 Task: Look for space in Banes, Cuba from 2nd June, 2023 to 15th June, 2023 for 2 adults and 1 pet in price range Rs.10000 to Rs.15000. Place can be entire place with 1  bedroom having 1 bed and 1 bathroom. Property type can be house, flat, guest house, hotel. Booking option can be shelf check-in. Required host language is .
Action: Mouse moved to (532, 111)
Screenshot: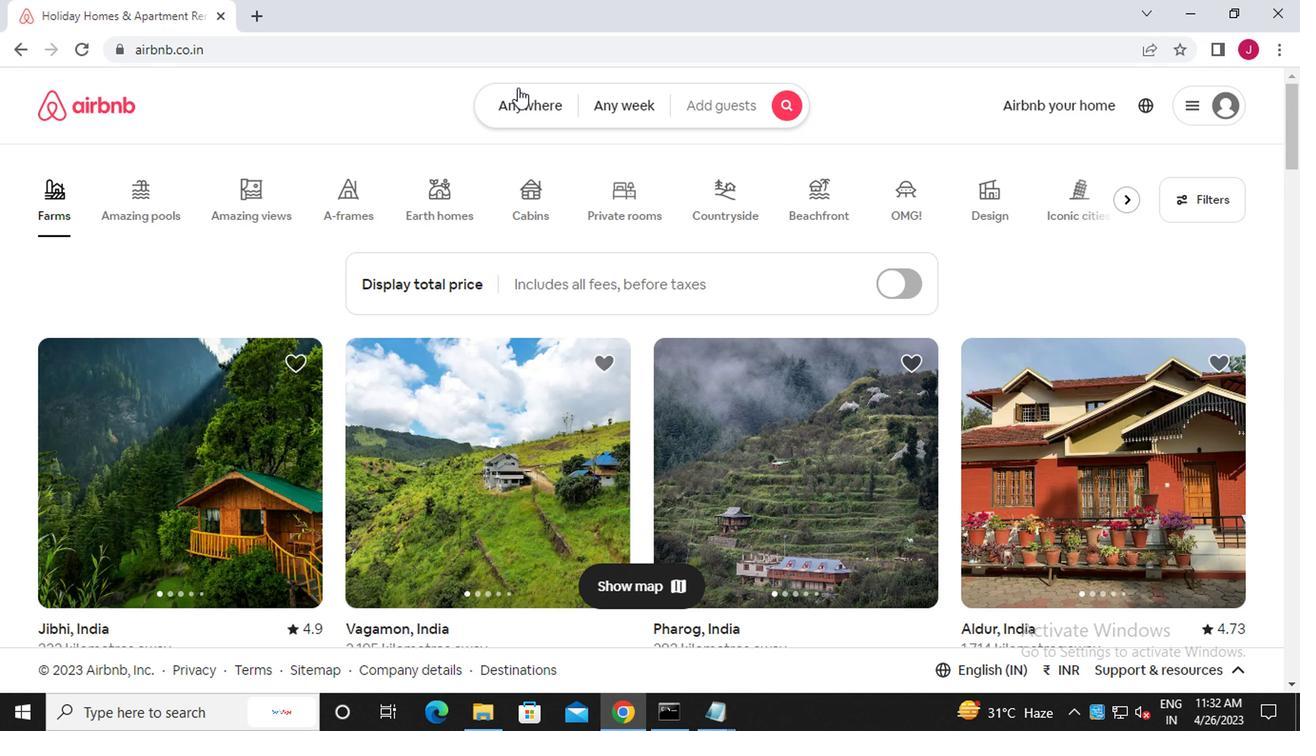 
Action: Mouse pressed left at (532, 111)
Screenshot: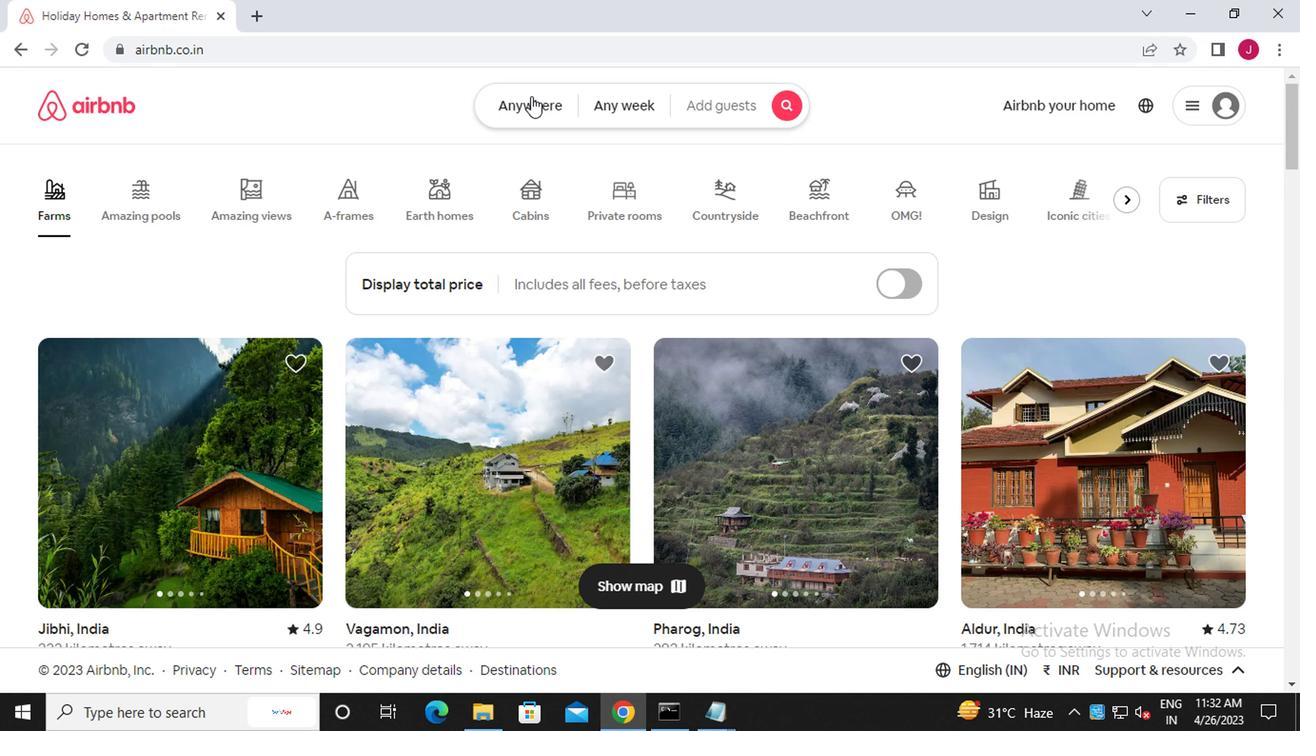 
Action: Mouse moved to (365, 187)
Screenshot: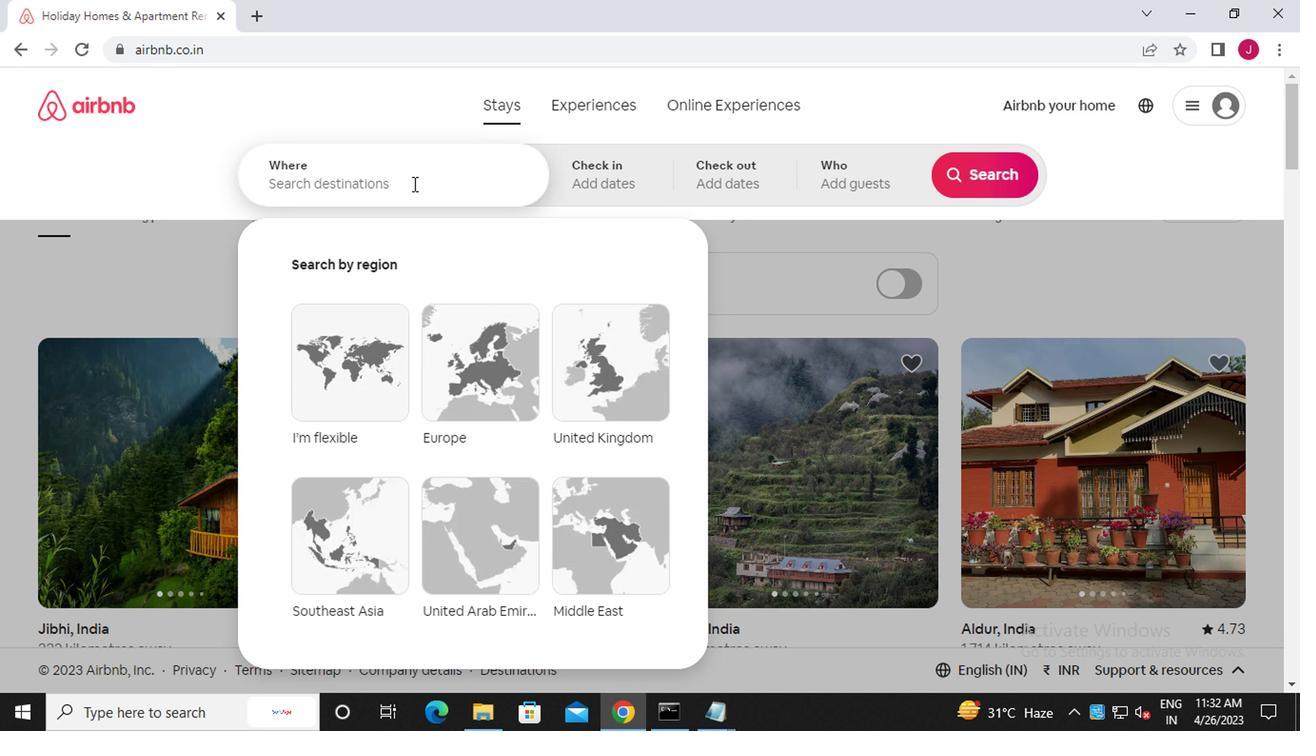
Action: Mouse pressed left at (365, 187)
Screenshot: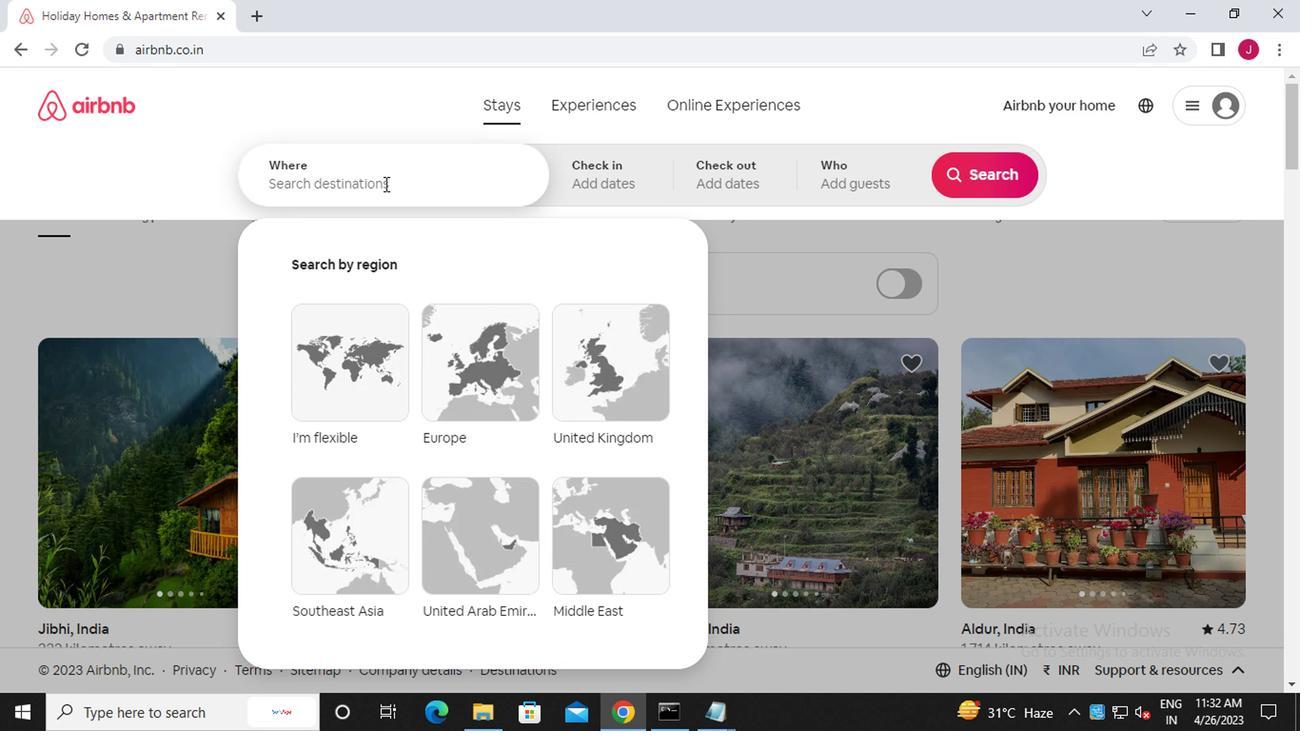 
Action: Mouse moved to (365, 187)
Screenshot: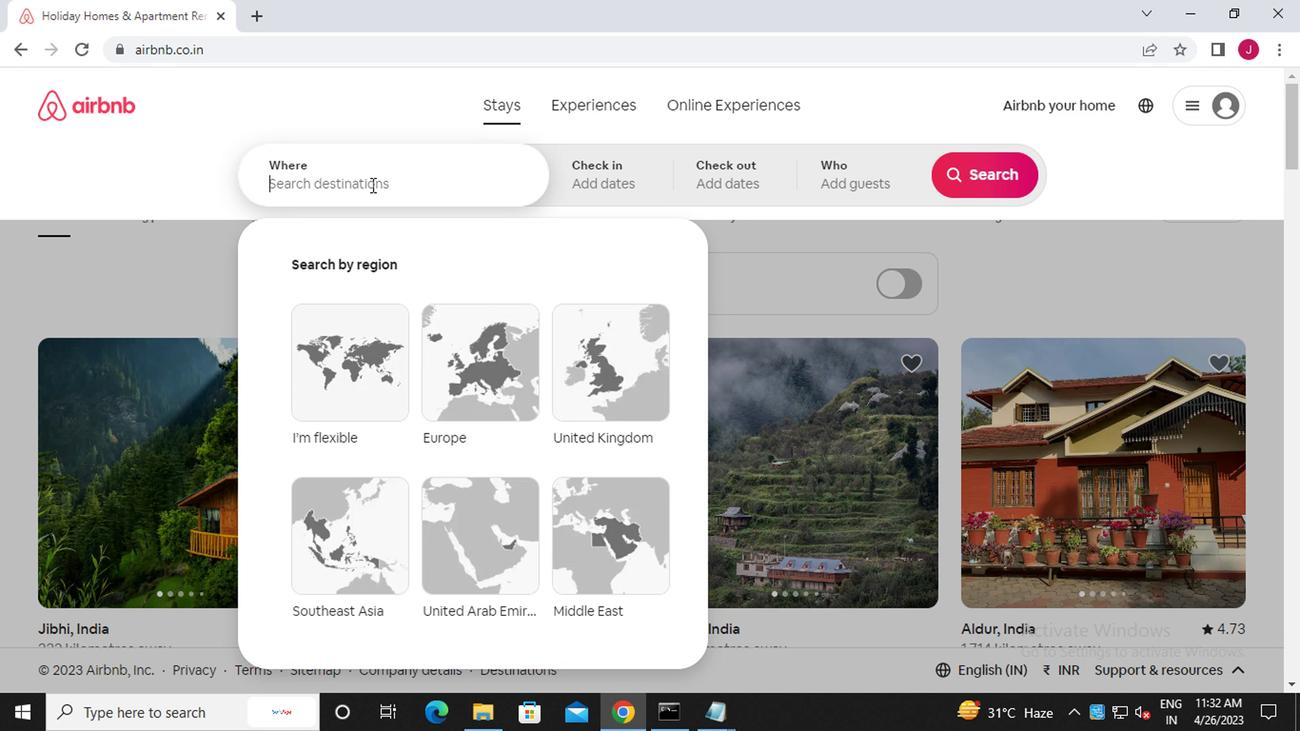 
Action: Key pressed b<Key.caps_lock>anes,<Key.caps_lock>v<Key.backspace>c<Key.caps_lock>uba
Screenshot: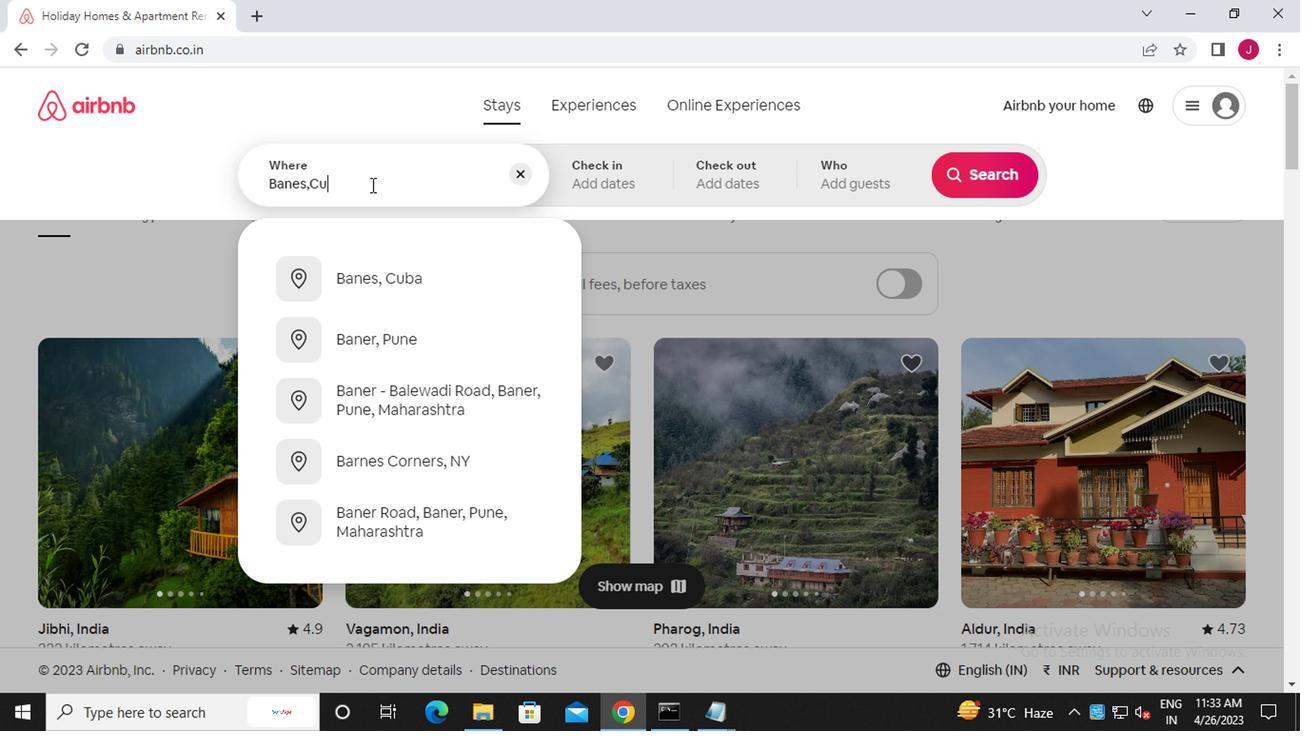 
Action: Mouse moved to (369, 288)
Screenshot: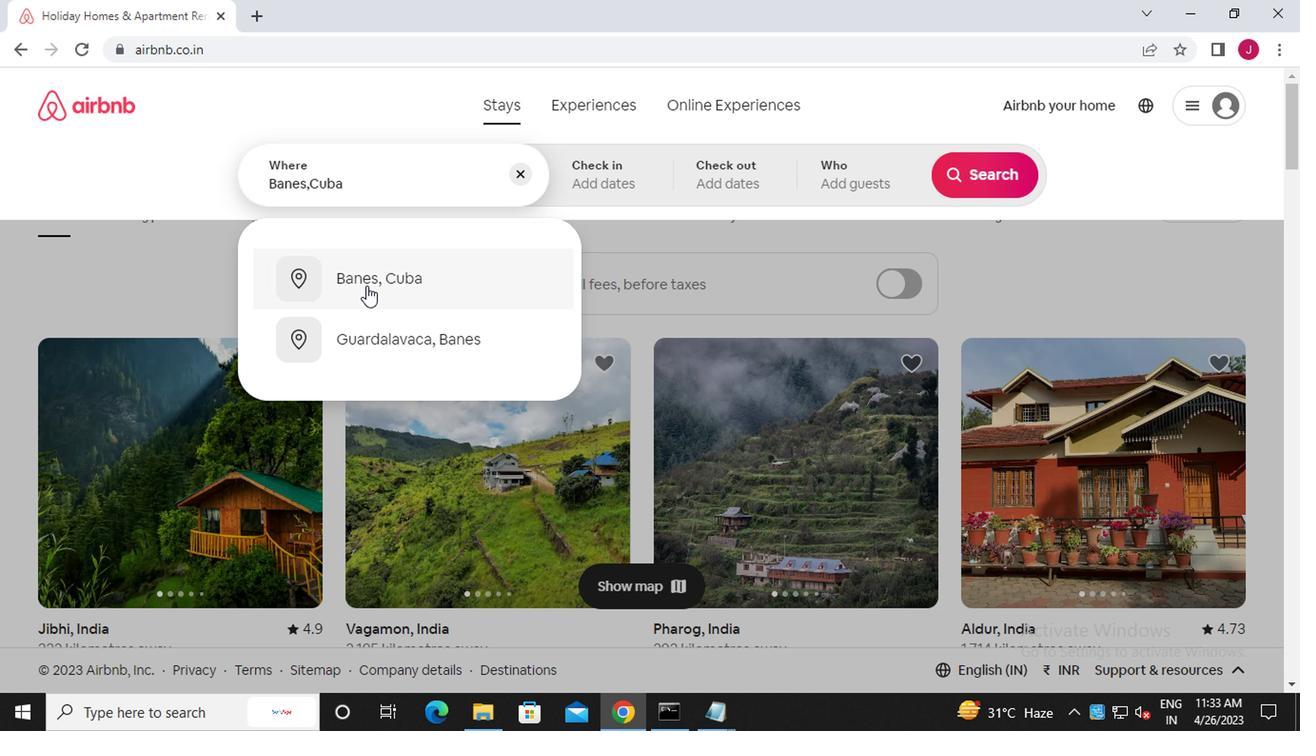
Action: Mouse pressed left at (369, 288)
Screenshot: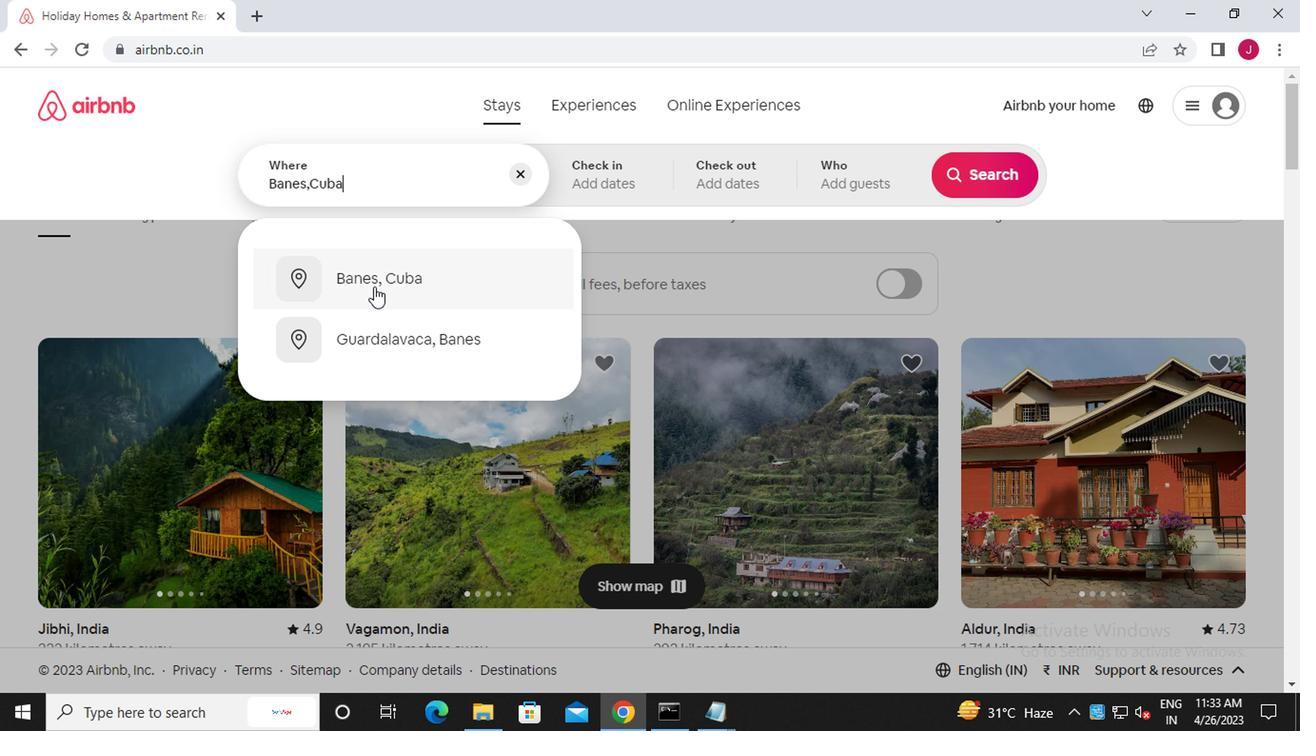 
Action: Mouse moved to (967, 327)
Screenshot: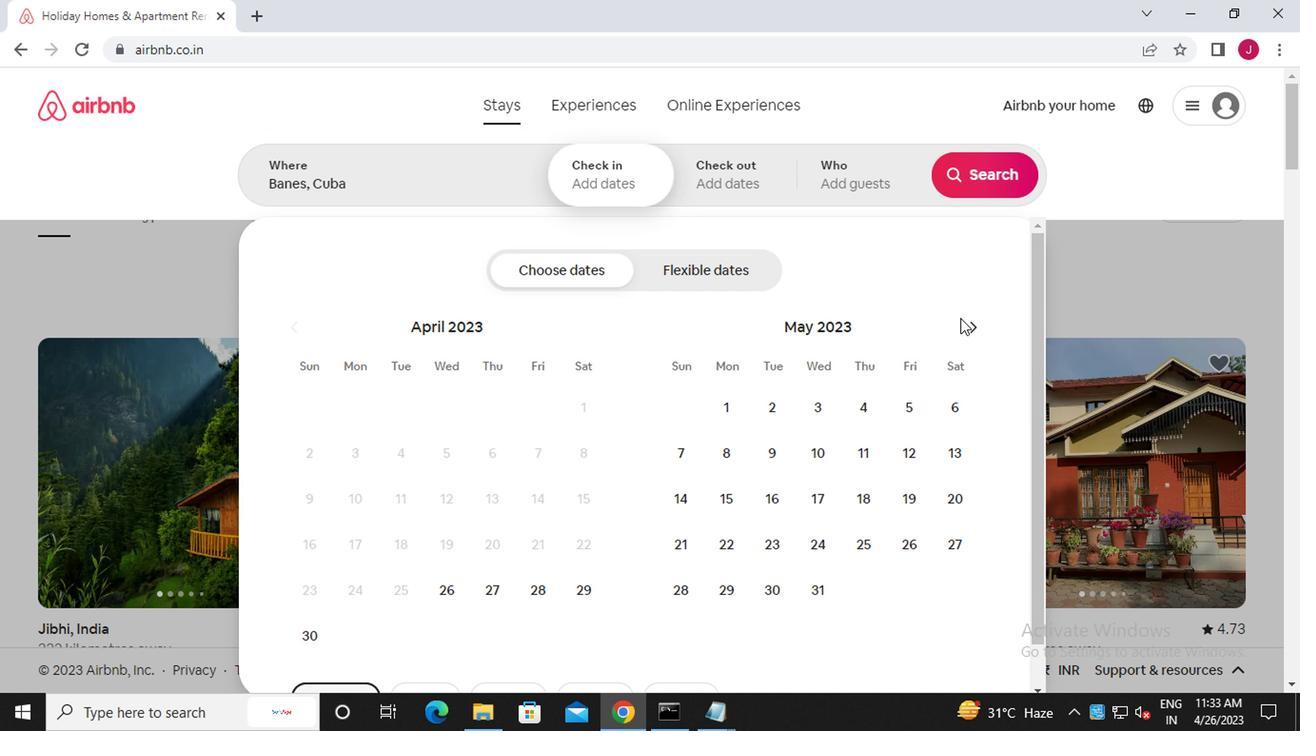 
Action: Mouse pressed left at (967, 327)
Screenshot: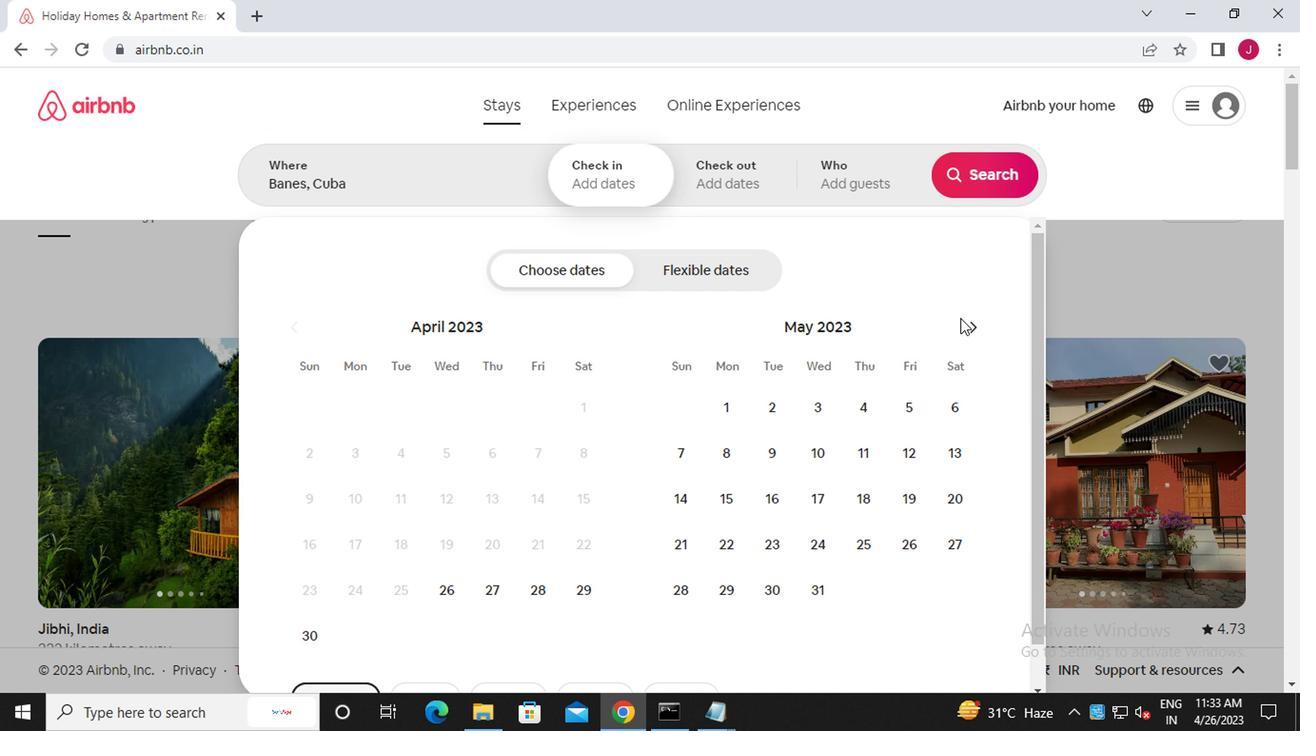
Action: Mouse moved to (908, 409)
Screenshot: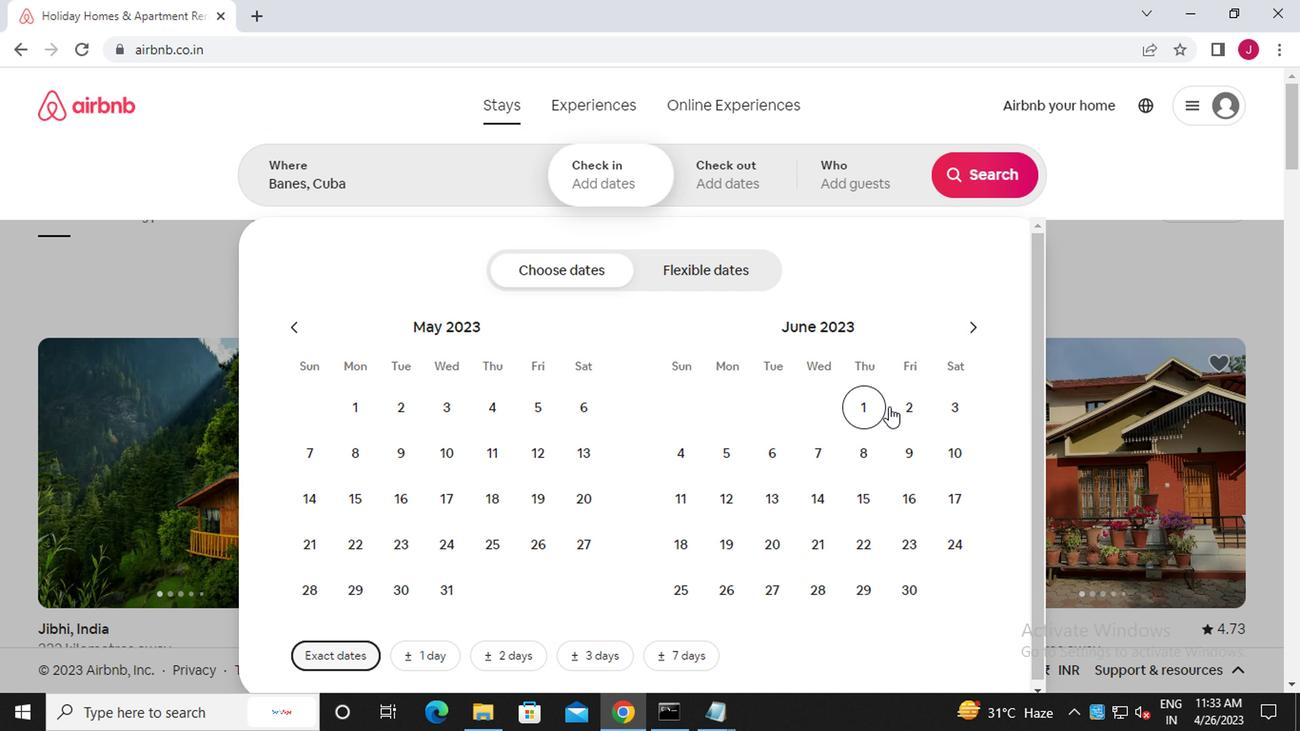 
Action: Mouse pressed left at (908, 409)
Screenshot: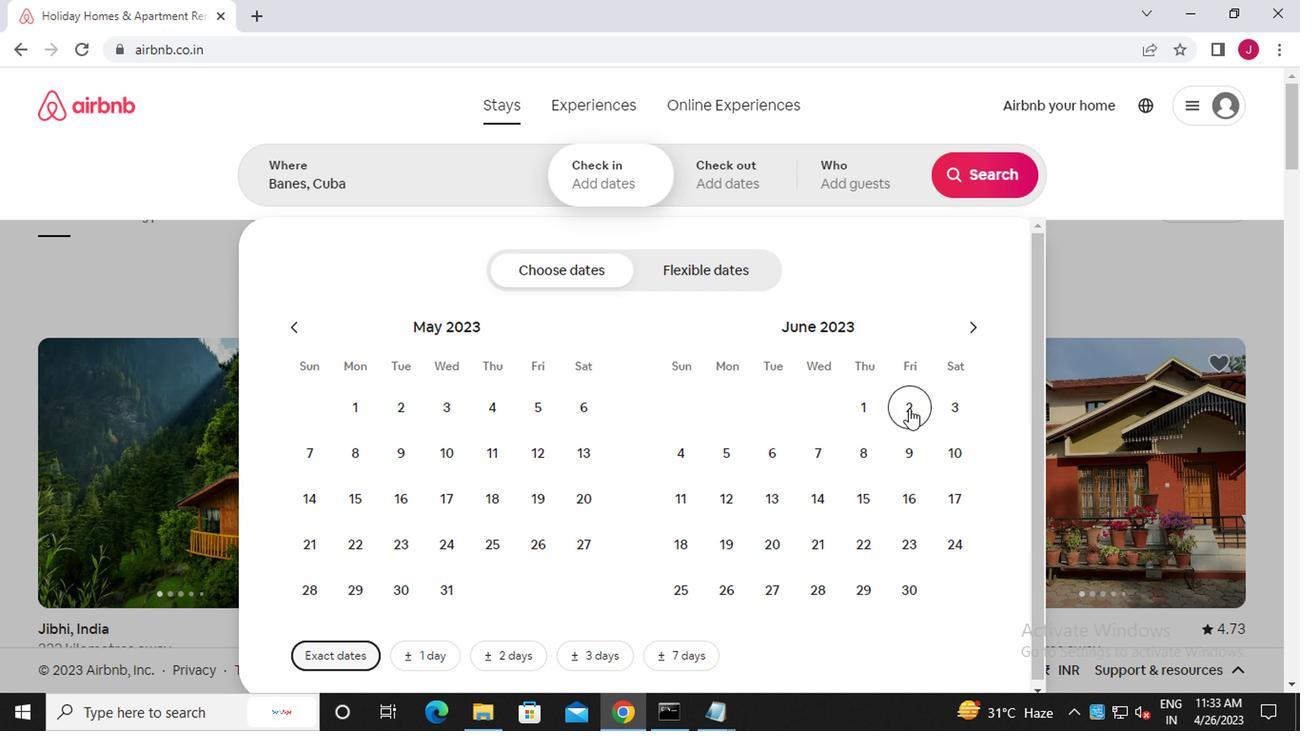 
Action: Mouse moved to (882, 492)
Screenshot: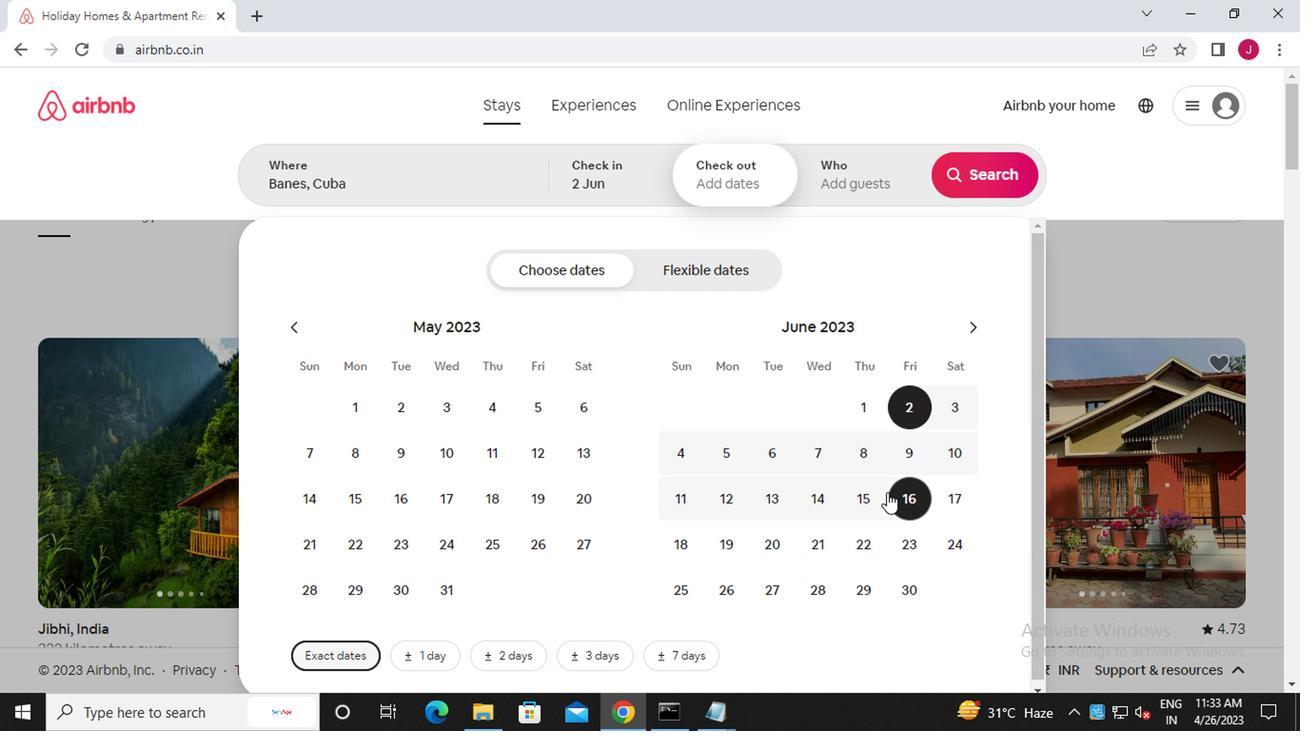 
Action: Mouse pressed left at (882, 492)
Screenshot: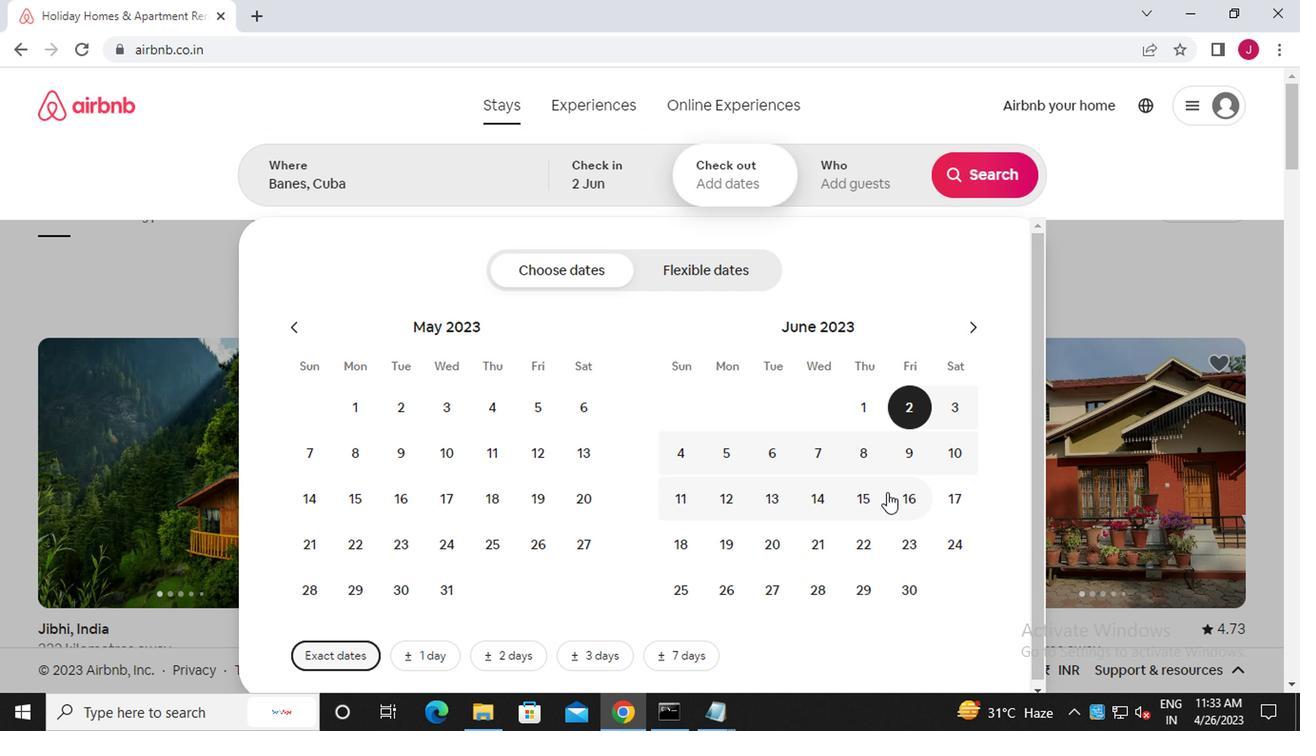 
Action: Mouse moved to (875, 495)
Screenshot: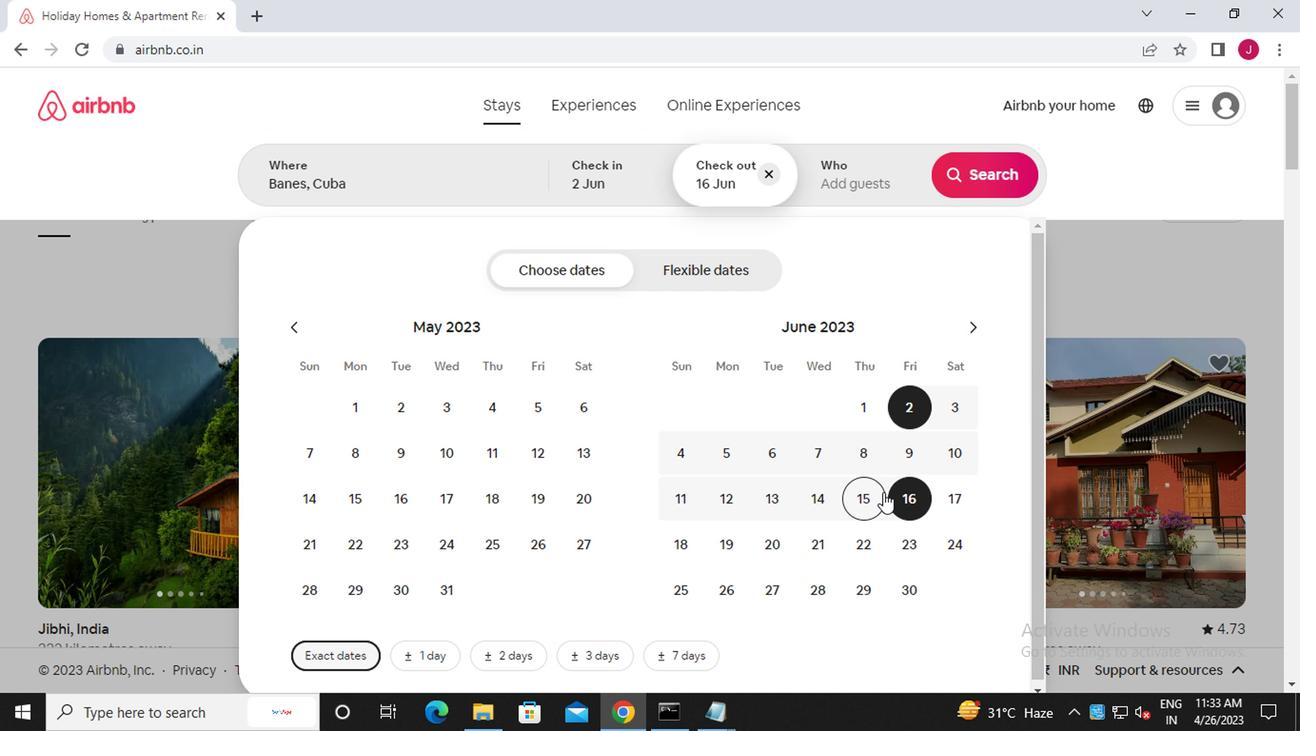
Action: Mouse pressed left at (875, 495)
Screenshot: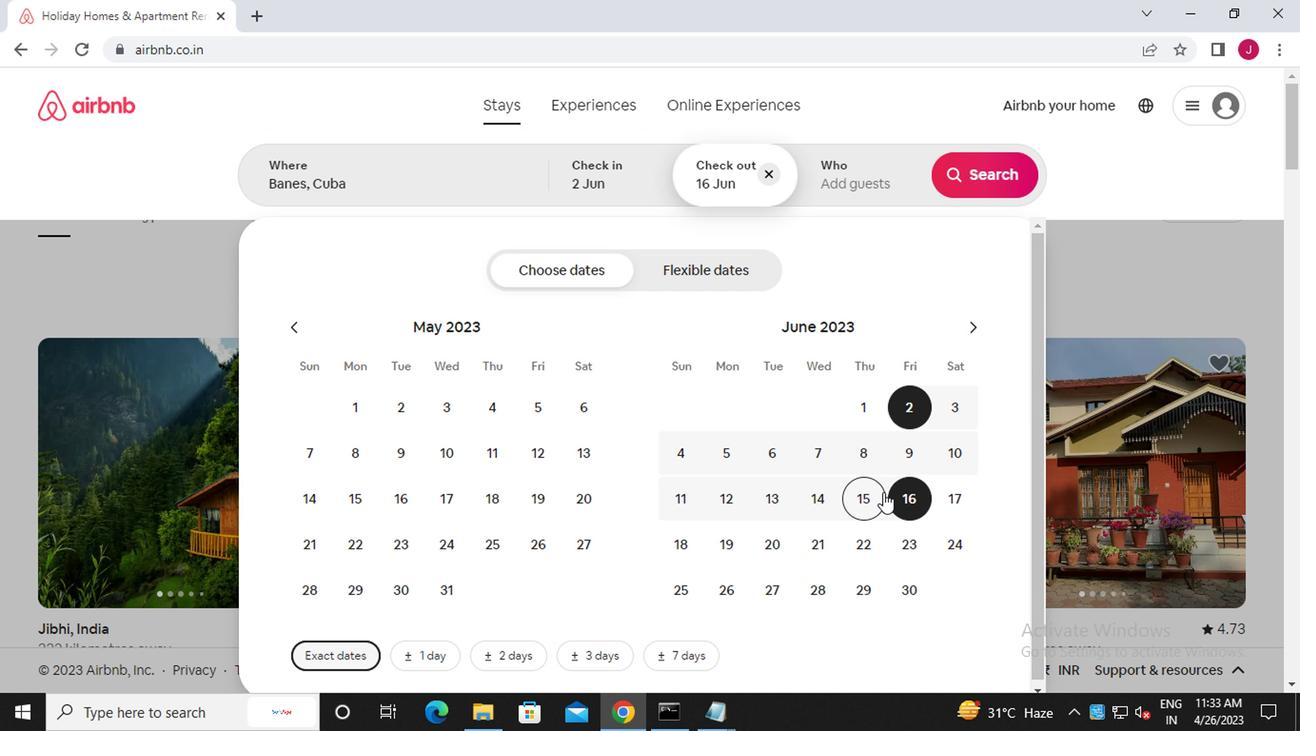 
Action: Mouse moved to (855, 178)
Screenshot: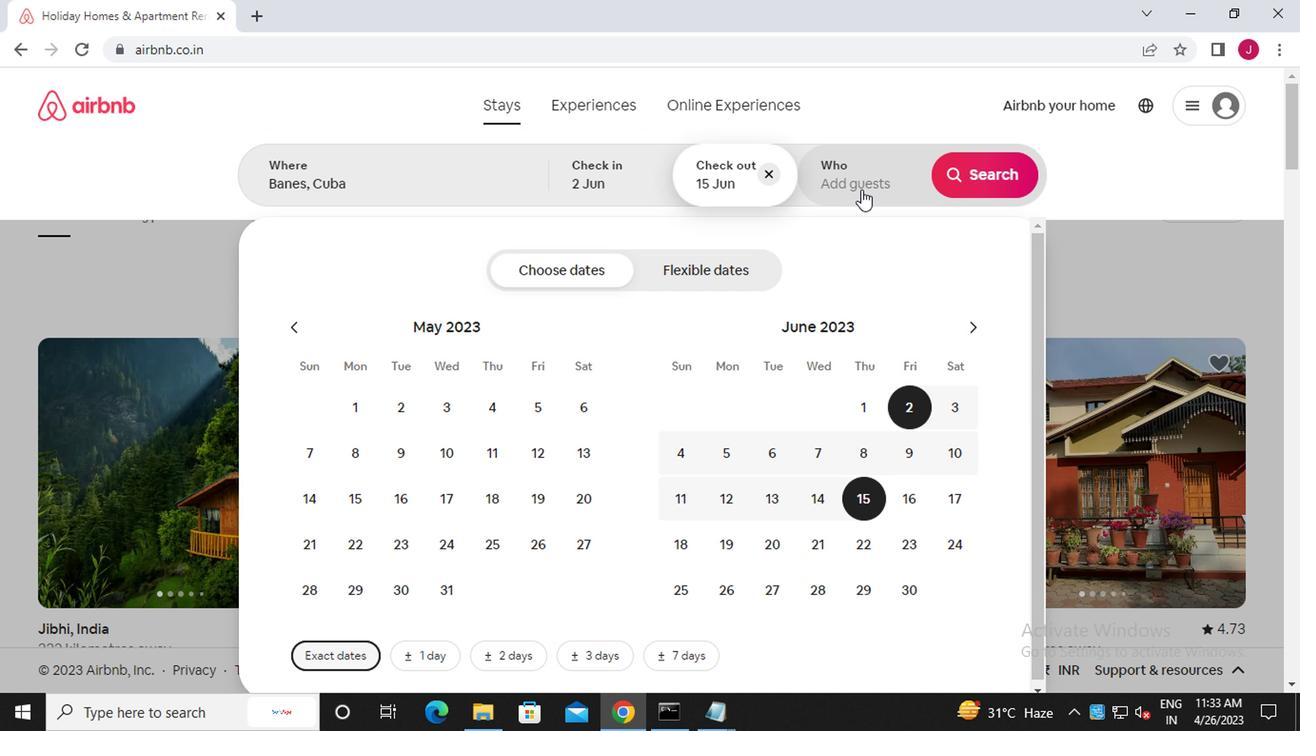 
Action: Mouse pressed left at (855, 178)
Screenshot: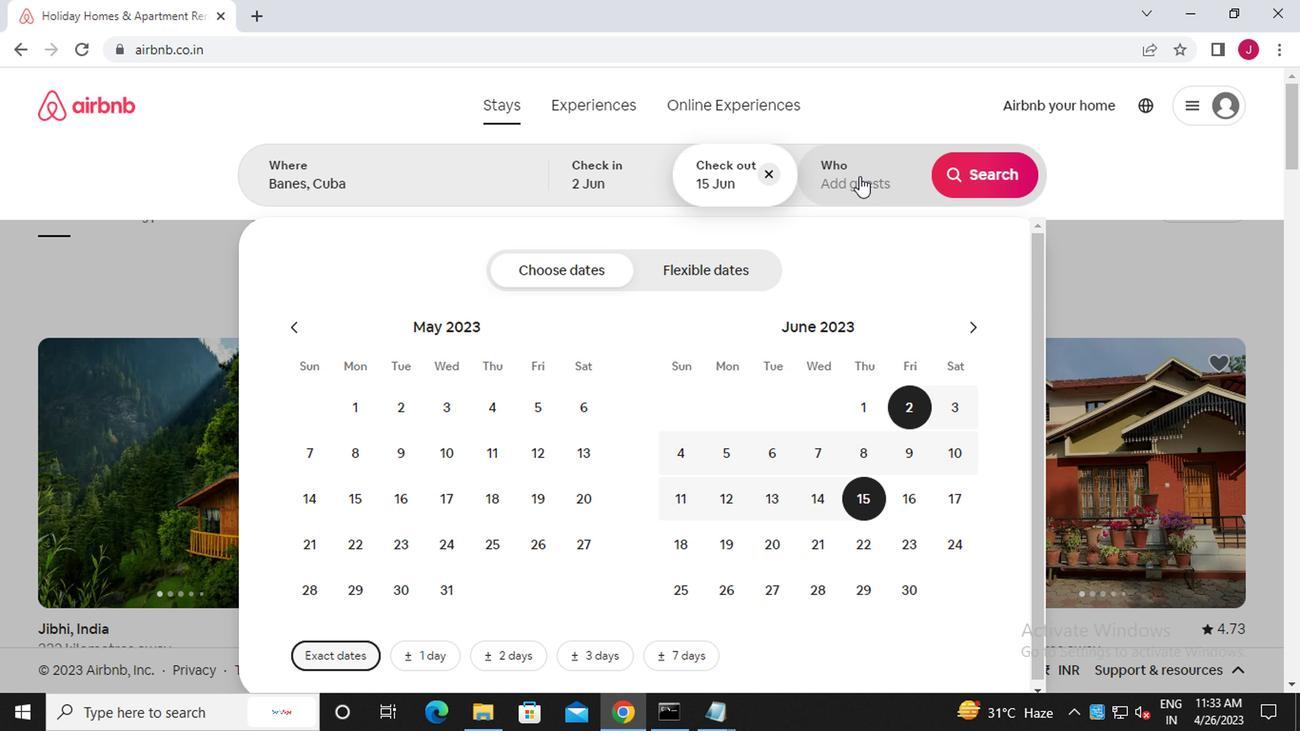 
Action: Mouse moved to (996, 274)
Screenshot: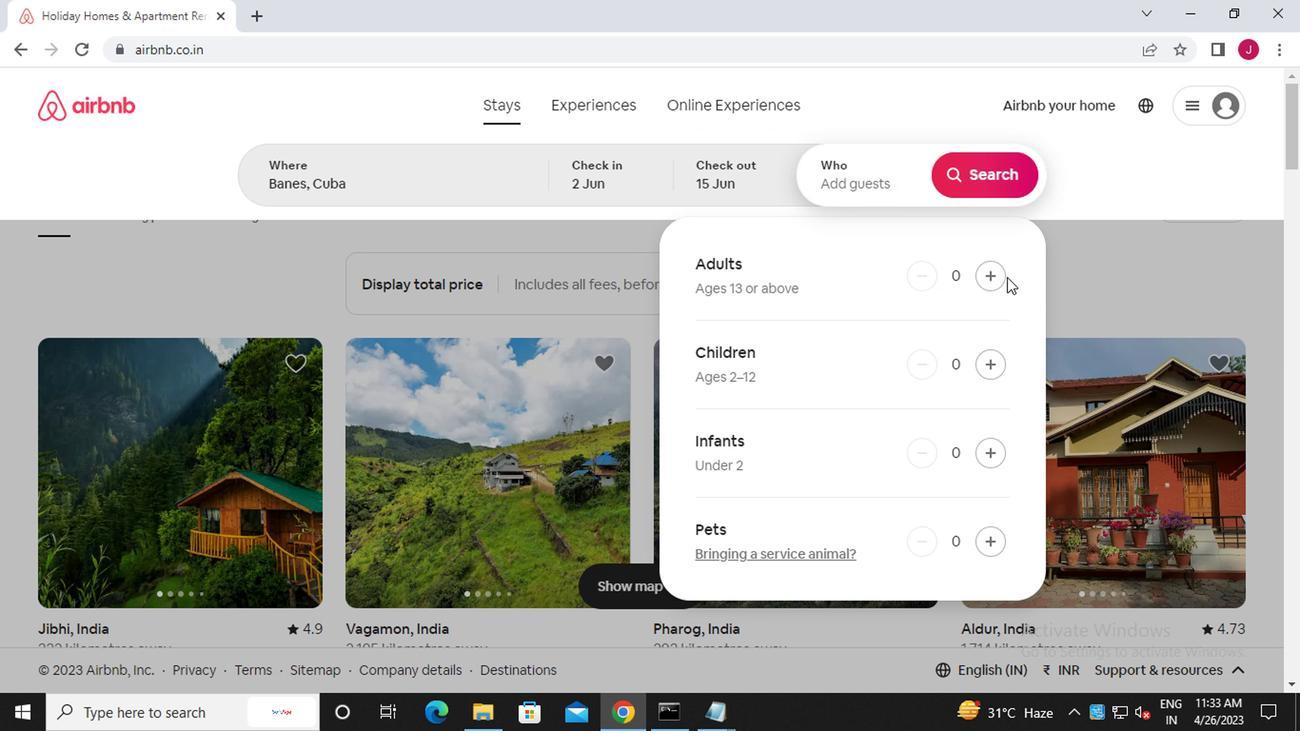 
Action: Mouse pressed left at (996, 274)
Screenshot: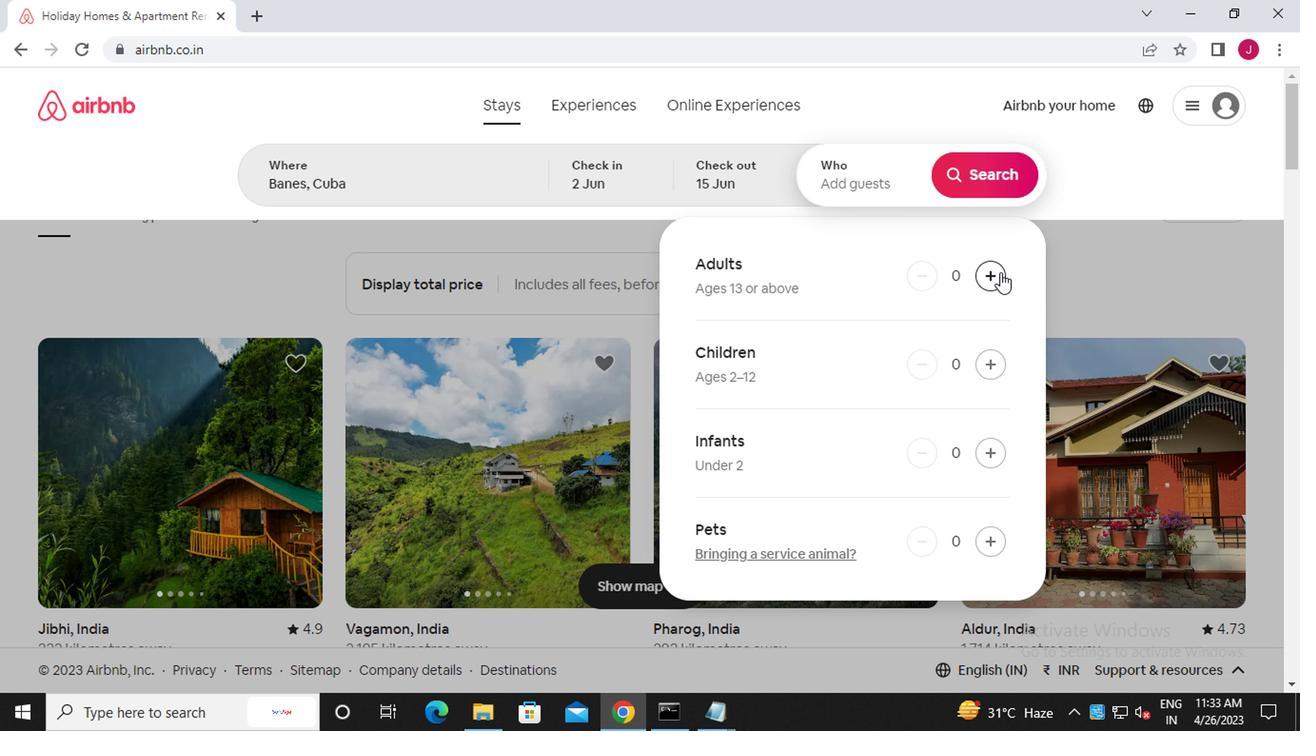 
Action: Mouse pressed left at (996, 274)
Screenshot: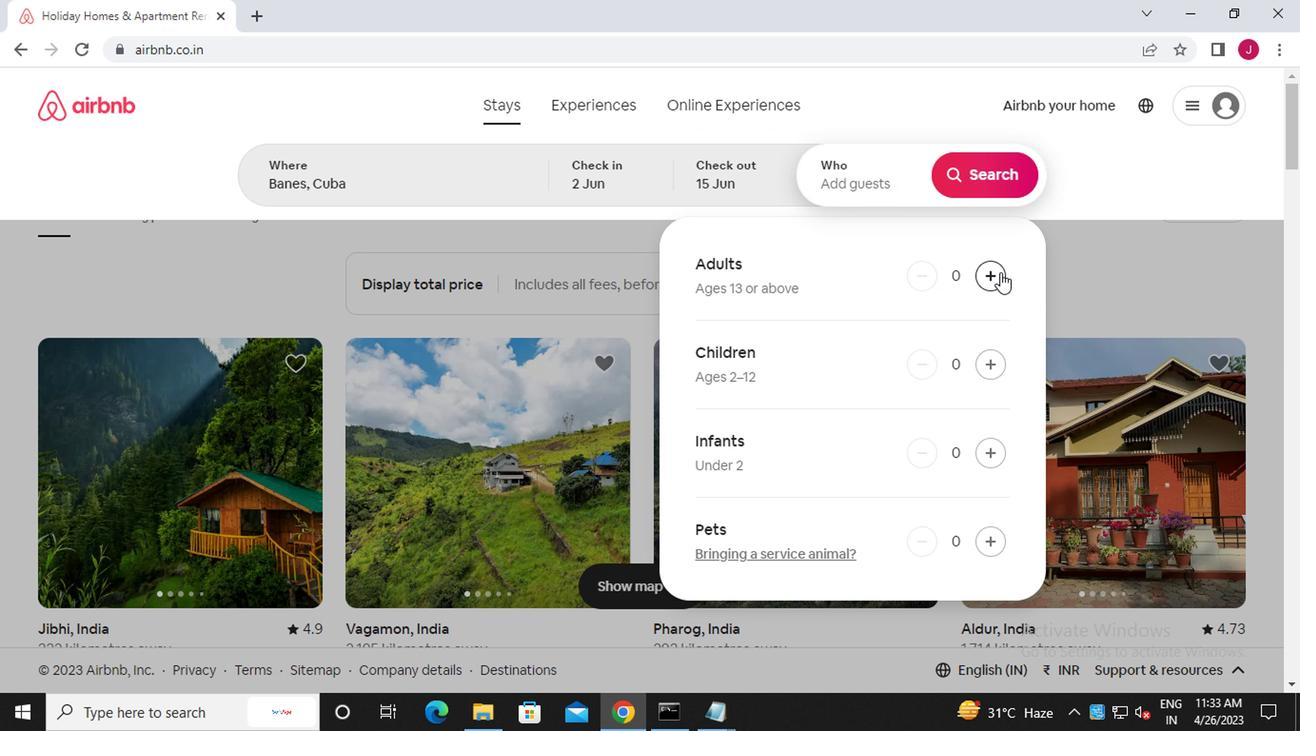 
Action: Mouse moved to (985, 550)
Screenshot: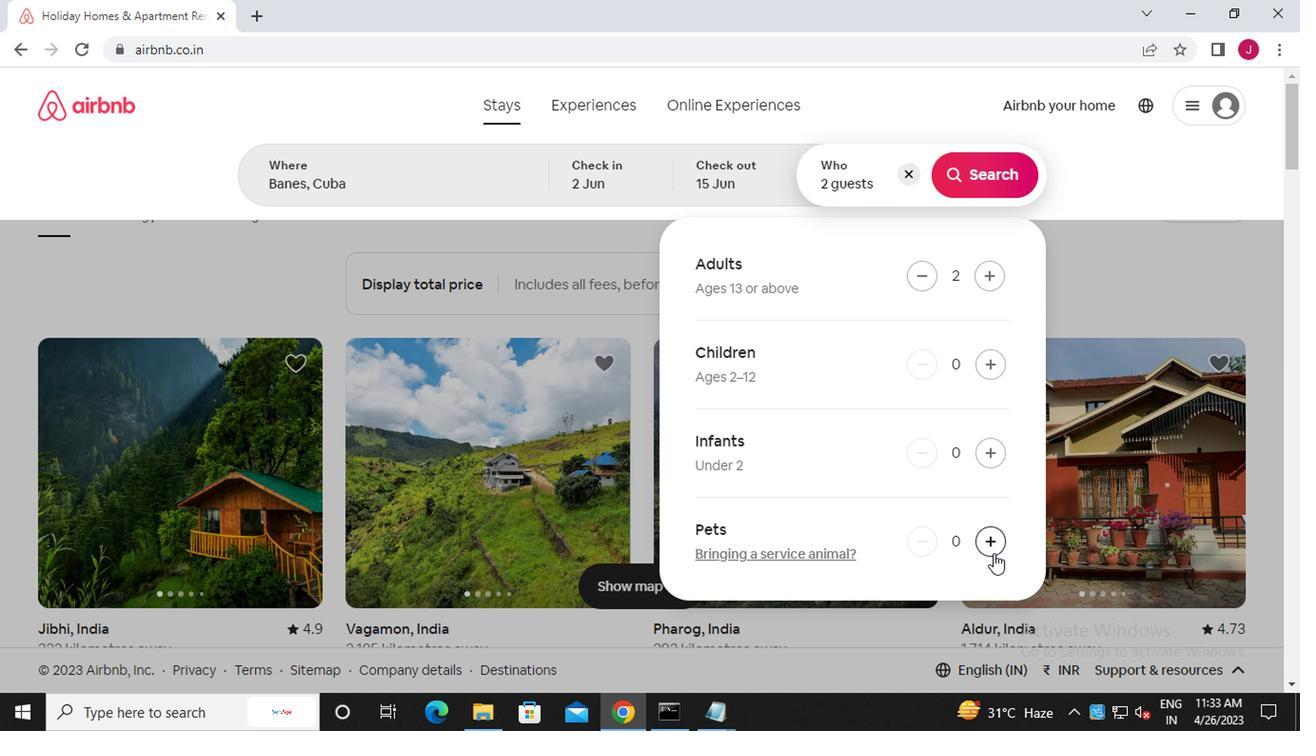 
Action: Mouse pressed left at (985, 550)
Screenshot: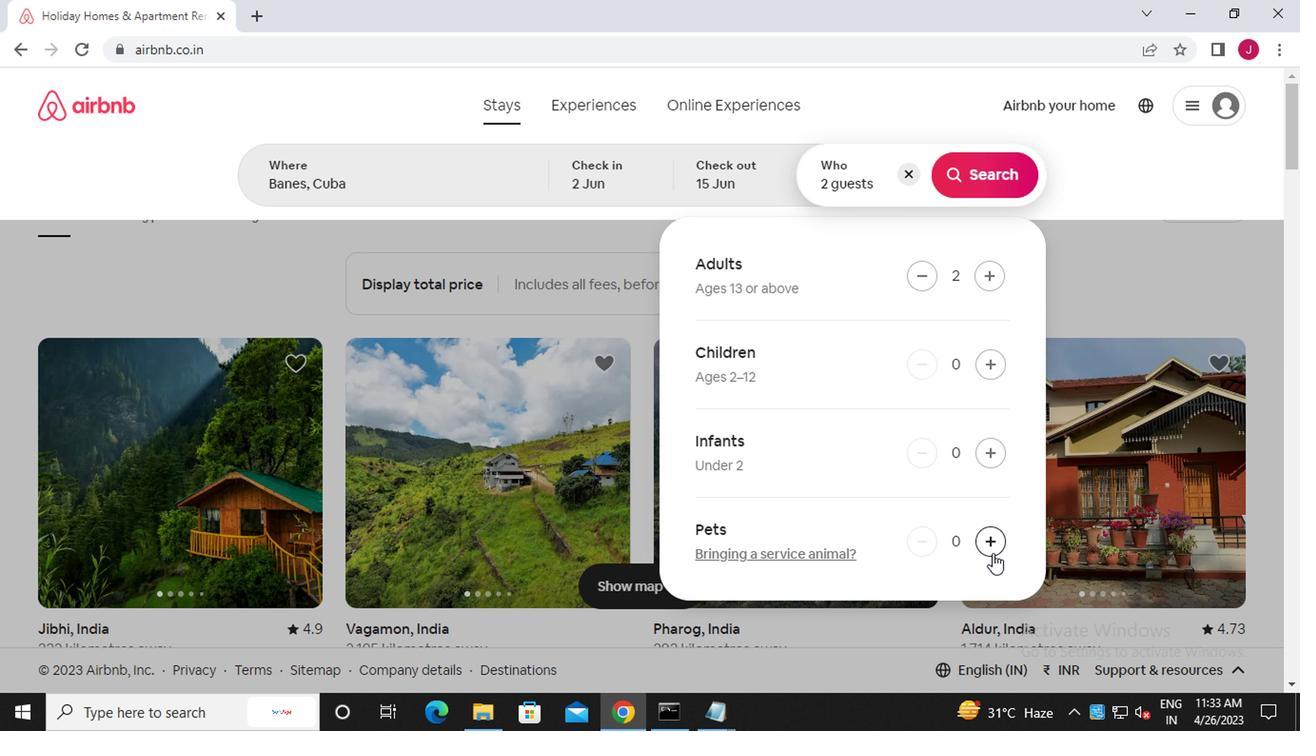 
Action: Mouse moved to (1000, 178)
Screenshot: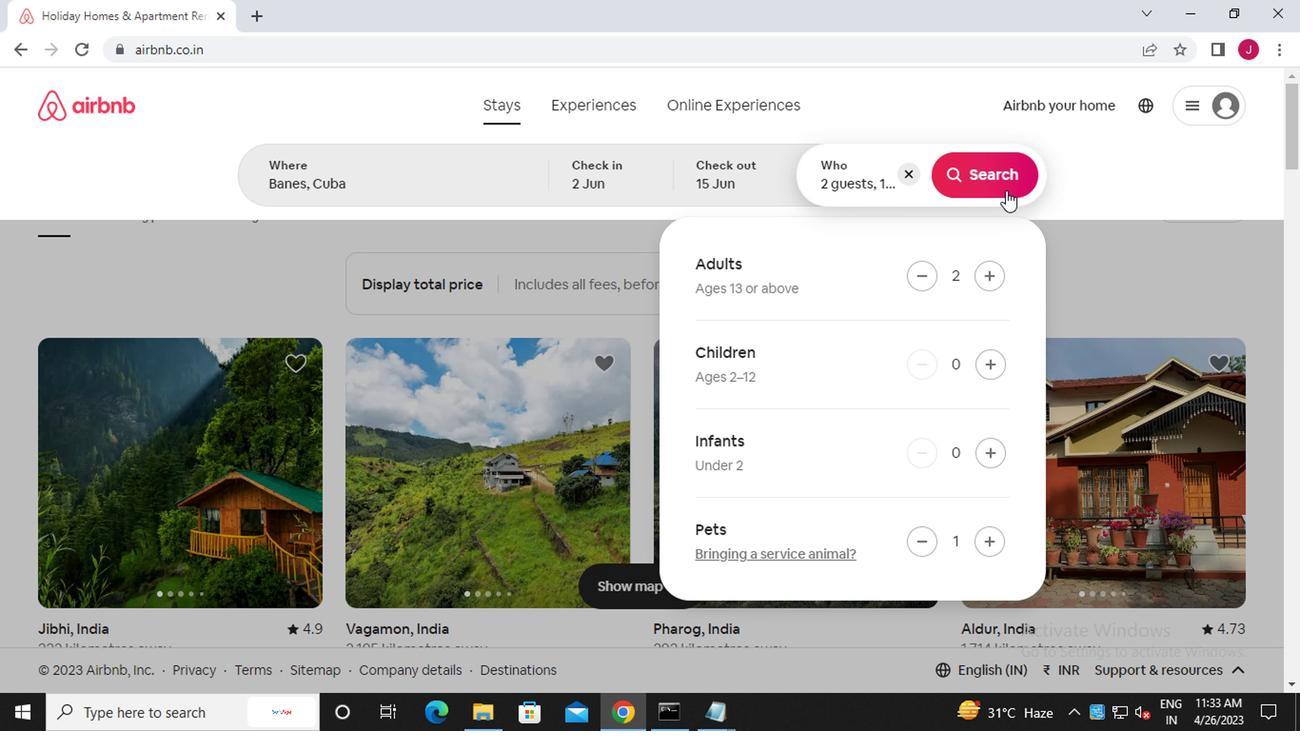 
Action: Mouse pressed left at (1000, 178)
Screenshot: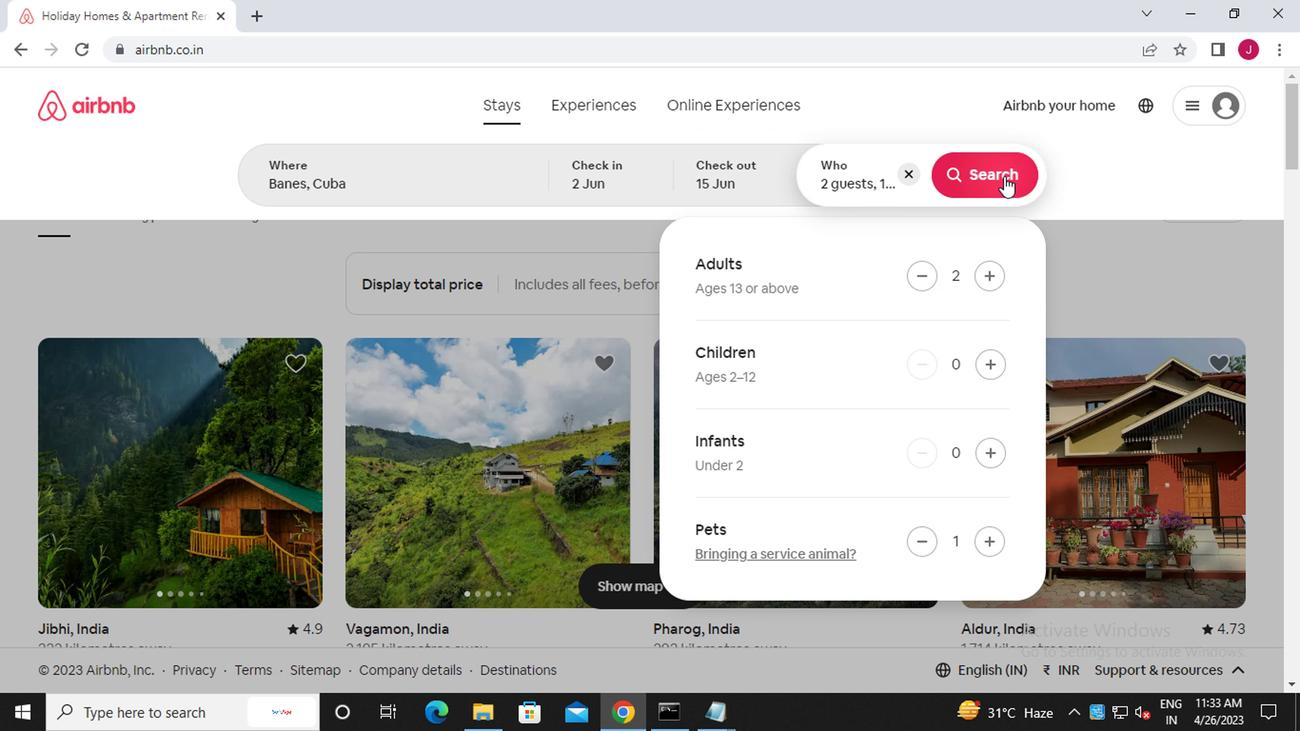 
Action: Mouse moved to (1225, 178)
Screenshot: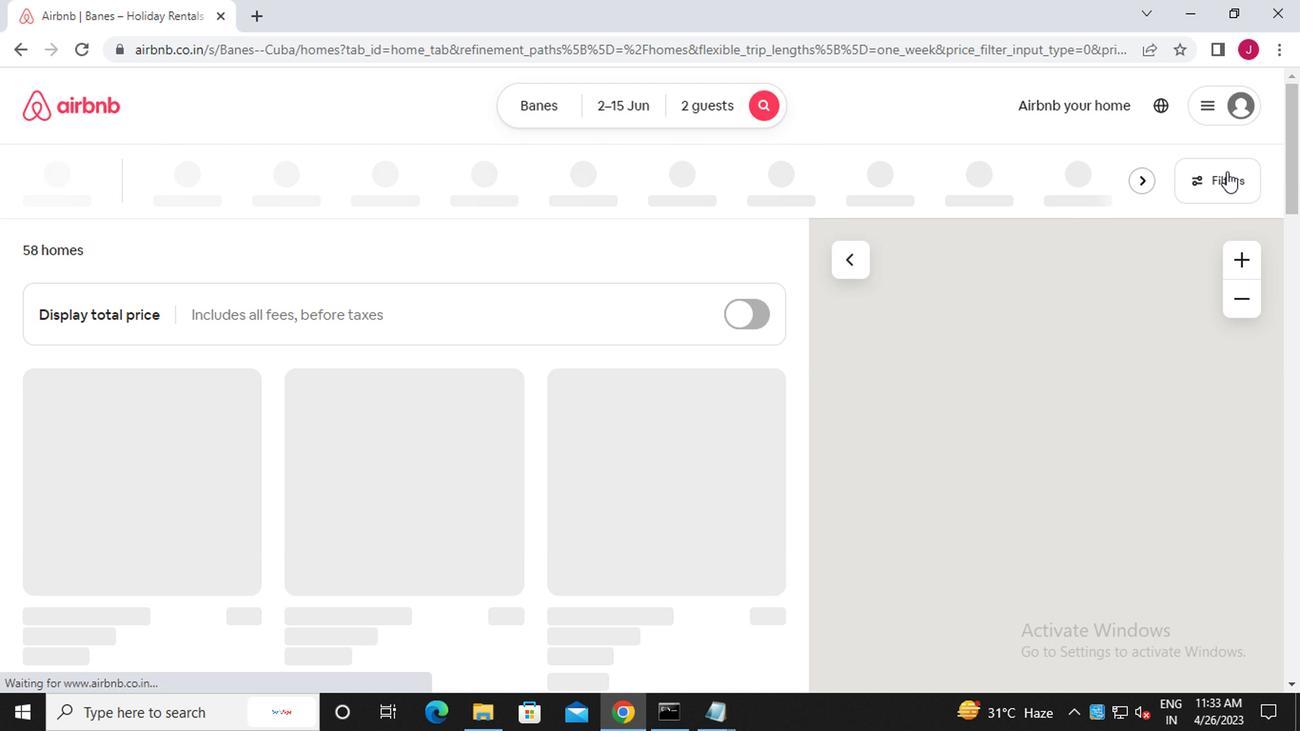 
Action: Mouse pressed left at (1225, 178)
Screenshot: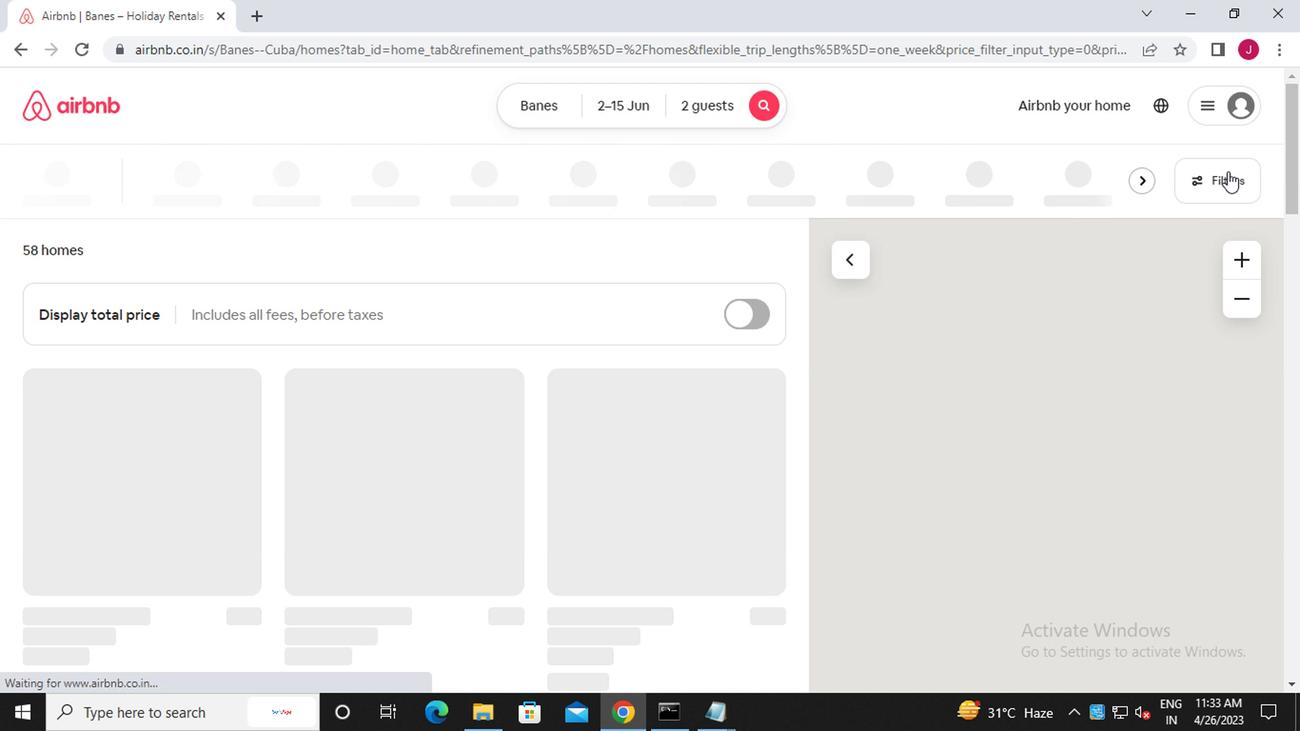 
Action: Mouse moved to (407, 413)
Screenshot: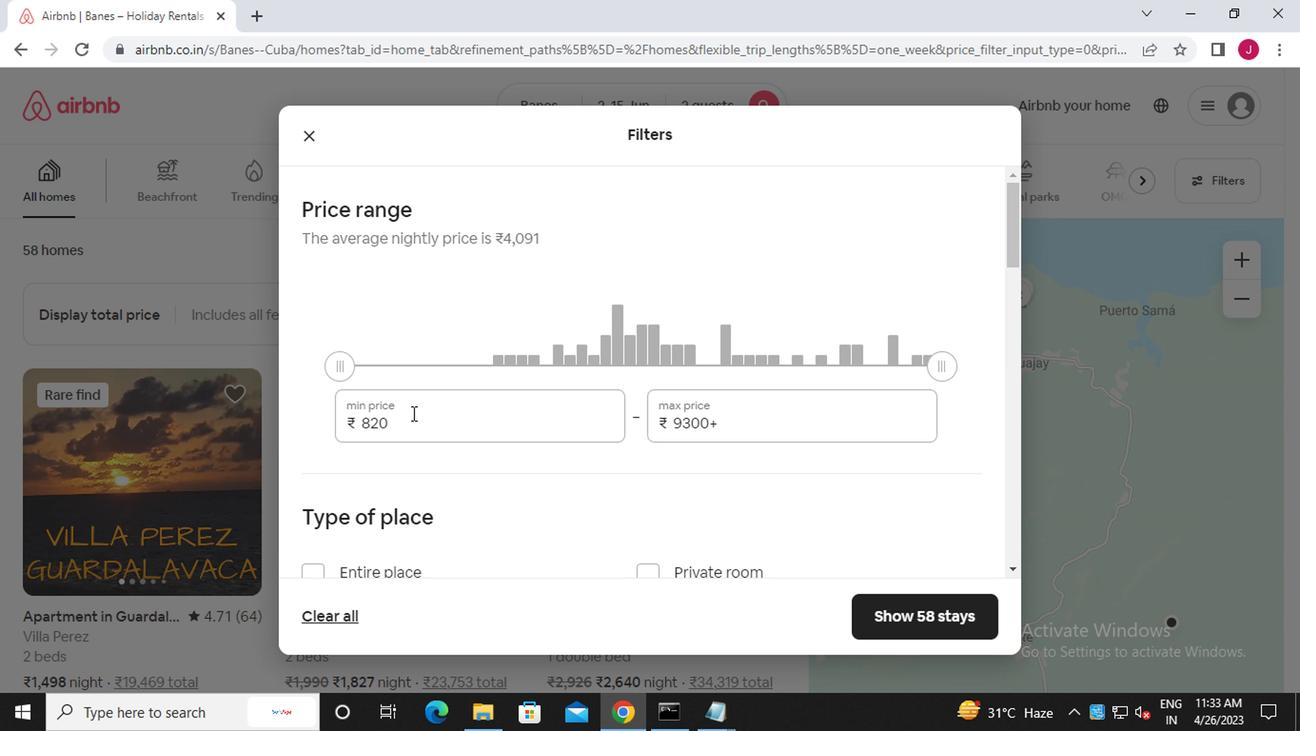 
Action: Mouse pressed left at (407, 413)
Screenshot: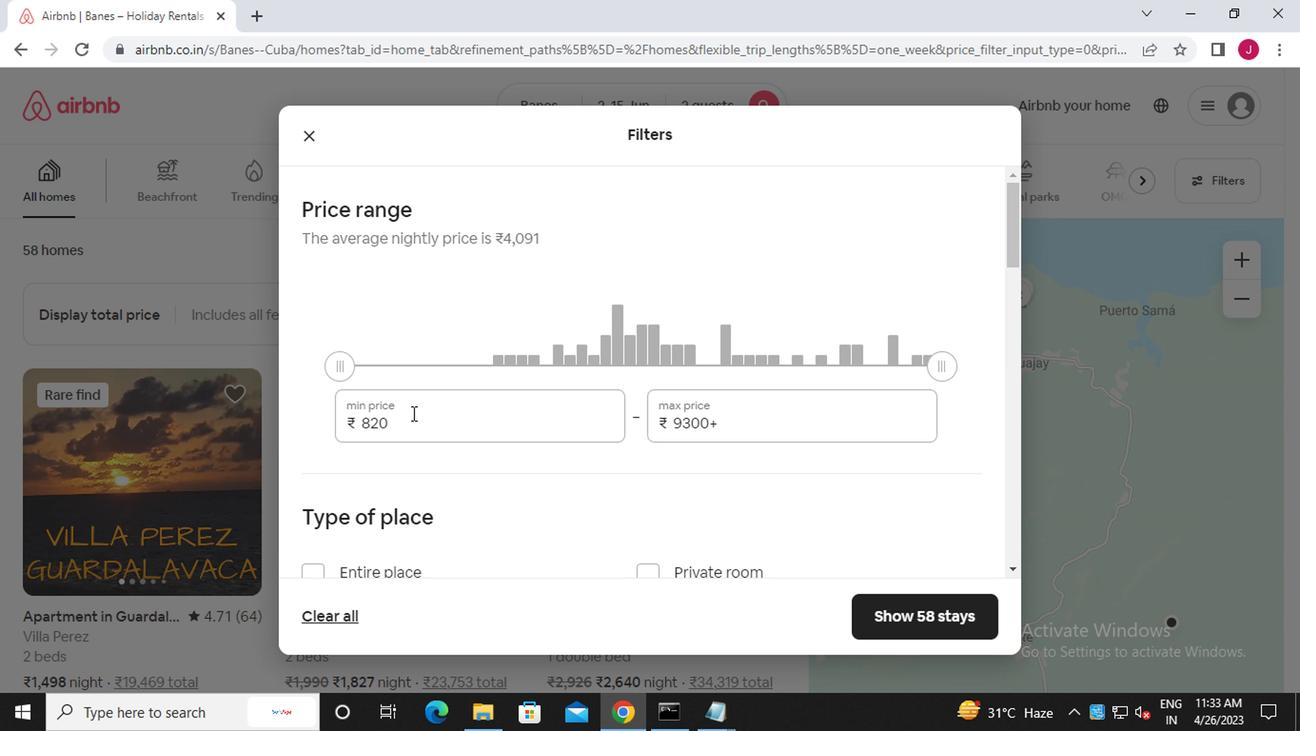 
Action: Mouse moved to (393, 406)
Screenshot: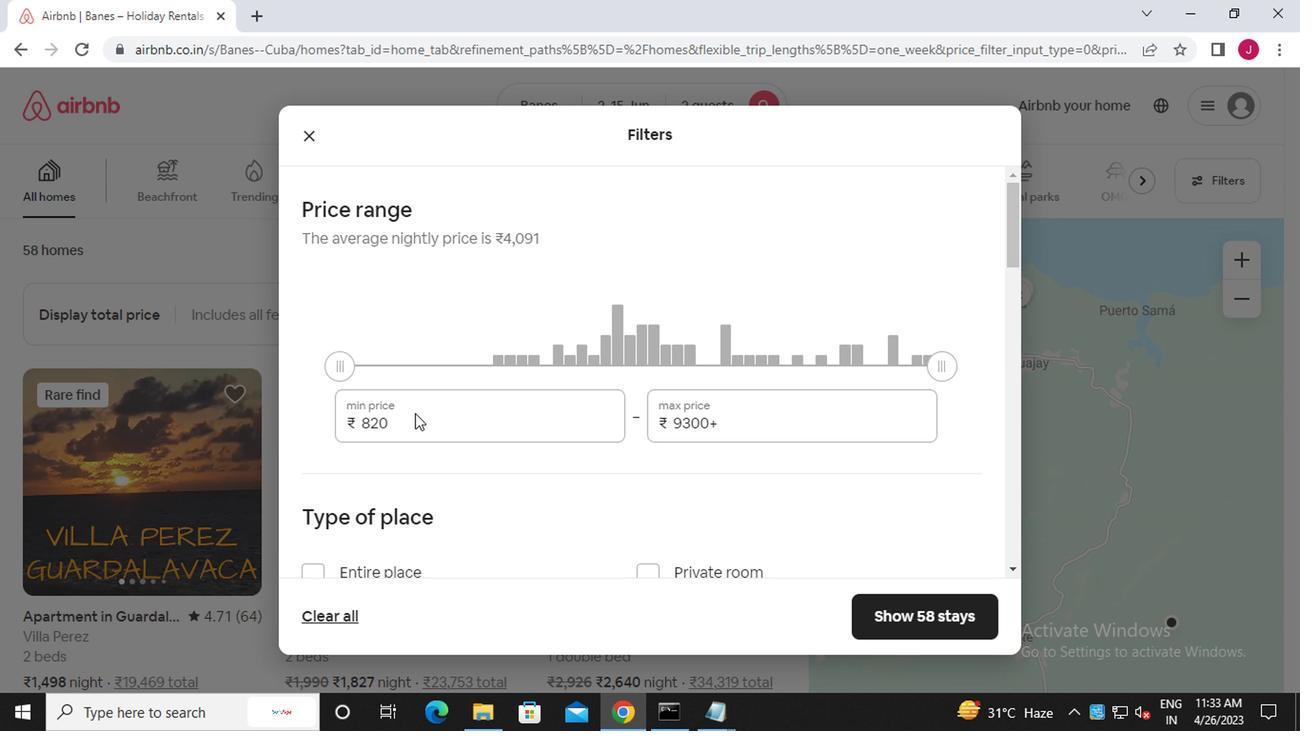 
Action: Key pressed <Key.backspace><Key.backspace><Key.backspace><<97>><<96>><<96>><<96>><<96>>
Screenshot: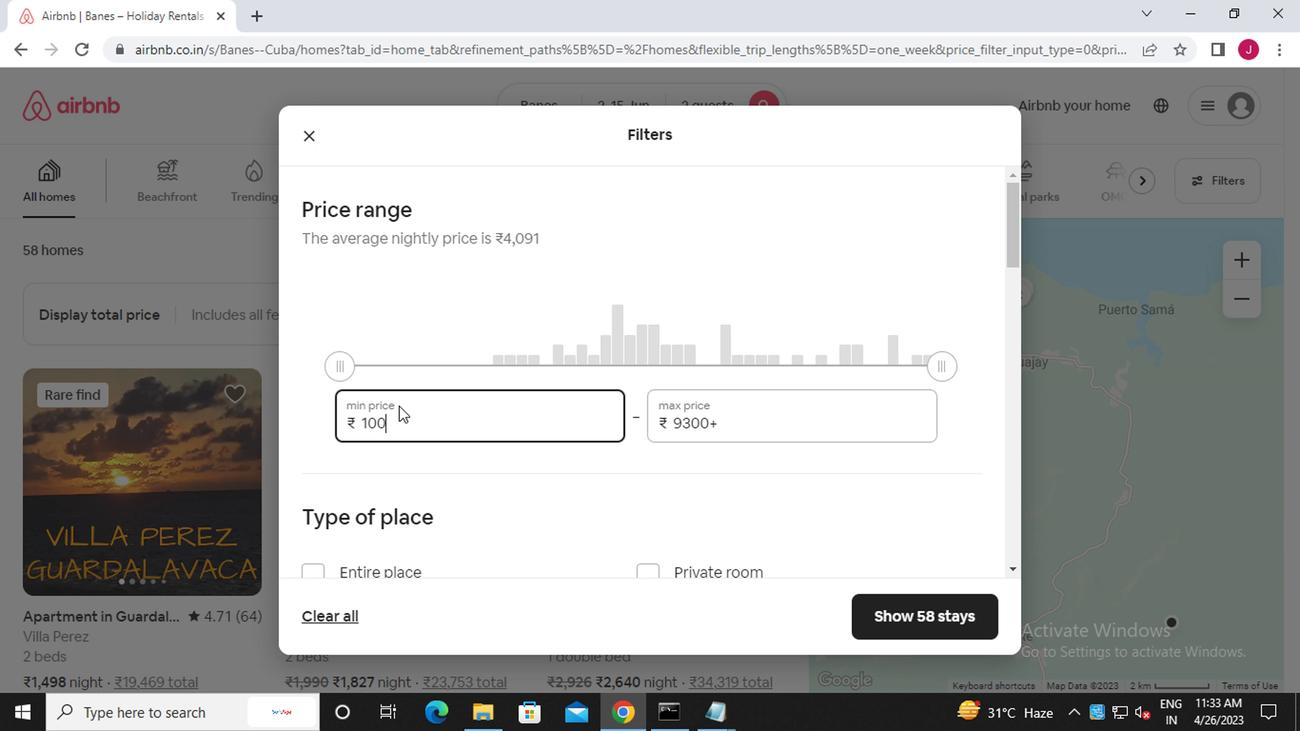 
Action: Mouse moved to (711, 423)
Screenshot: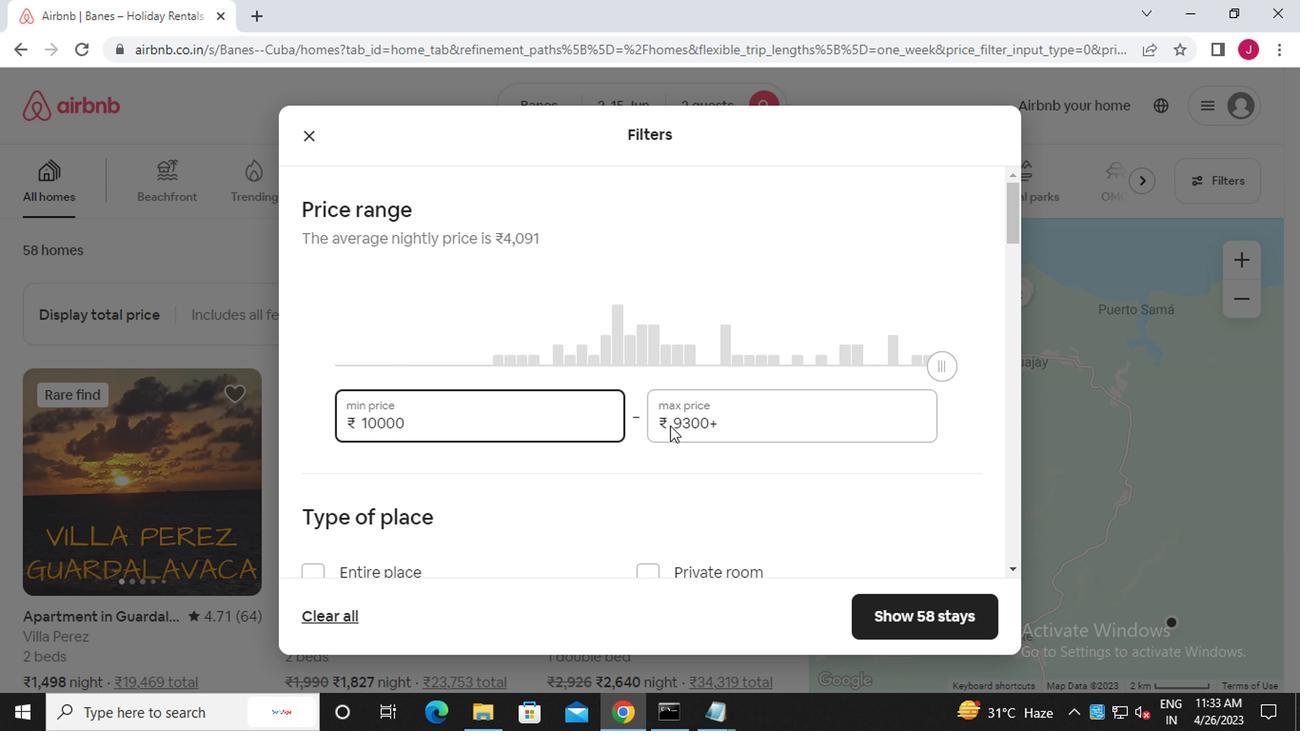 
Action: Mouse pressed left at (711, 423)
Screenshot: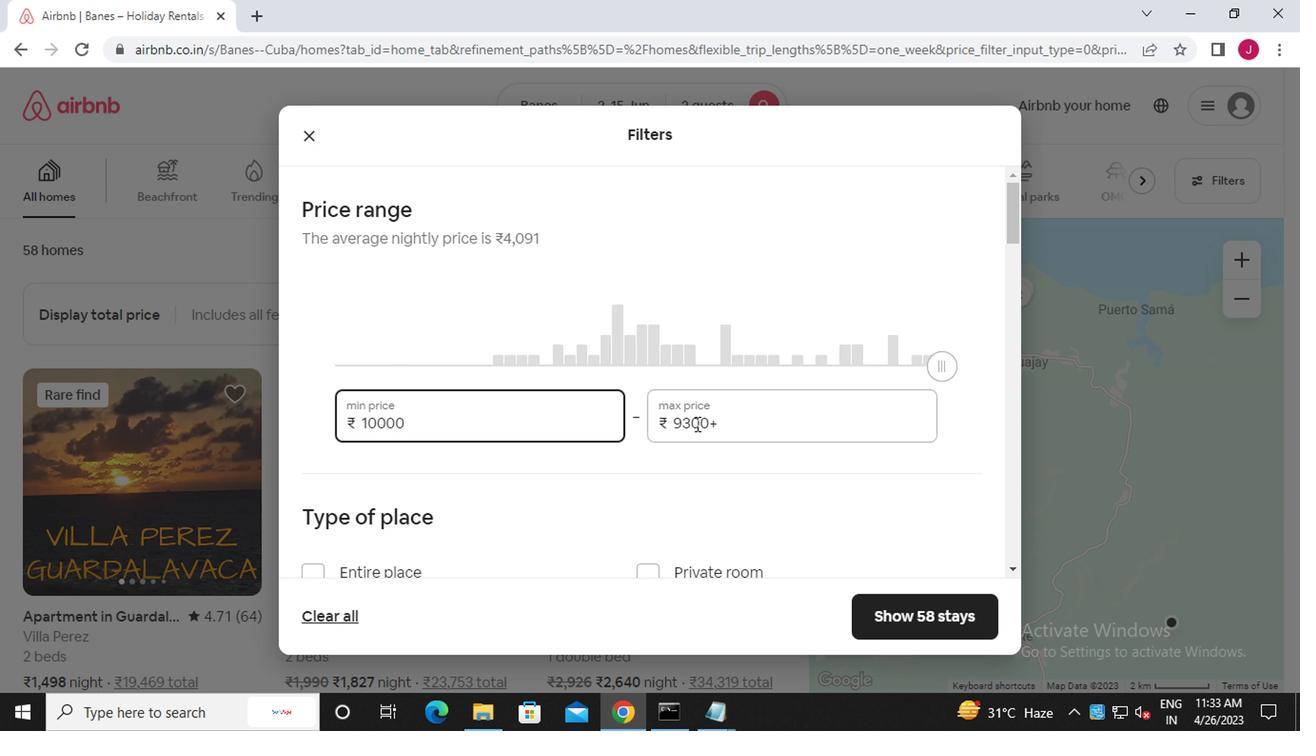 
Action: Mouse moved to (713, 423)
Screenshot: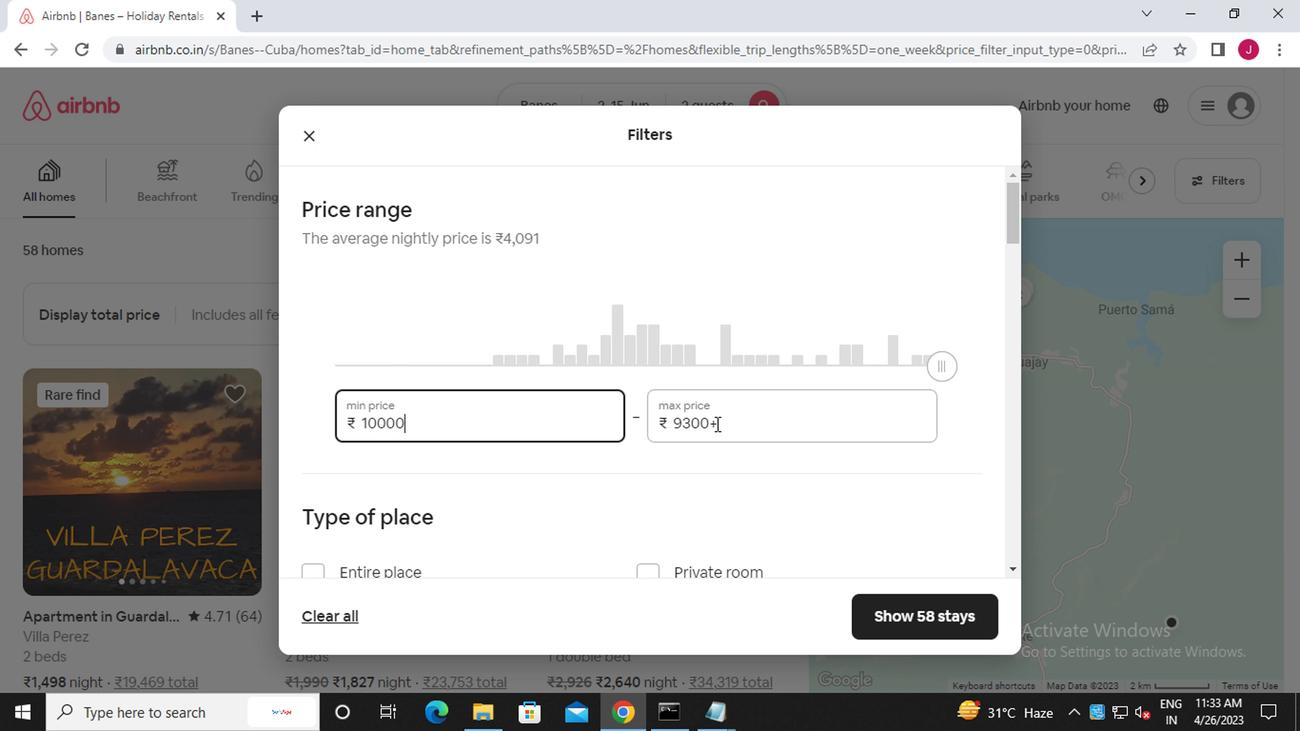 
Action: Key pressed <Key.backspace><Key.backspace><Key.backspace><Key.backspace><Key.backspace><Key.backspace><Key.backspace><Key.backspace><Key.backspace><Key.backspace><Key.backspace><<97>><<101>><<96>><<96>><<96>>
Screenshot: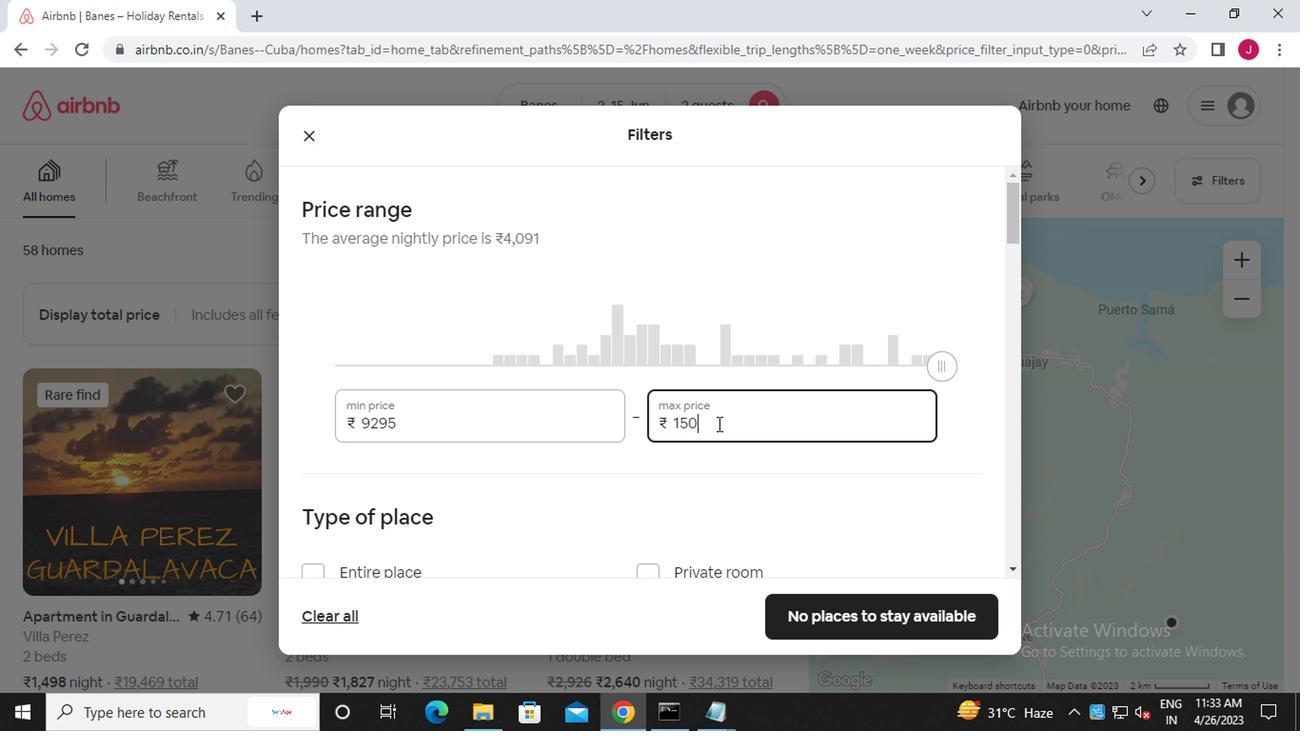 
Action: Mouse scrolled (713, 423) with delta (0, 0)
Screenshot: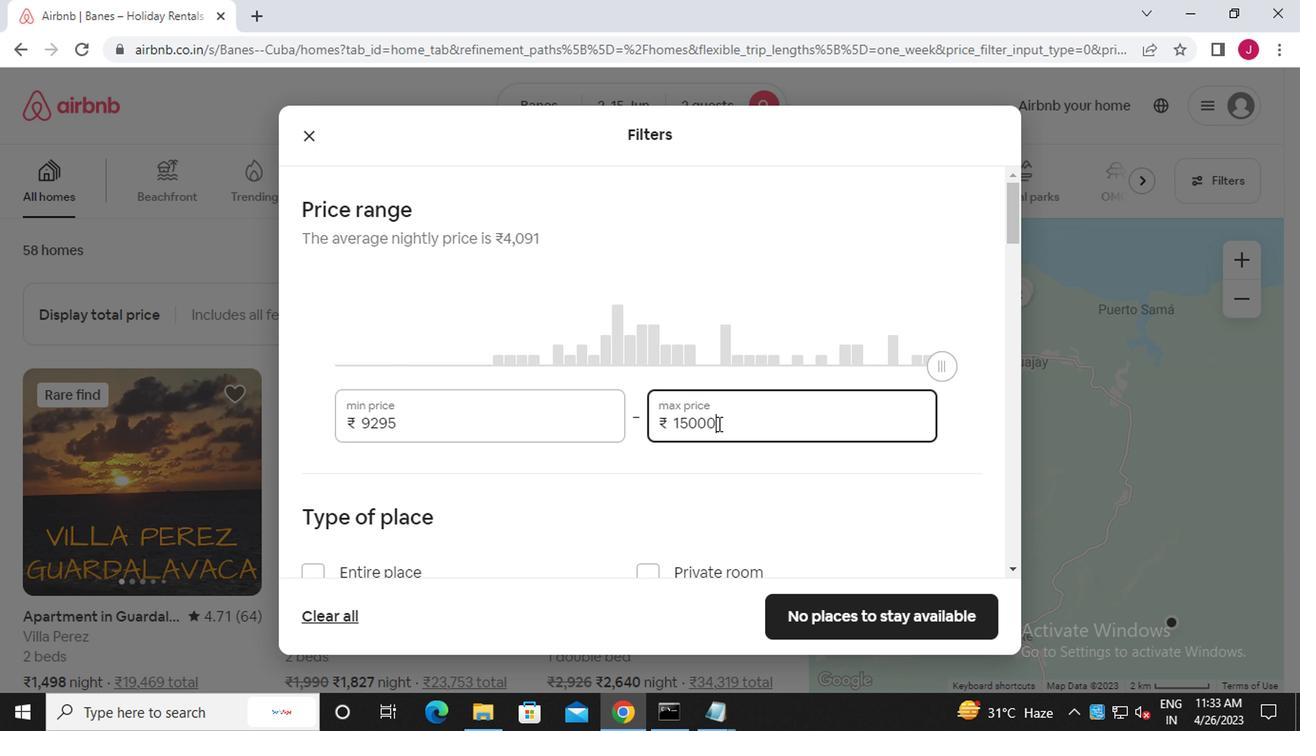 
Action: Mouse scrolled (713, 423) with delta (0, 0)
Screenshot: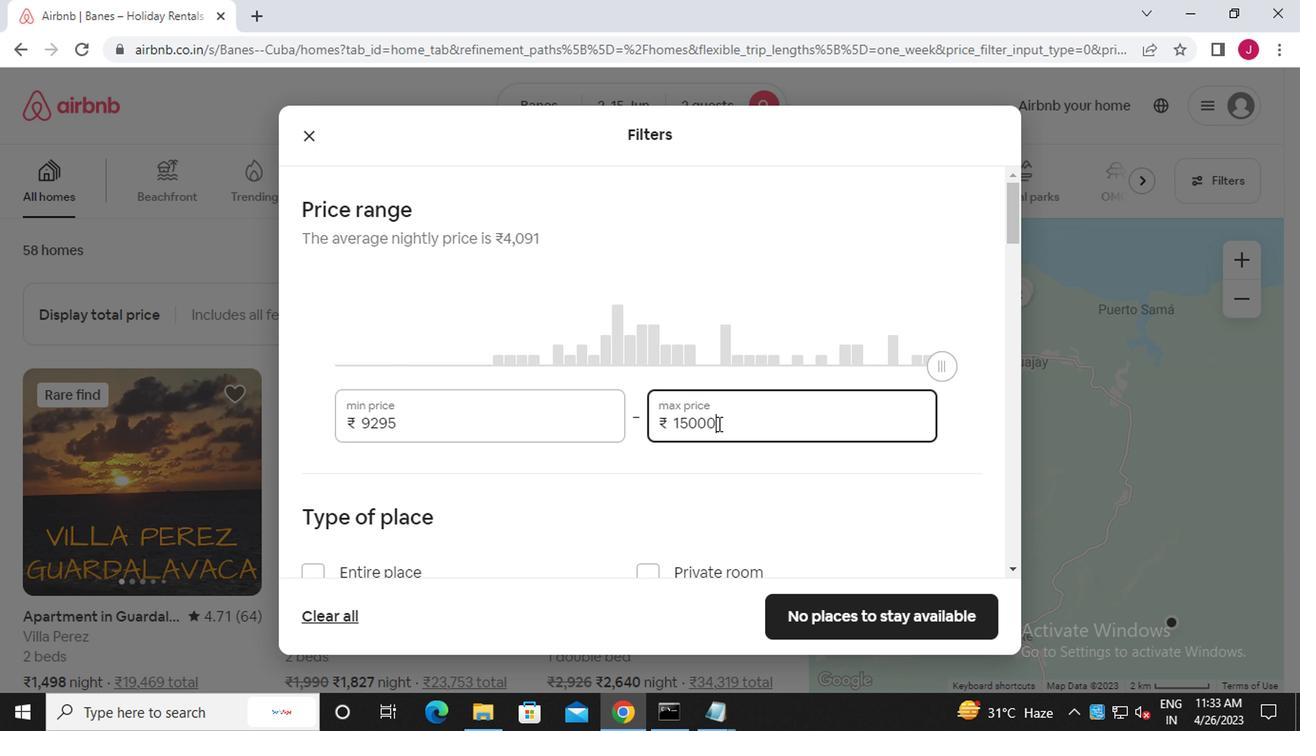 
Action: Mouse scrolled (713, 423) with delta (0, 0)
Screenshot: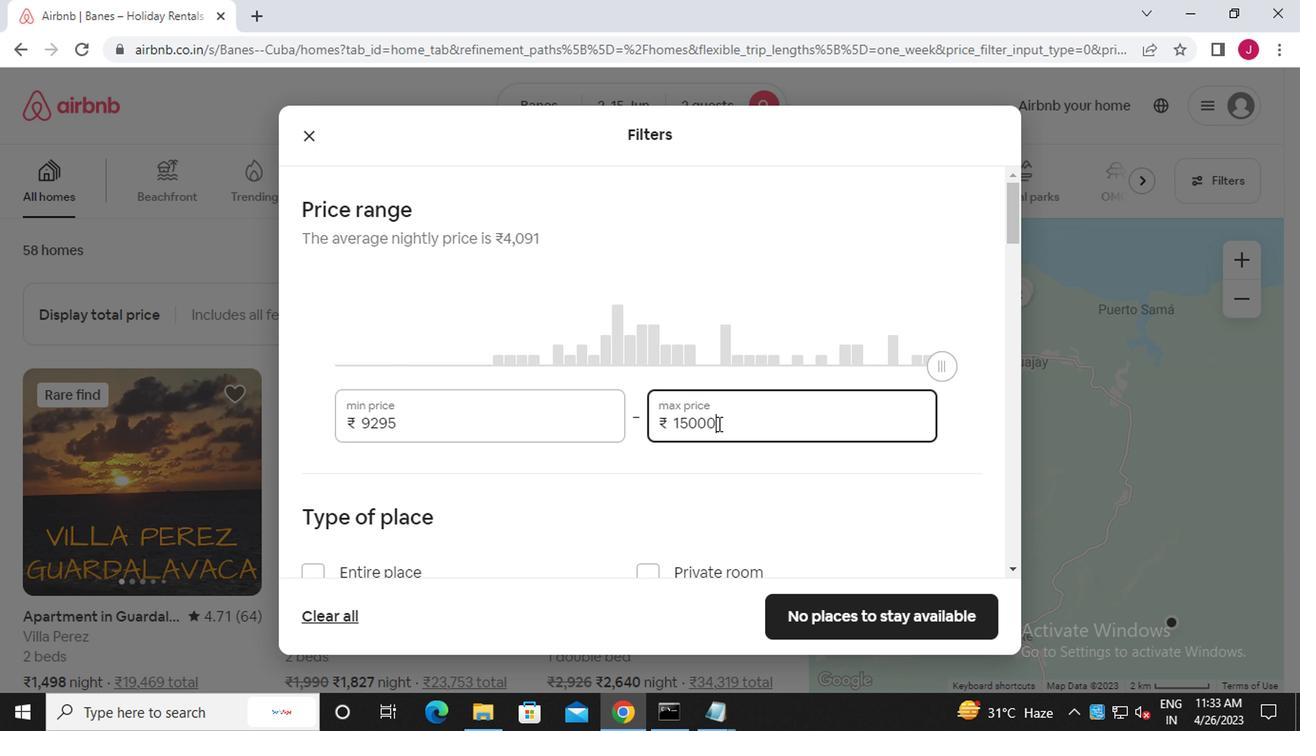 
Action: Mouse moved to (302, 282)
Screenshot: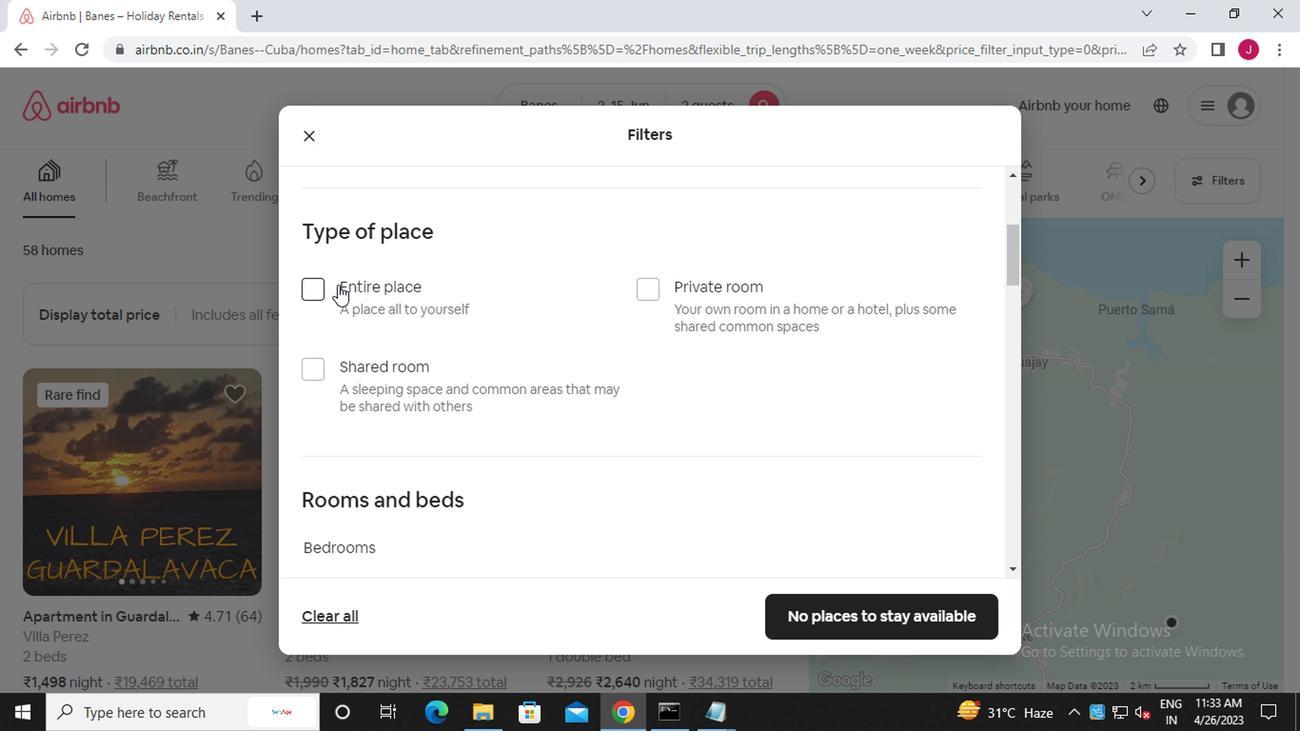 
Action: Mouse pressed left at (302, 282)
Screenshot: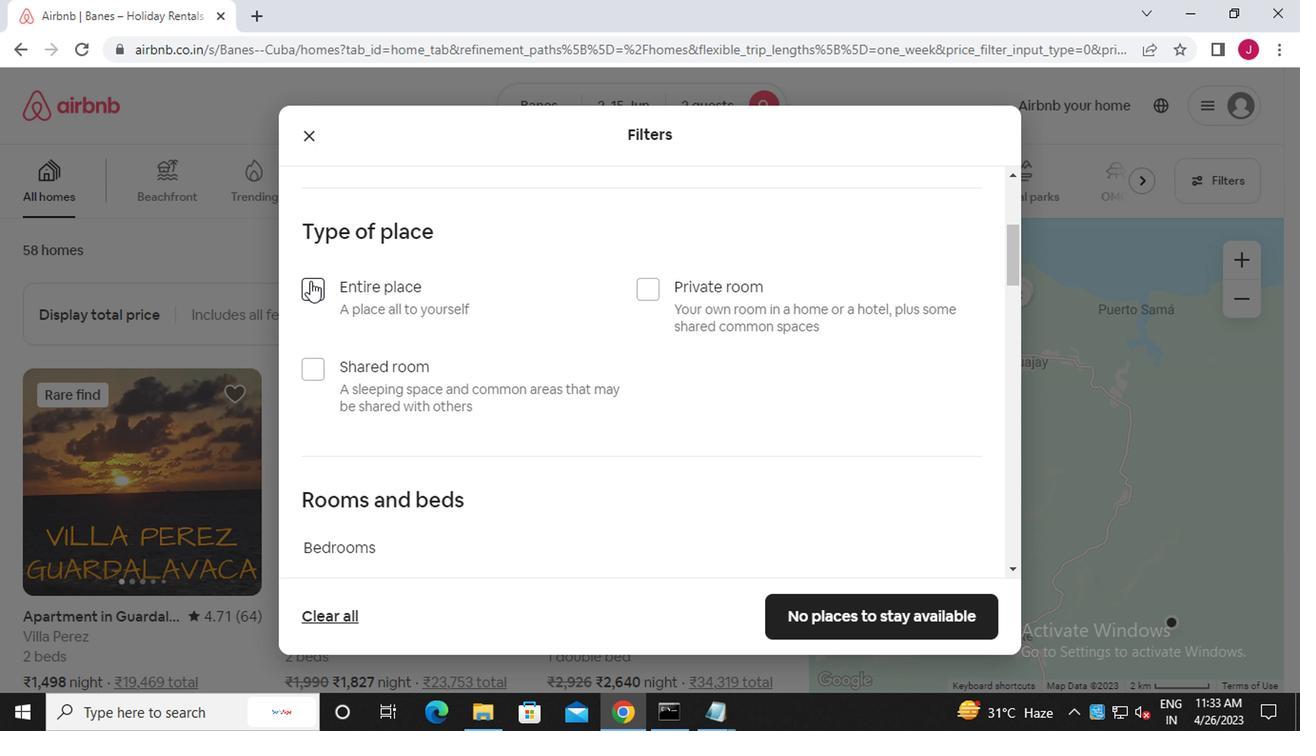 
Action: Mouse moved to (421, 349)
Screenshot: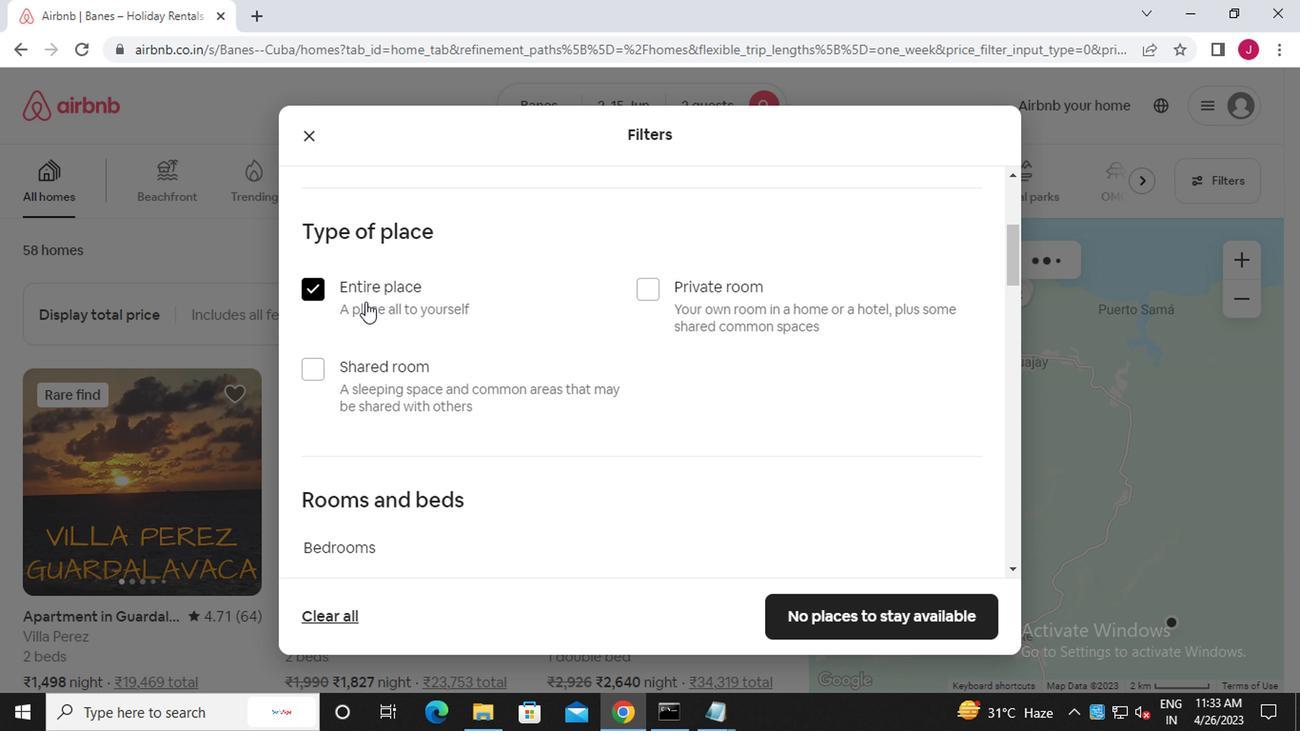 
Action: Mouse scrolled (421, 348) with delta (0, 0)
Screenshot: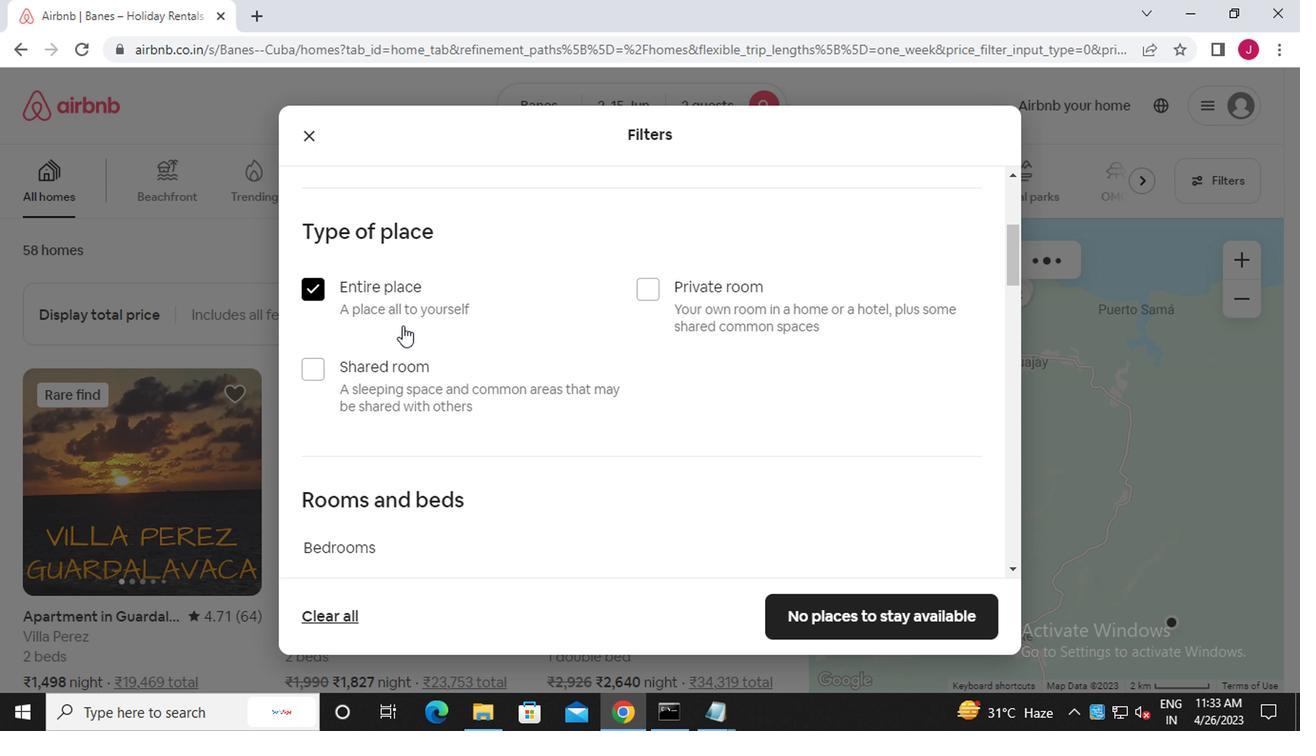
Action: Mouse moved to (421, 350)
Screenshot: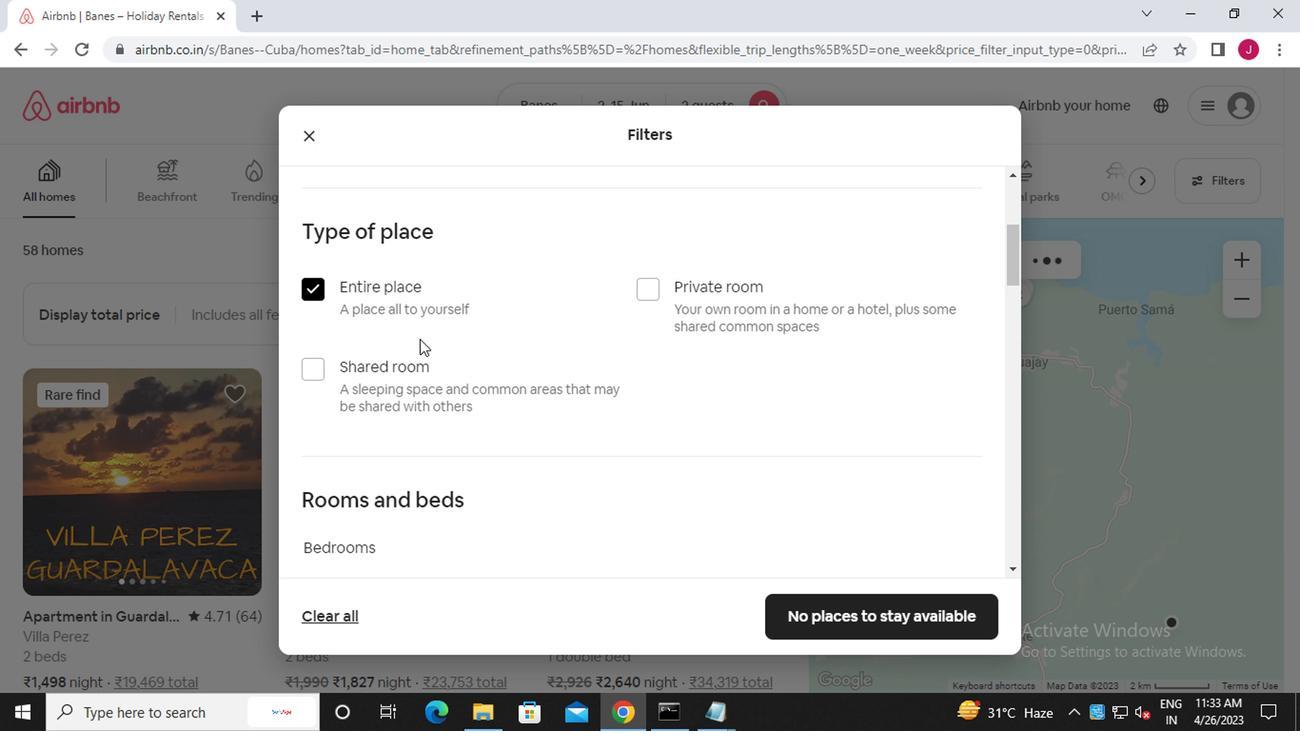 
Action: Mouse scrolled (421, 349) with delta (0, -1)
Screenshot: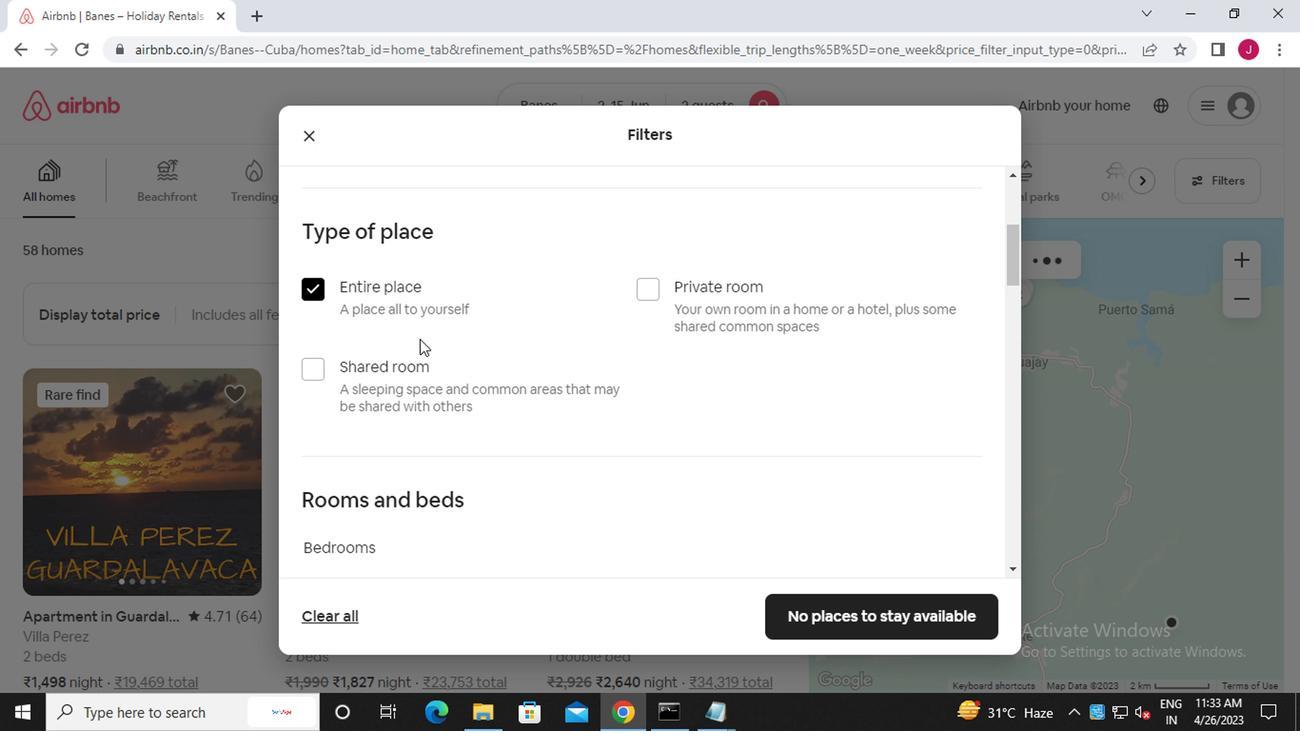 
Action: Mouse moved to (423, 352)
Screenshot: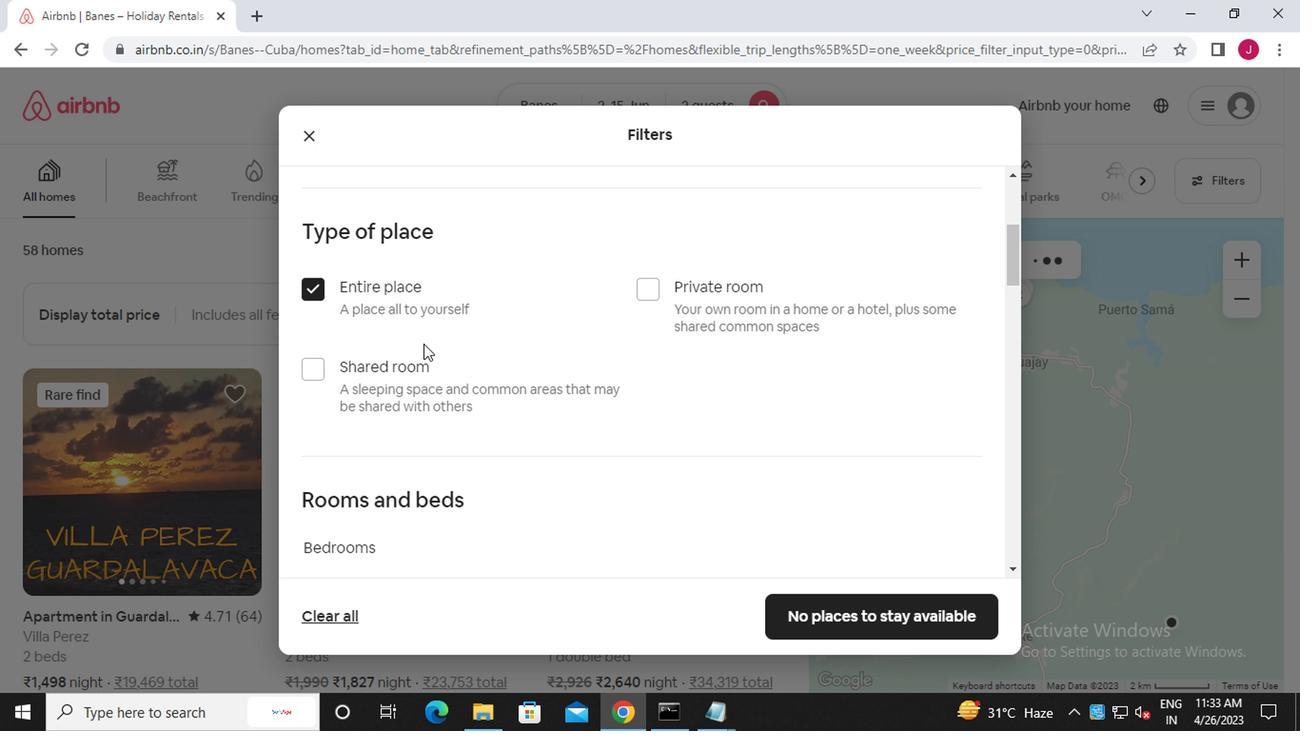 
Action: Mouse scrolled (423, 351) with delta (0, -1)
Screenshot: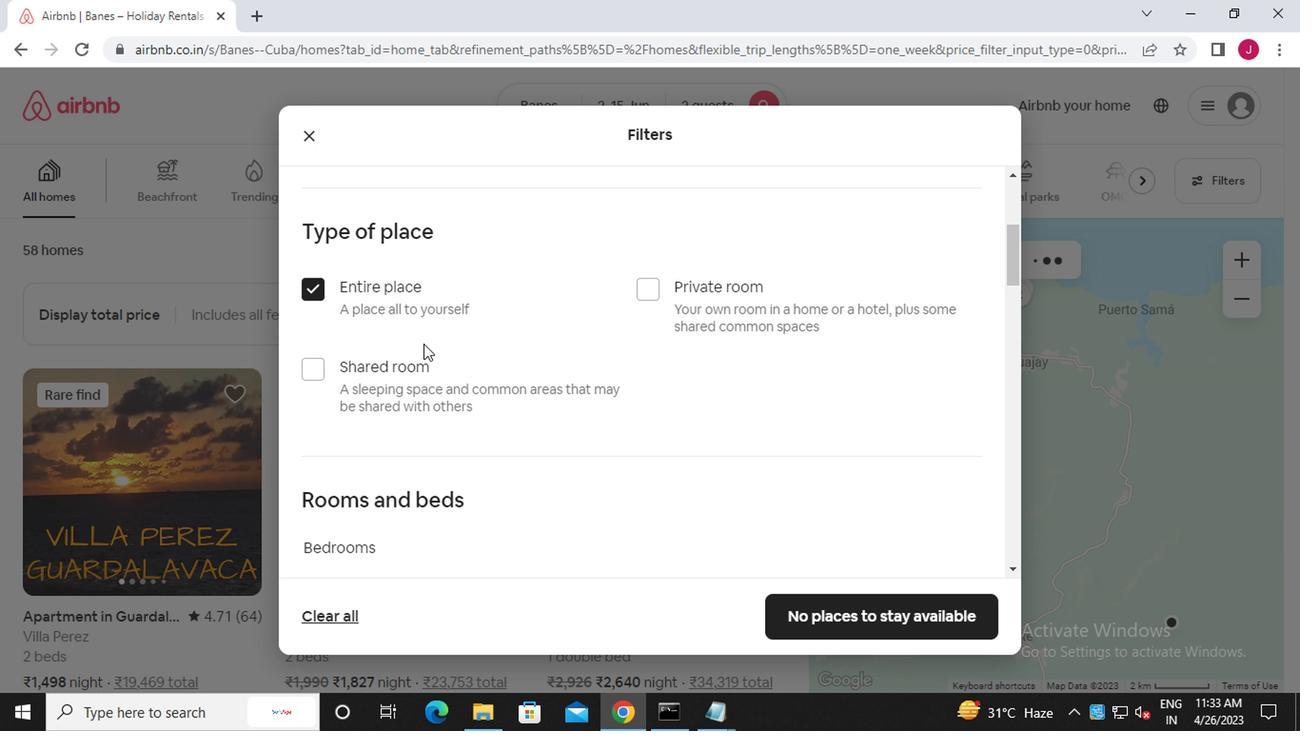 
Action: Mouse moved to (401, 322)
Screenshot: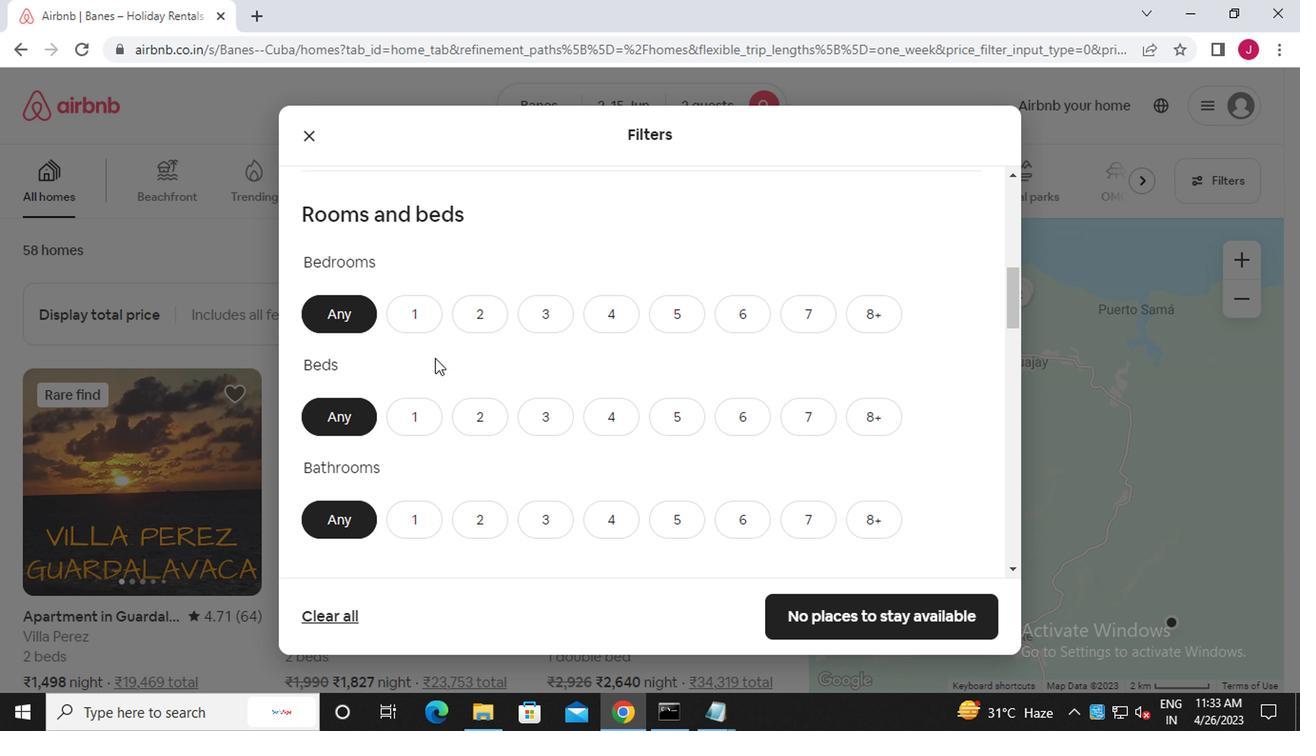 
Action: Mouse pressed left at (401, 322)
Screenshot: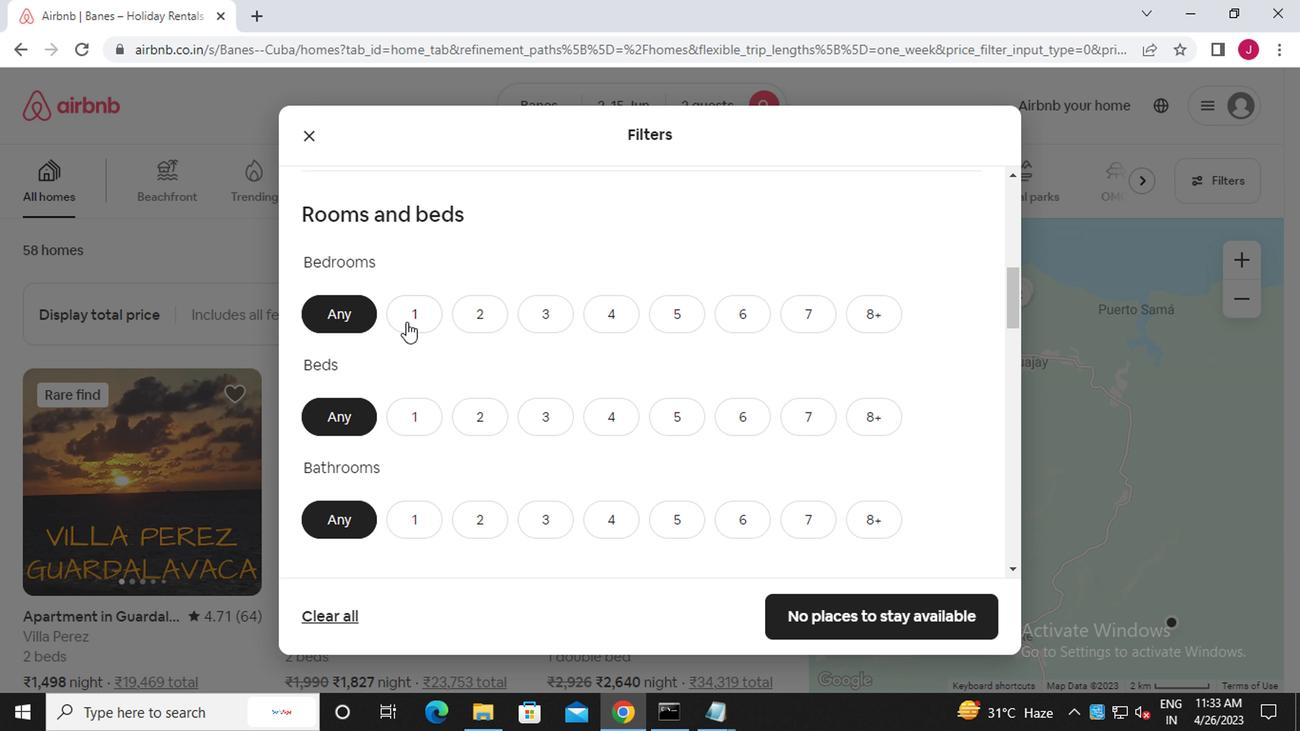 
Action: Mouse moved to (411, 410)
Screenshot: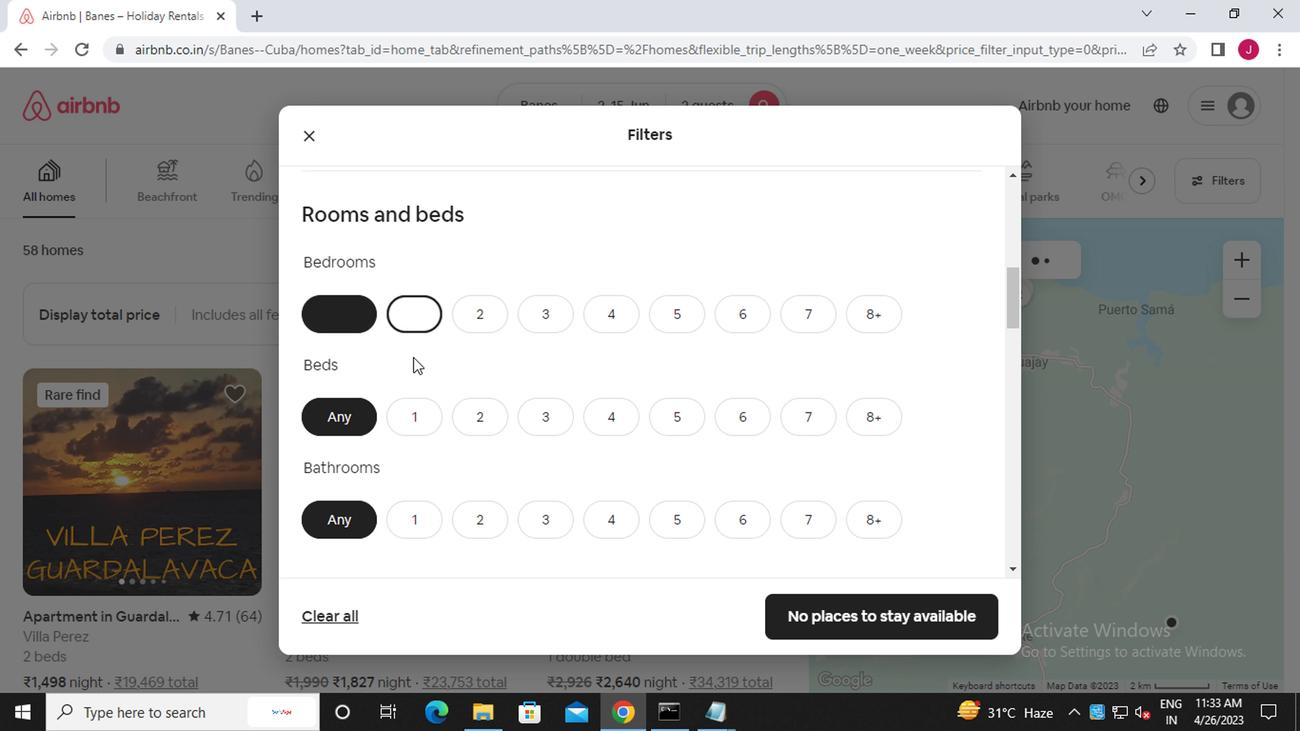 
Action: Mouse pressed left at (411, 410)
Screenshot: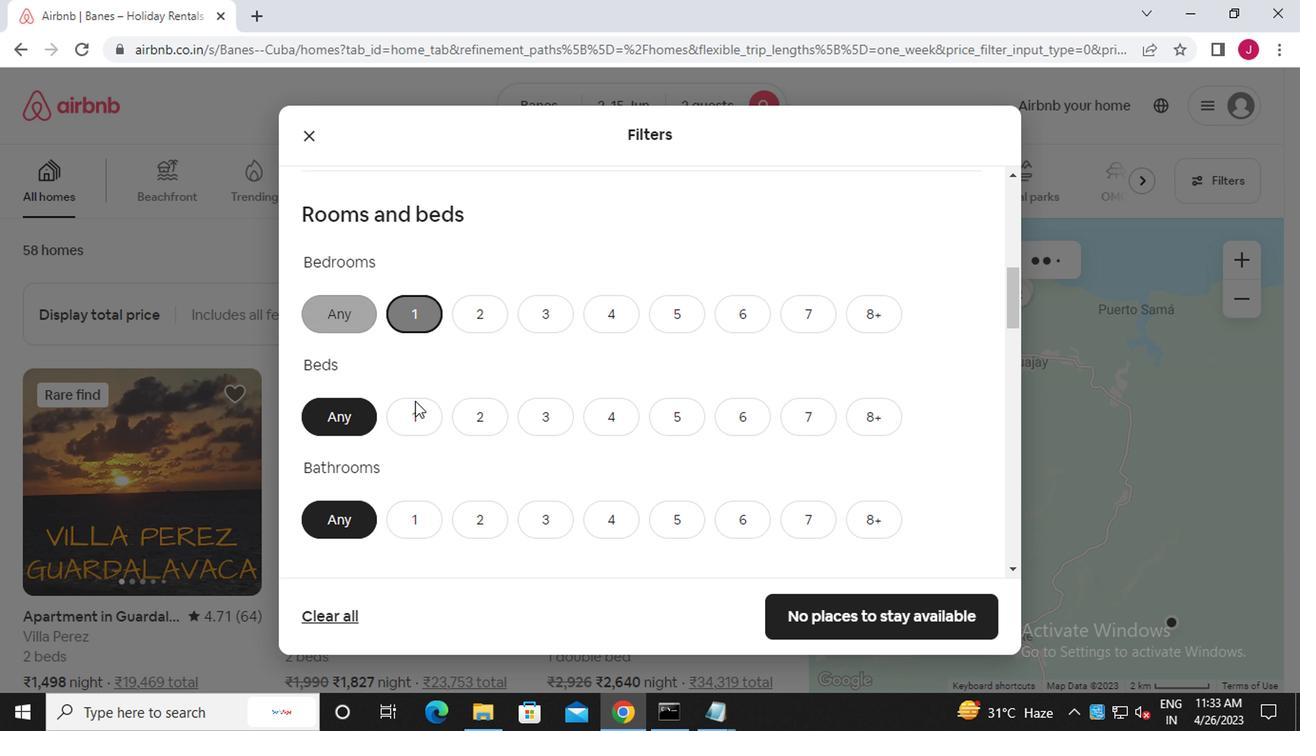 
Action: Mouse moved to (412, 522)
Screenshot: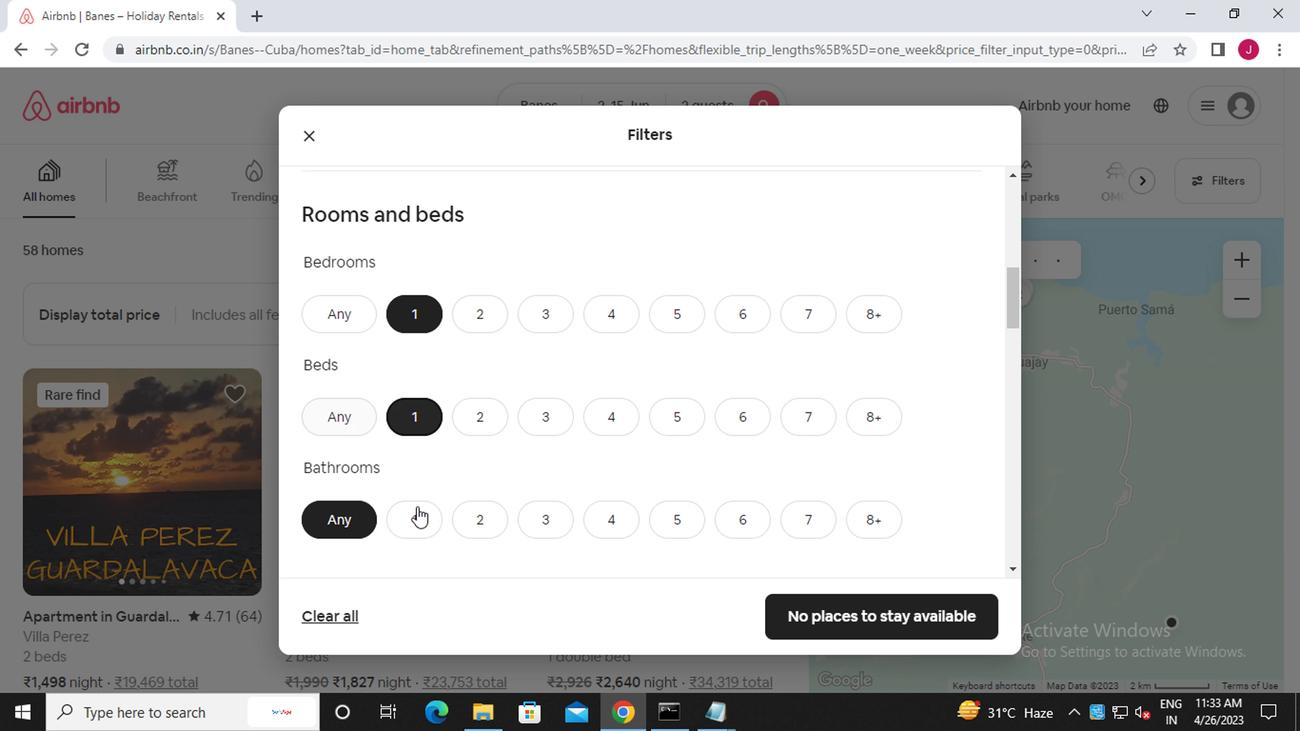 
Action: Mouse pressed left at (412, 522)
Screenshot: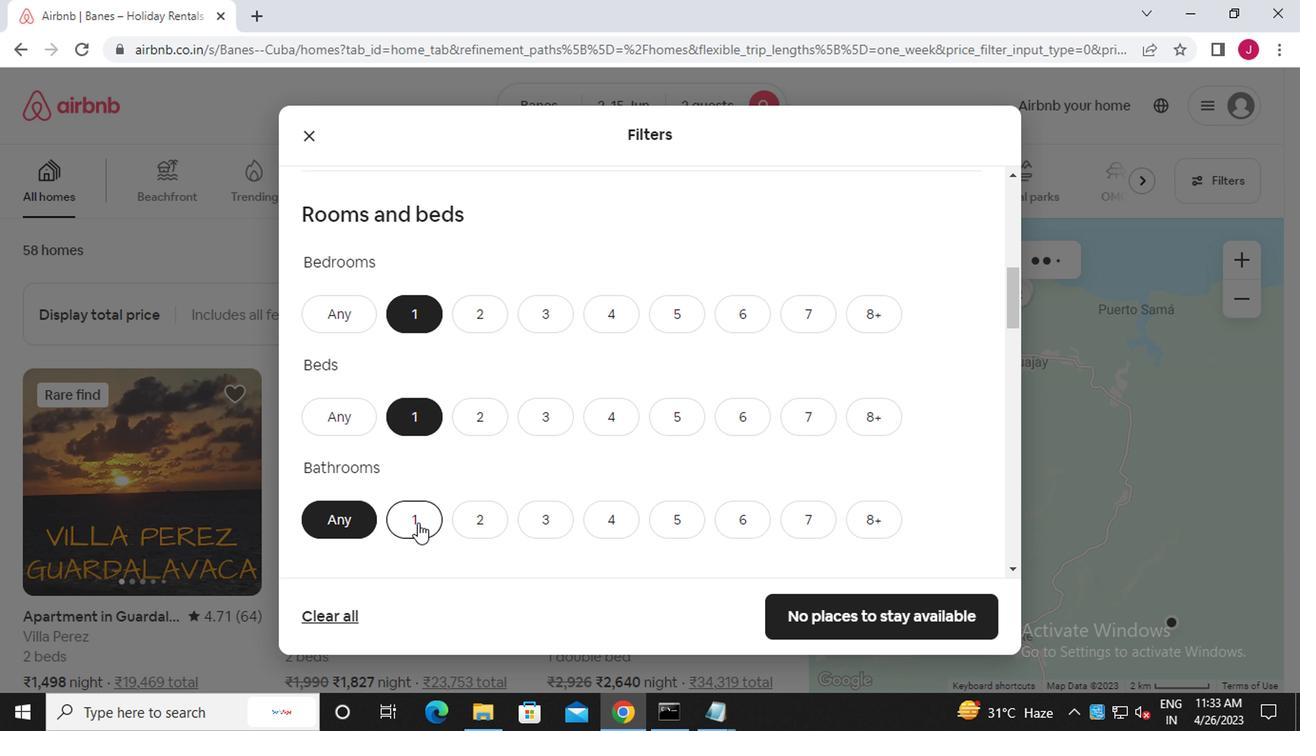 
Action: Mouse scrolled (412, 521) with delta (0, 0)
Screenshot: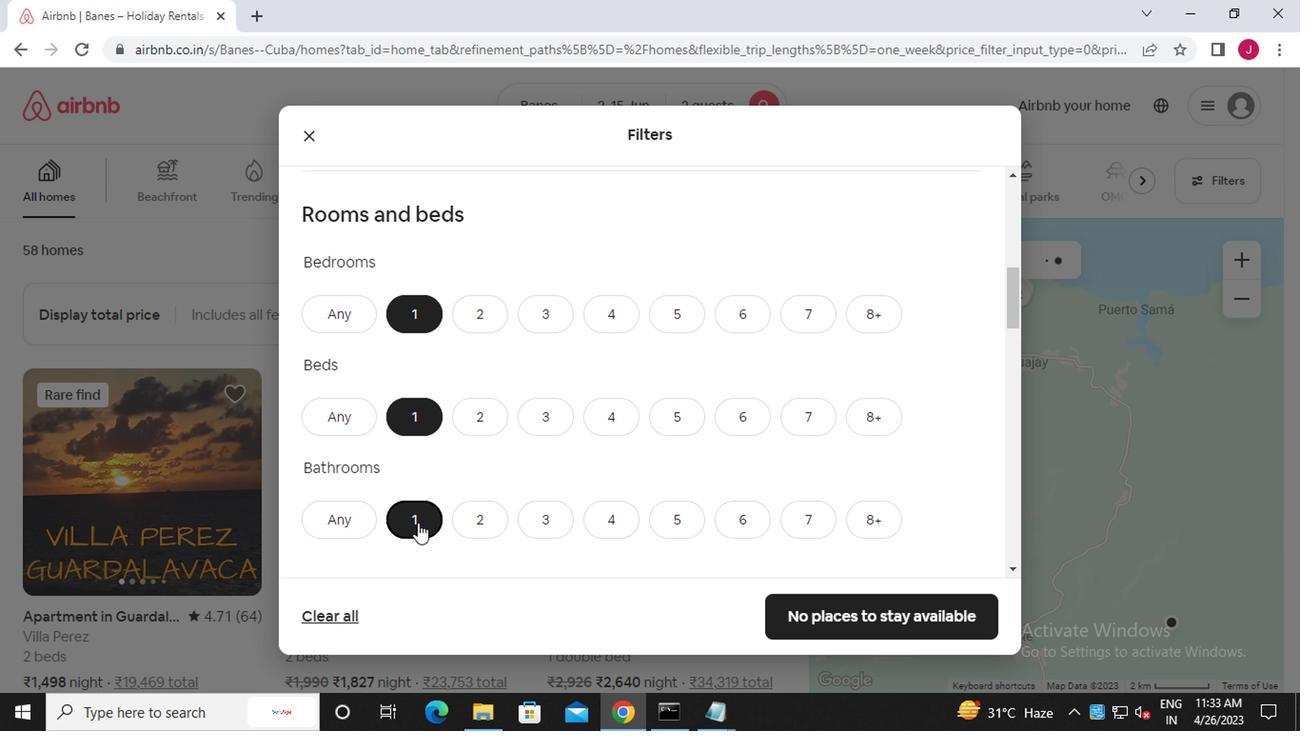 
Action: Mouse scrolled (412, 521) with delta (0, 0)
Screenshot: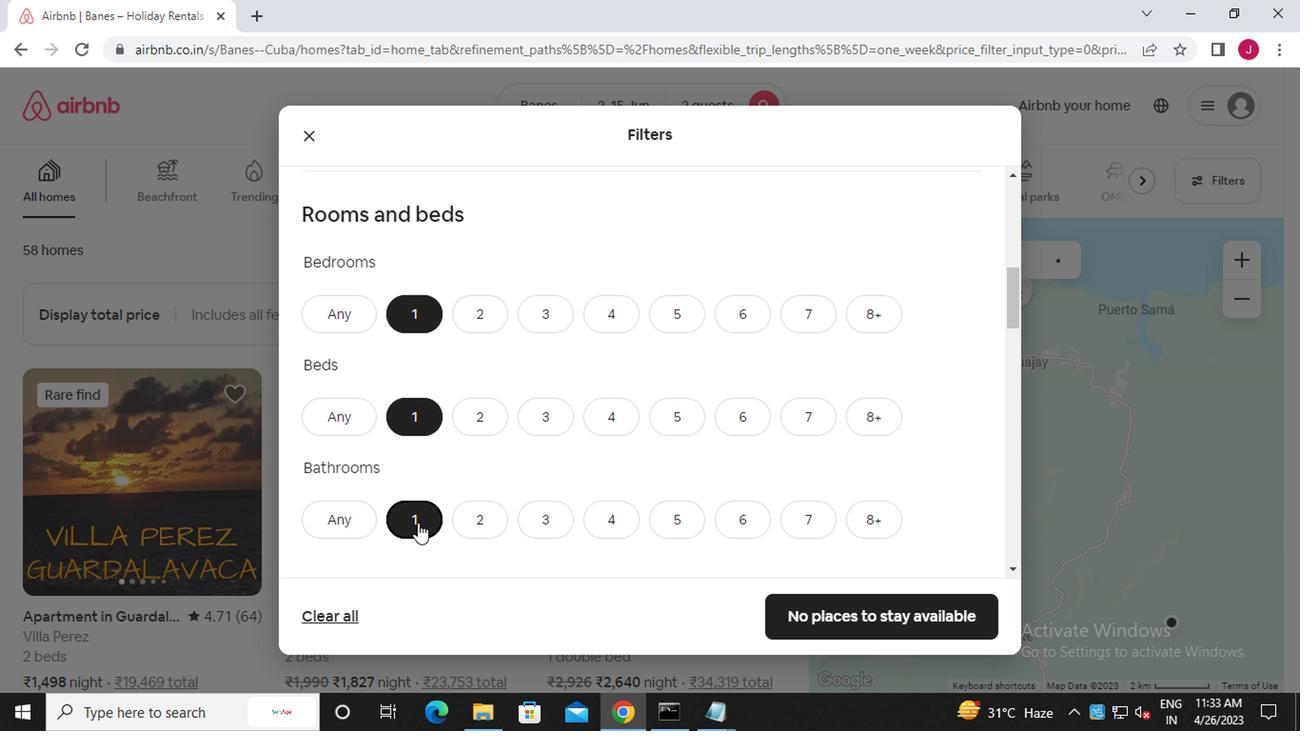 
Action: Mouse moved to (412, 522)
Screenshot: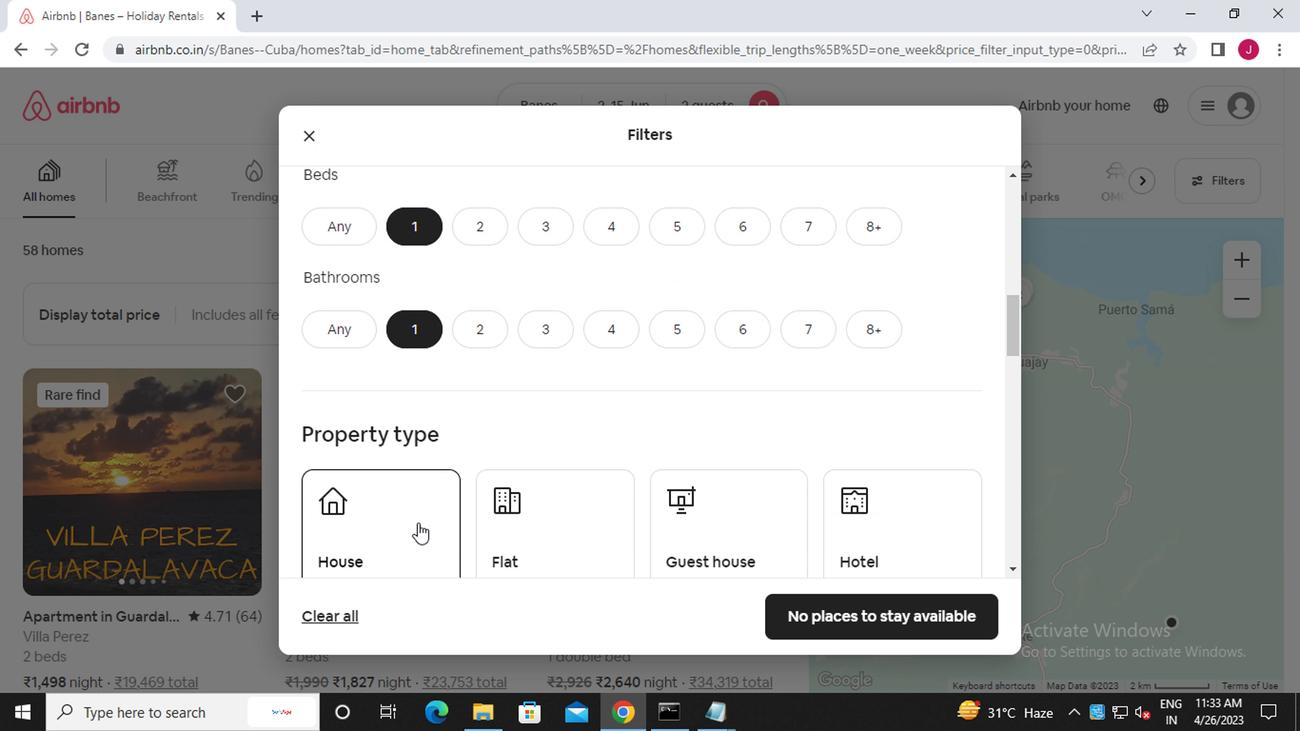 
Action: Mouse scrolled (412, 521) with delta (0, 0)
Screenshot: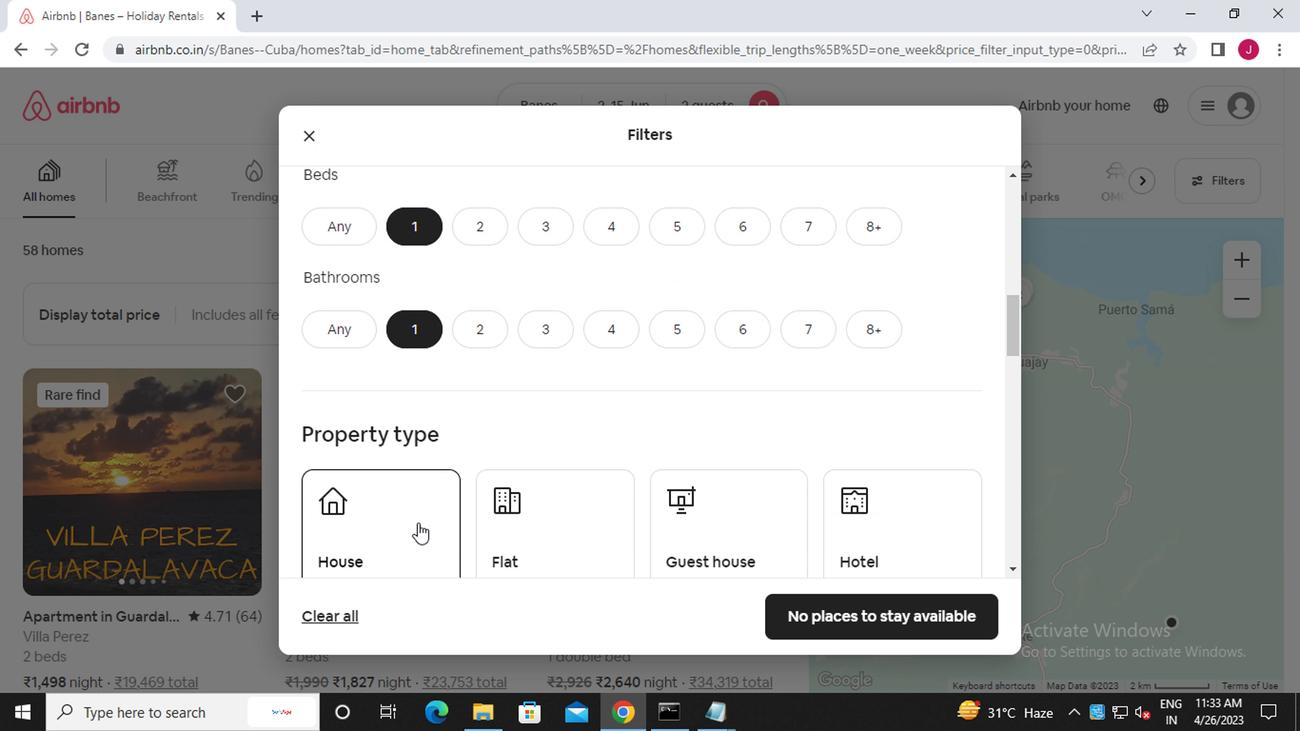 
Action: Mouse moved to (400, 454)
Screenshot: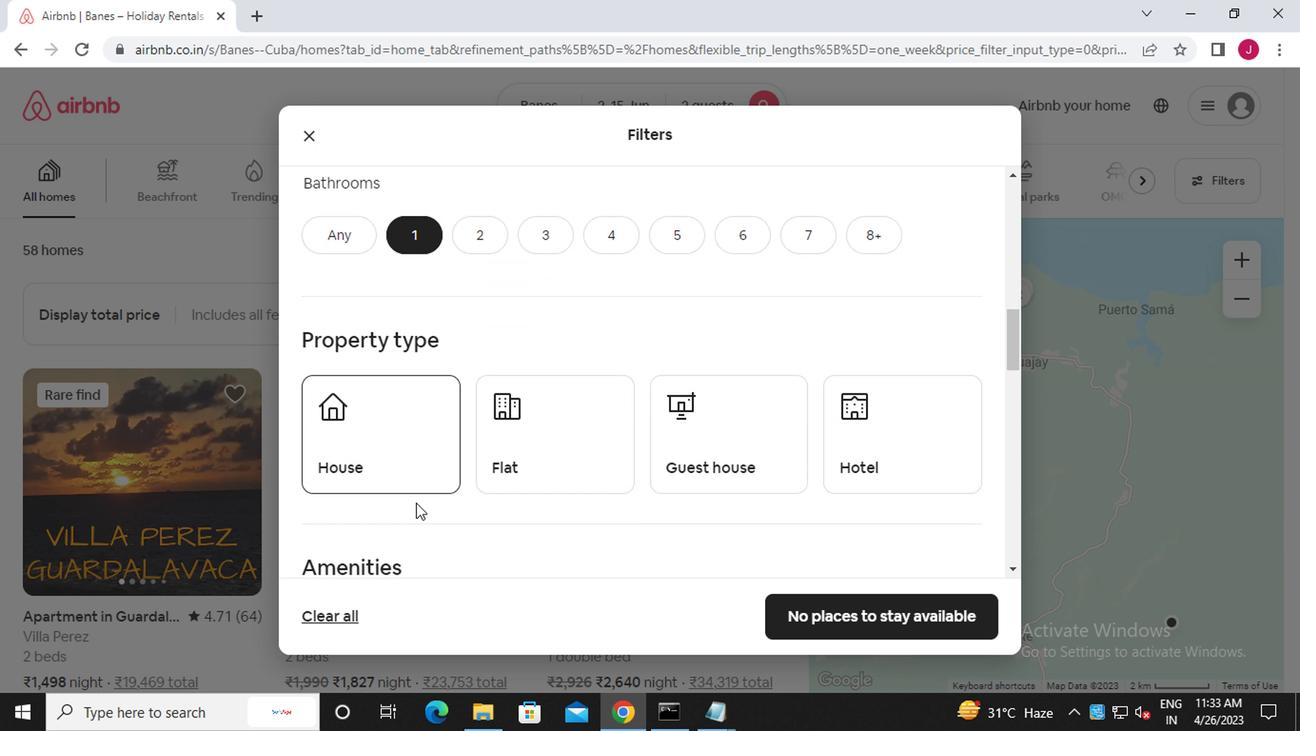 
Action: Mouse pressed left at (400, 454)
Screenshot: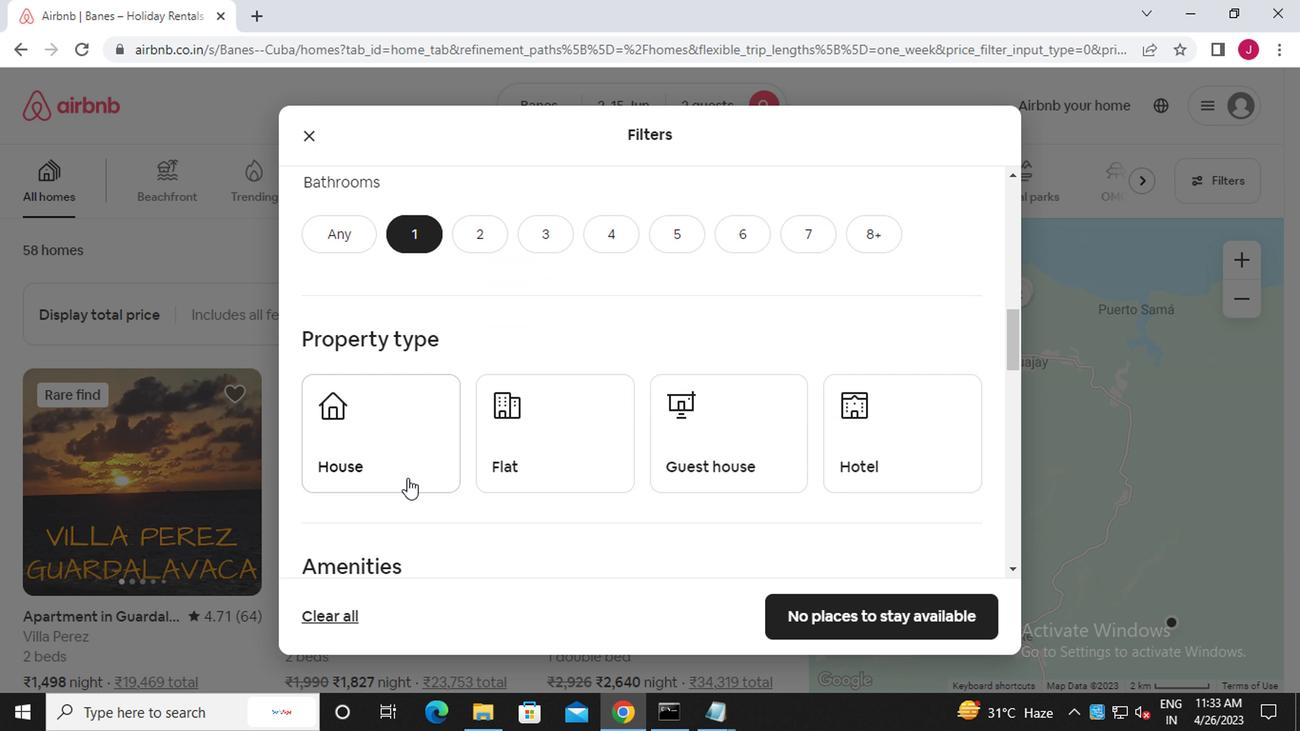 
Action: Mouse moved to (511, 452)
Screenshot: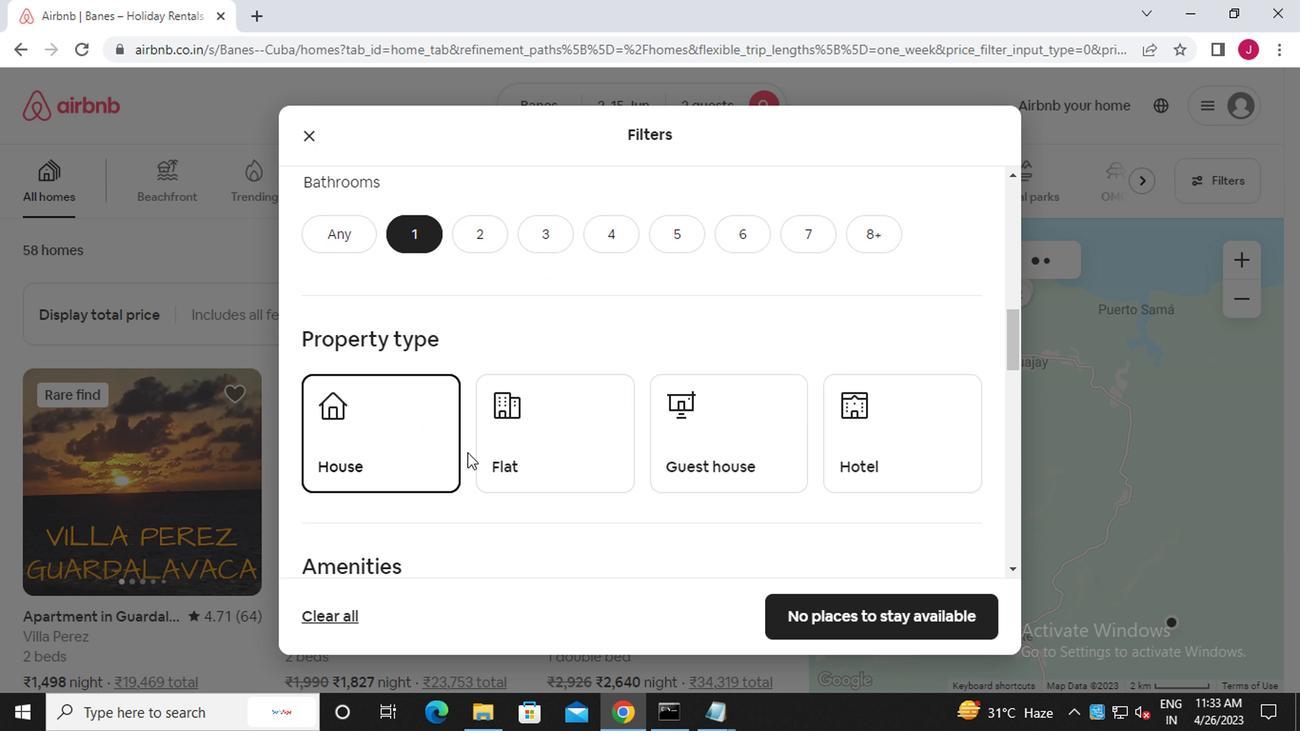 
Action: Mouse pressed left at (511, 452)
Screenshot: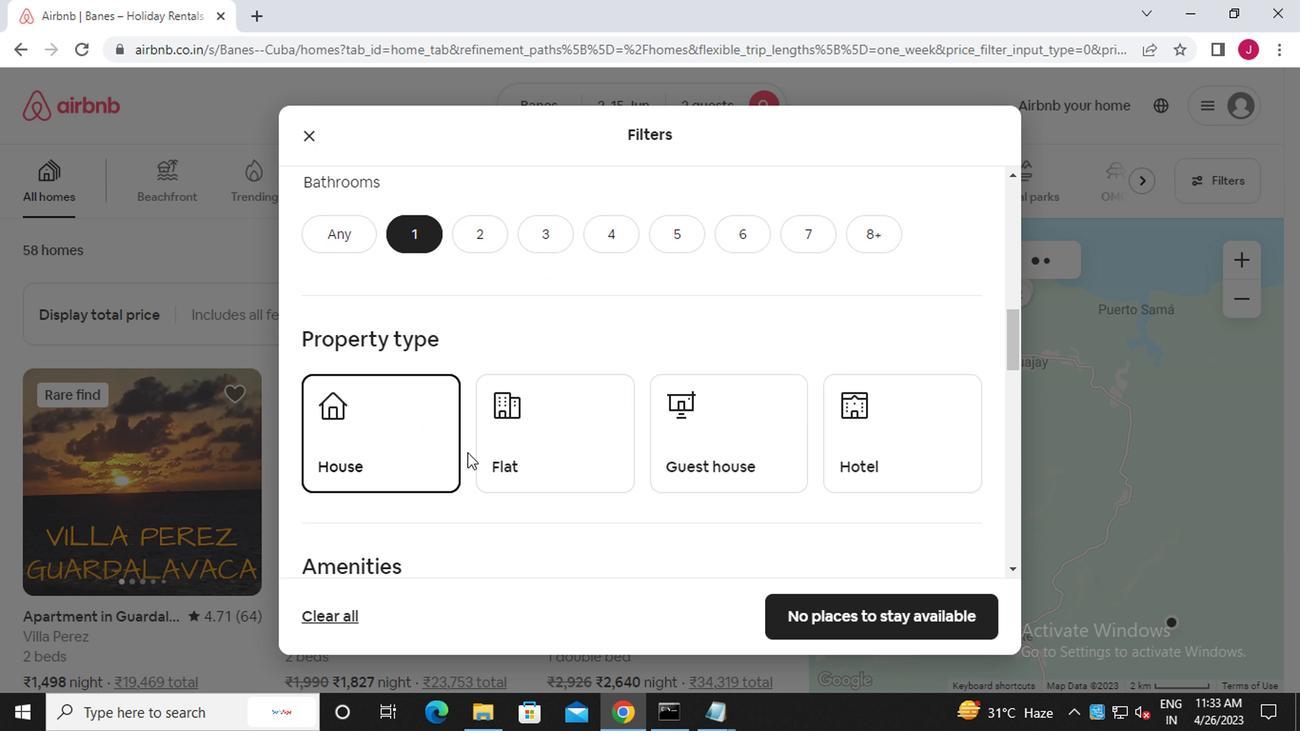 
Action: Mouse moved to (701, 450)
Screenshot: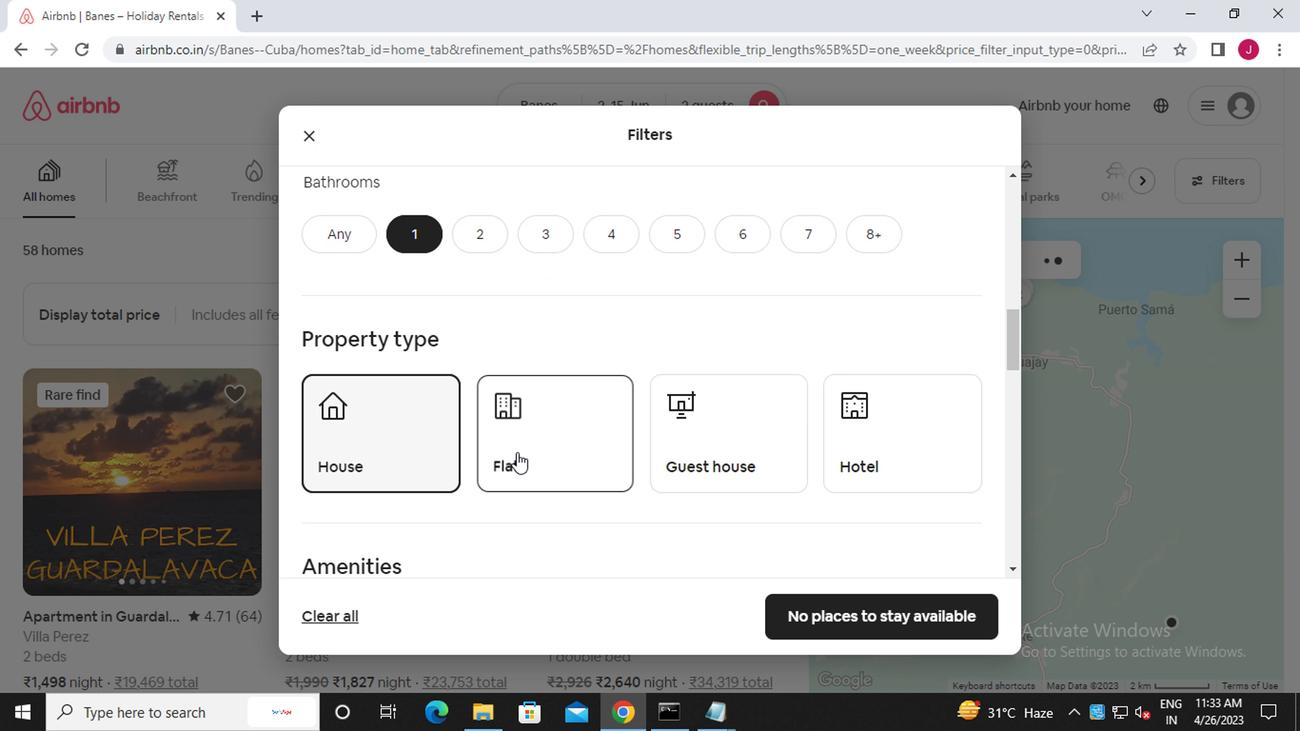 
Action: Mouse pressed left at (701, 450)
Screenshot: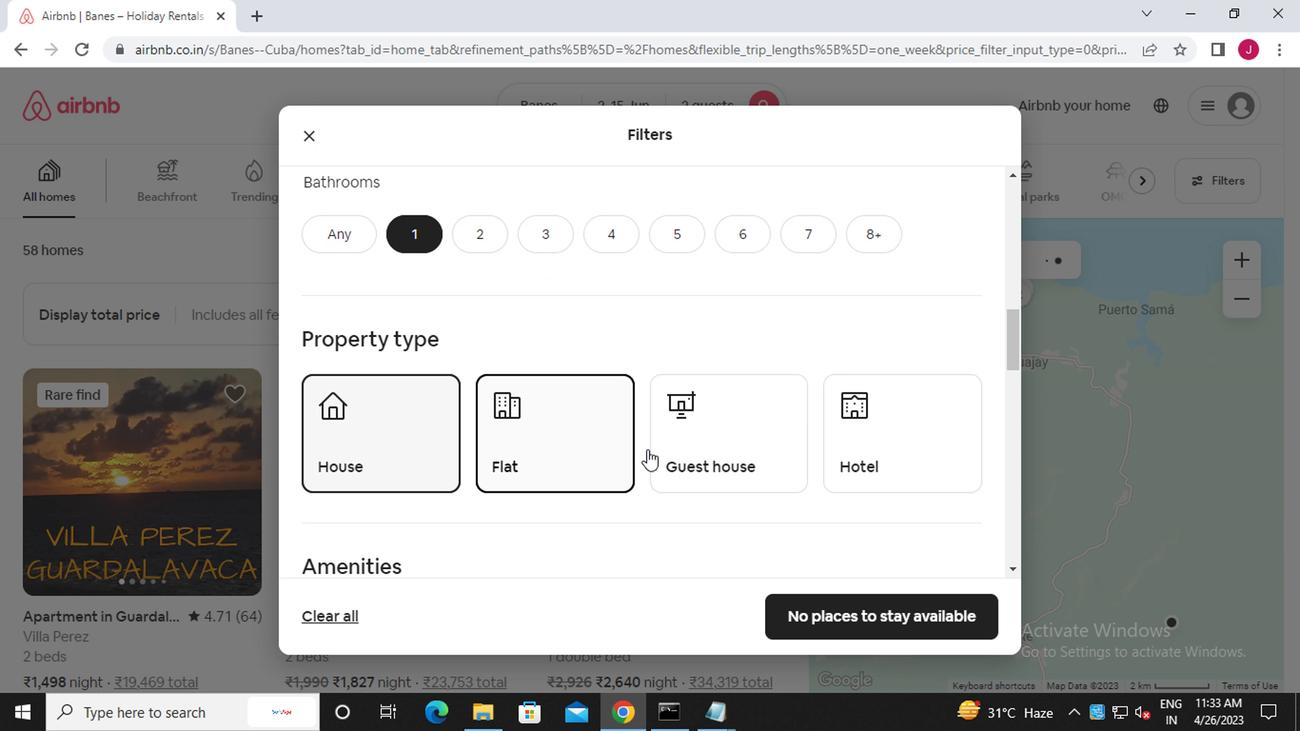 
Action: Mouse moved to (843, 441)
Screenshot: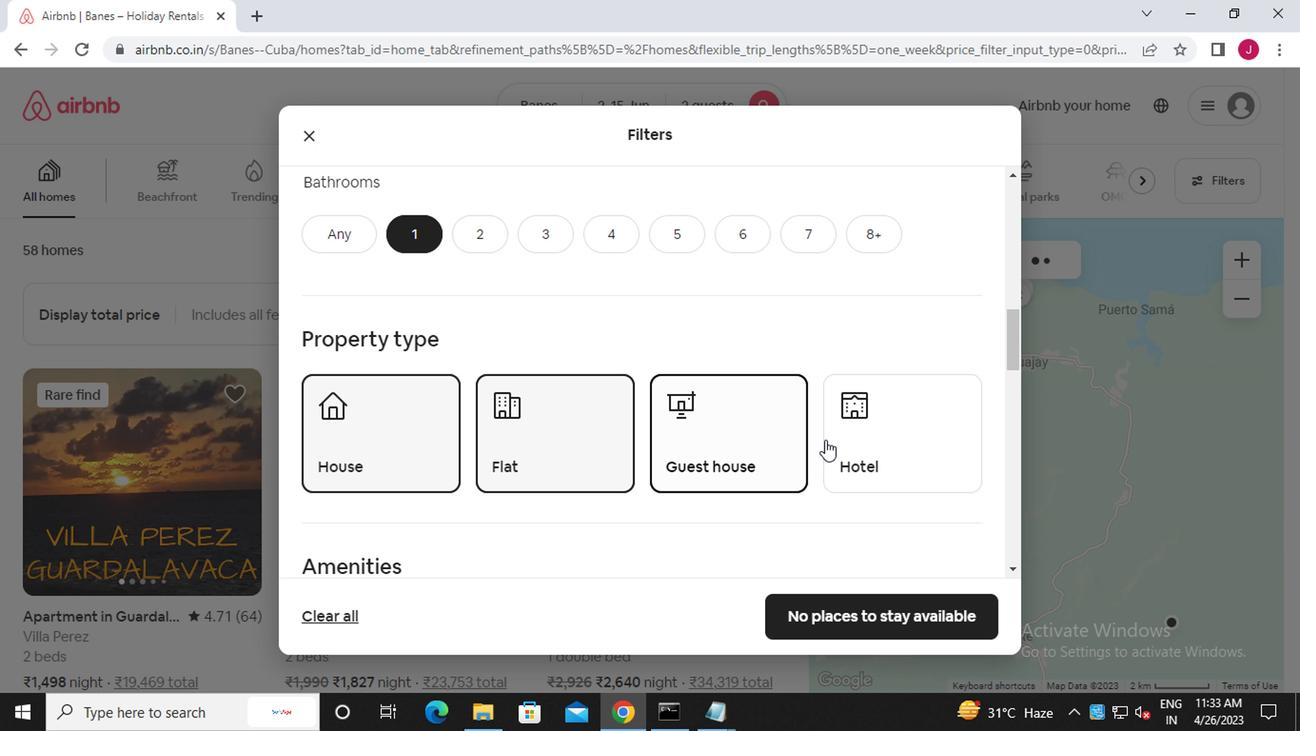 
Action: Mouse pressed left at (843, 441)
Screenshot: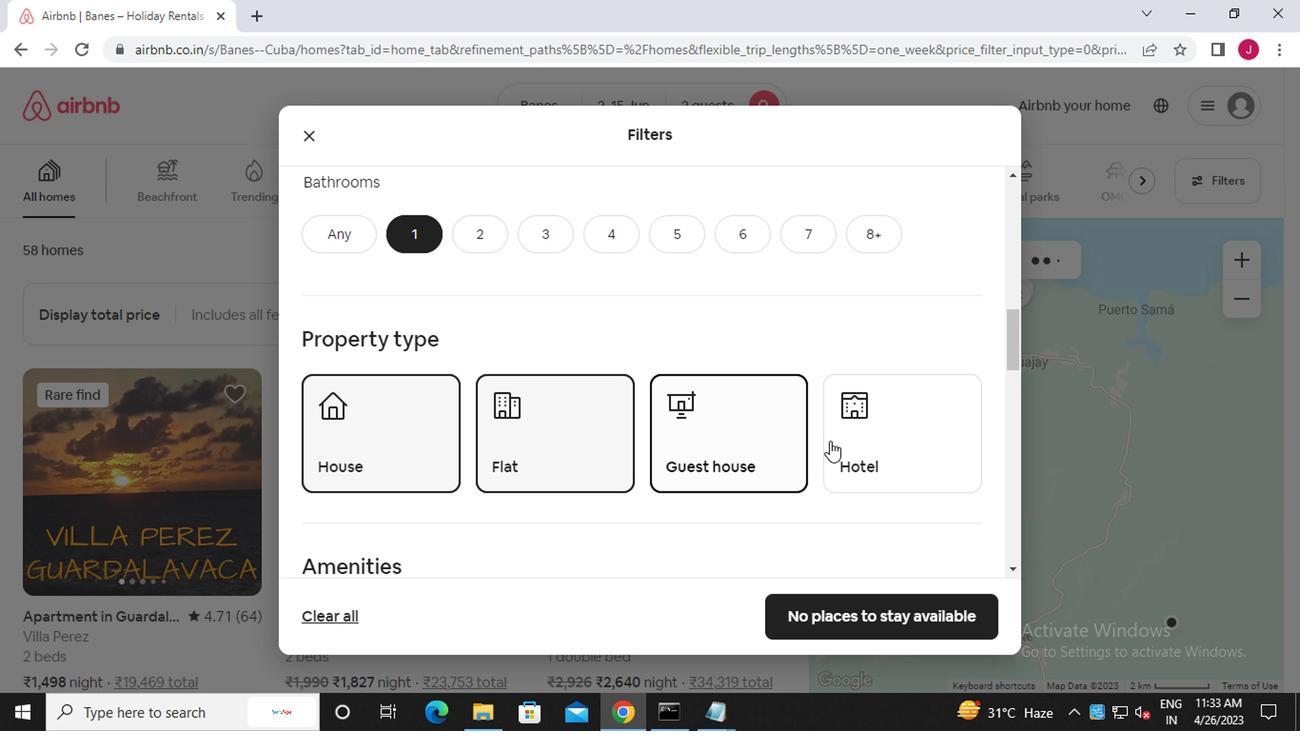 
Action: Mouse moved to (595, 481)
Screenshot: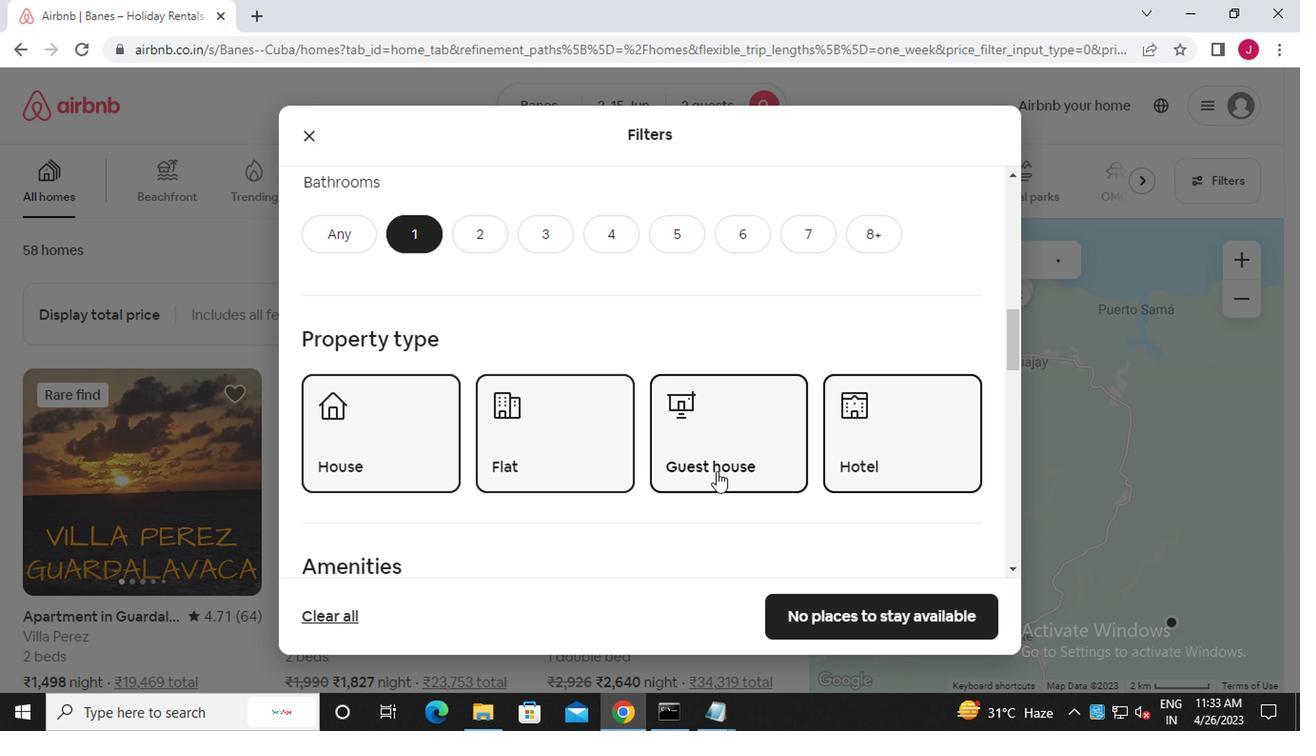 
Action: Mouse scrolled (595, 480) with delta (0, 0)
Screenshot: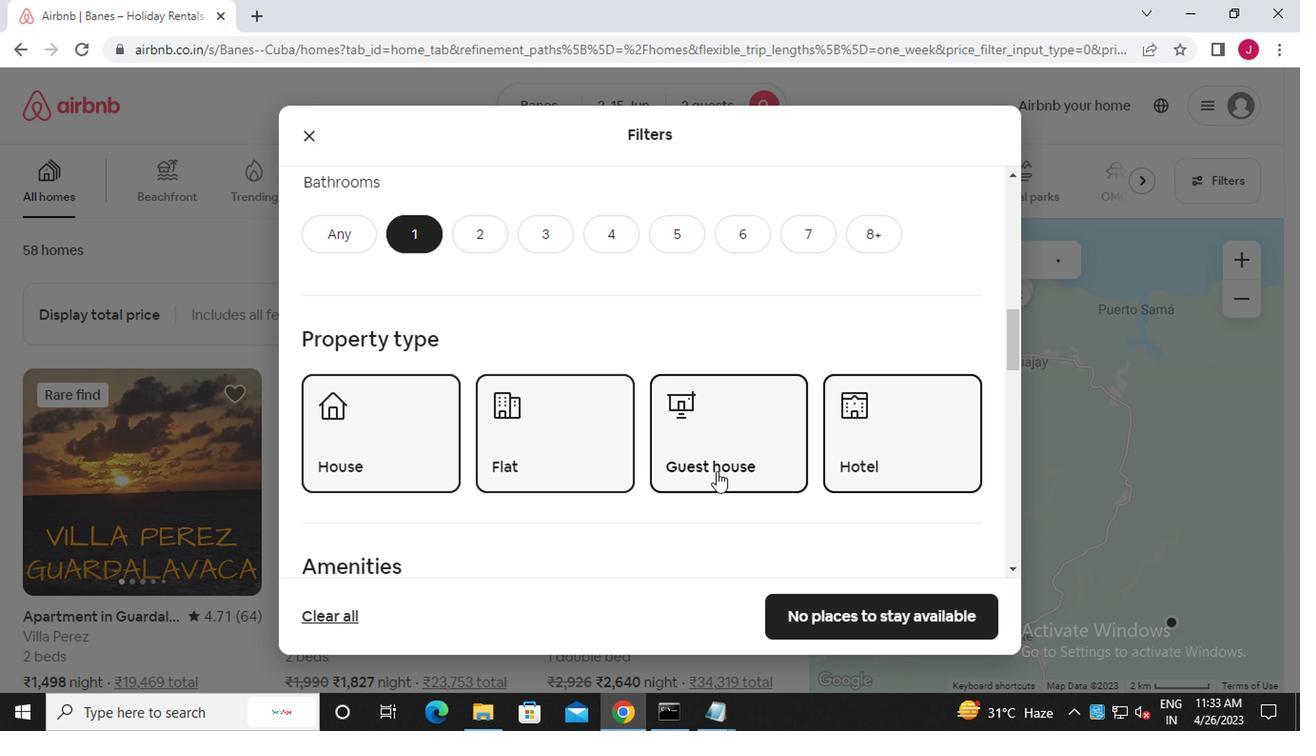 
Action: Mouse moved to (595, 481)
Screenshot: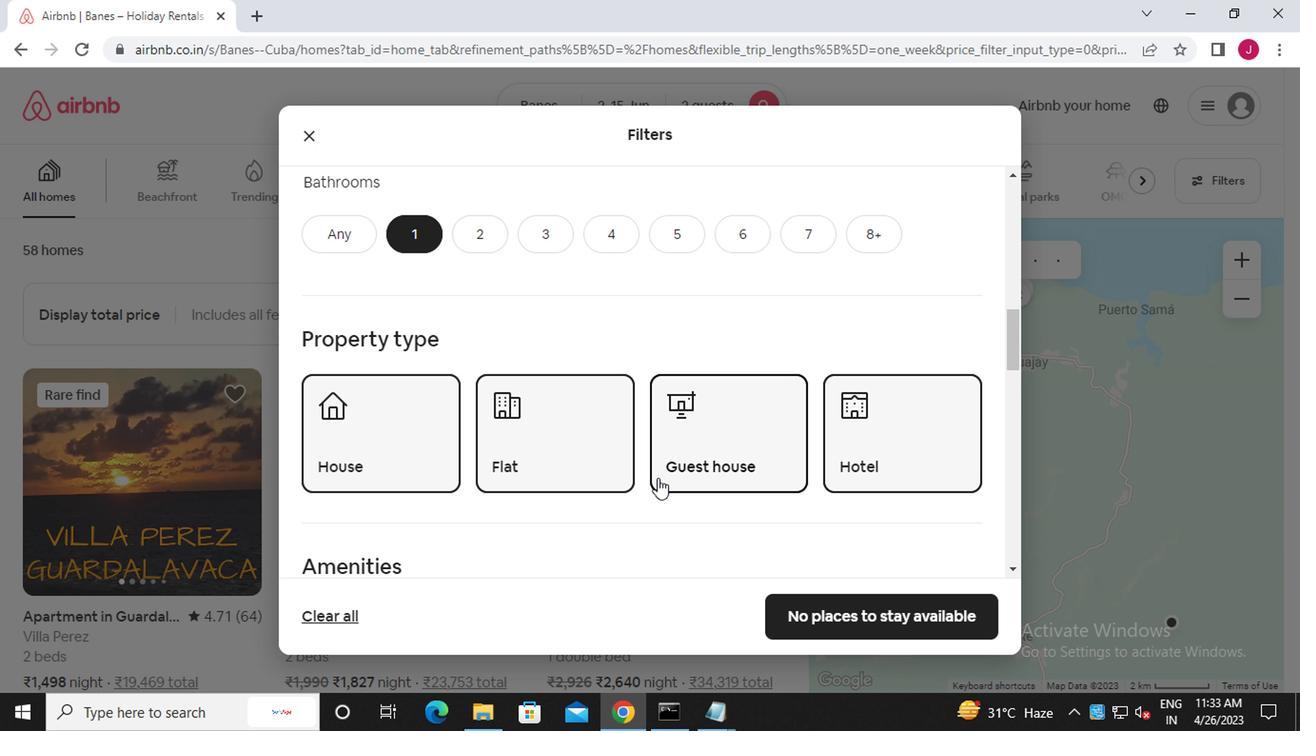 
Action: Mouse scrolled (595, 480) with delta (0, 0)
Screenshot: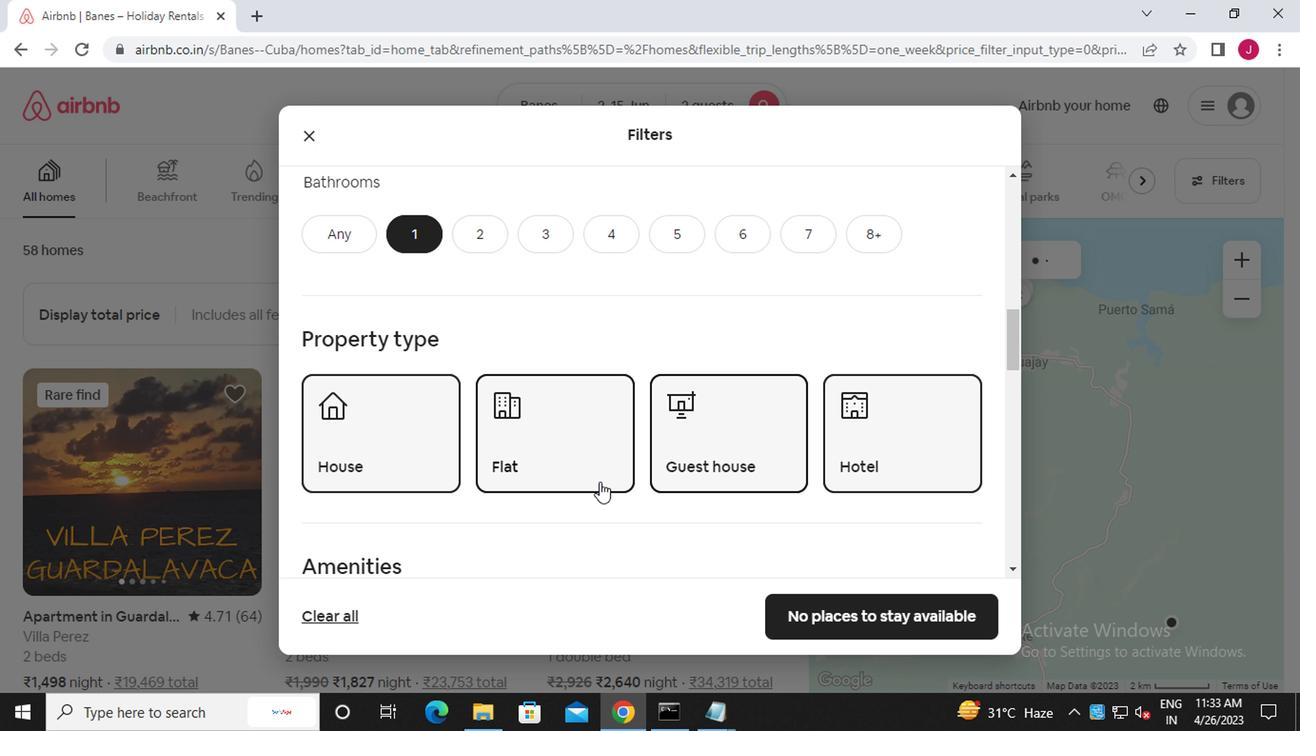 
Action: Mouse scrolled (595, 480) with delta (0, 0)
Screenshot: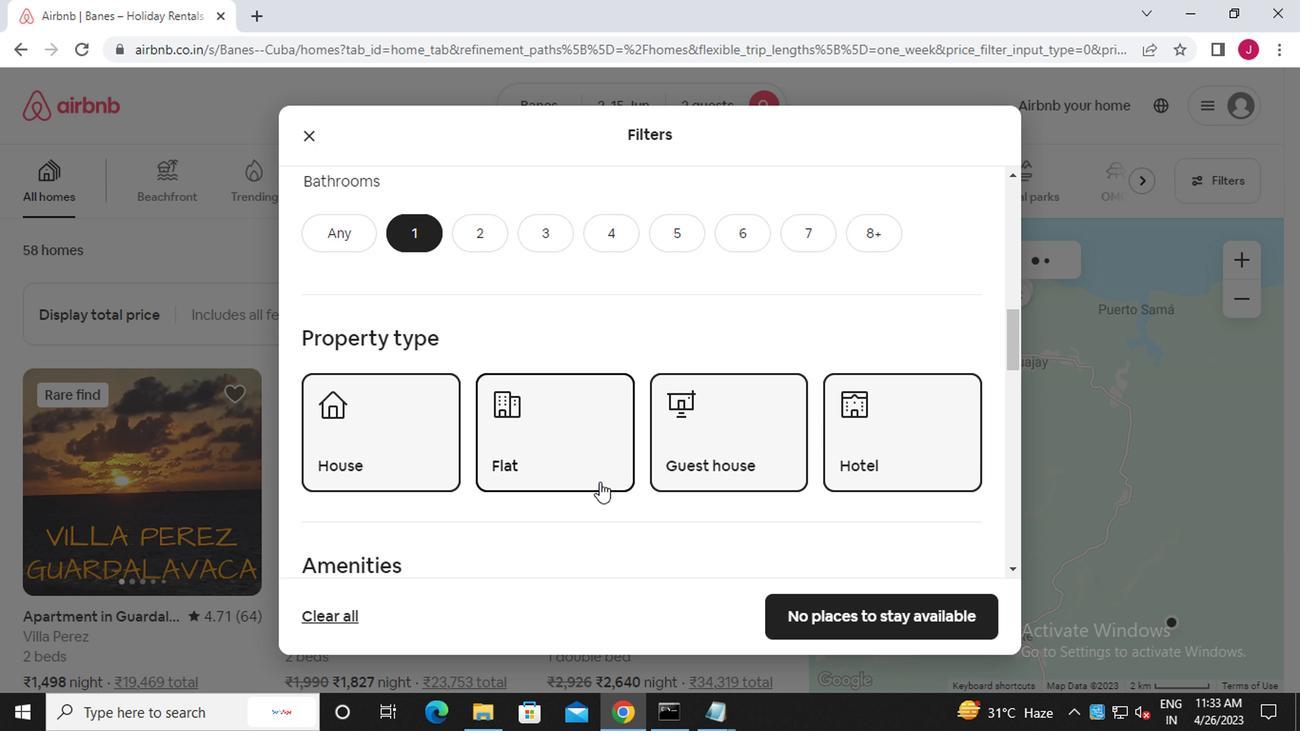 
Action: Mouse scrolled (595, 480) with delta (0, 0)
Screenshot: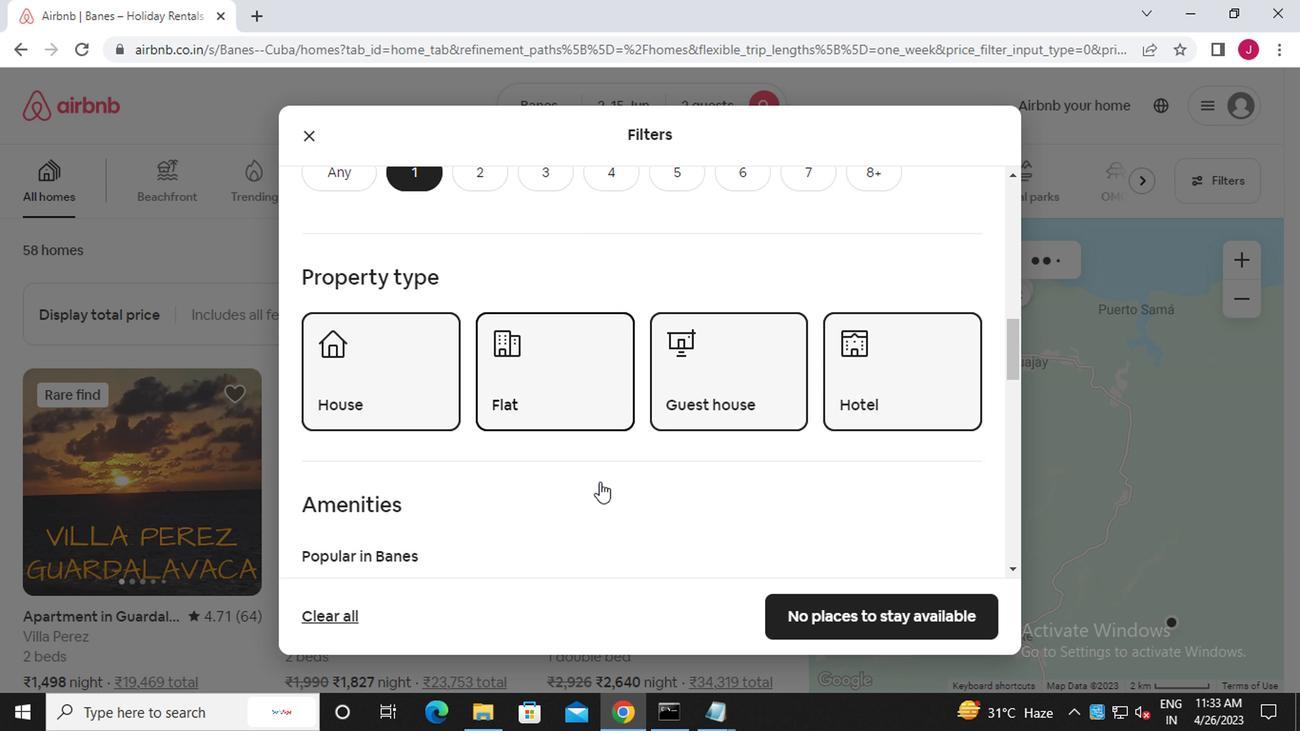 
Action: Mouse scrolled (595, 480) with delta (0, 0)
Screenshot: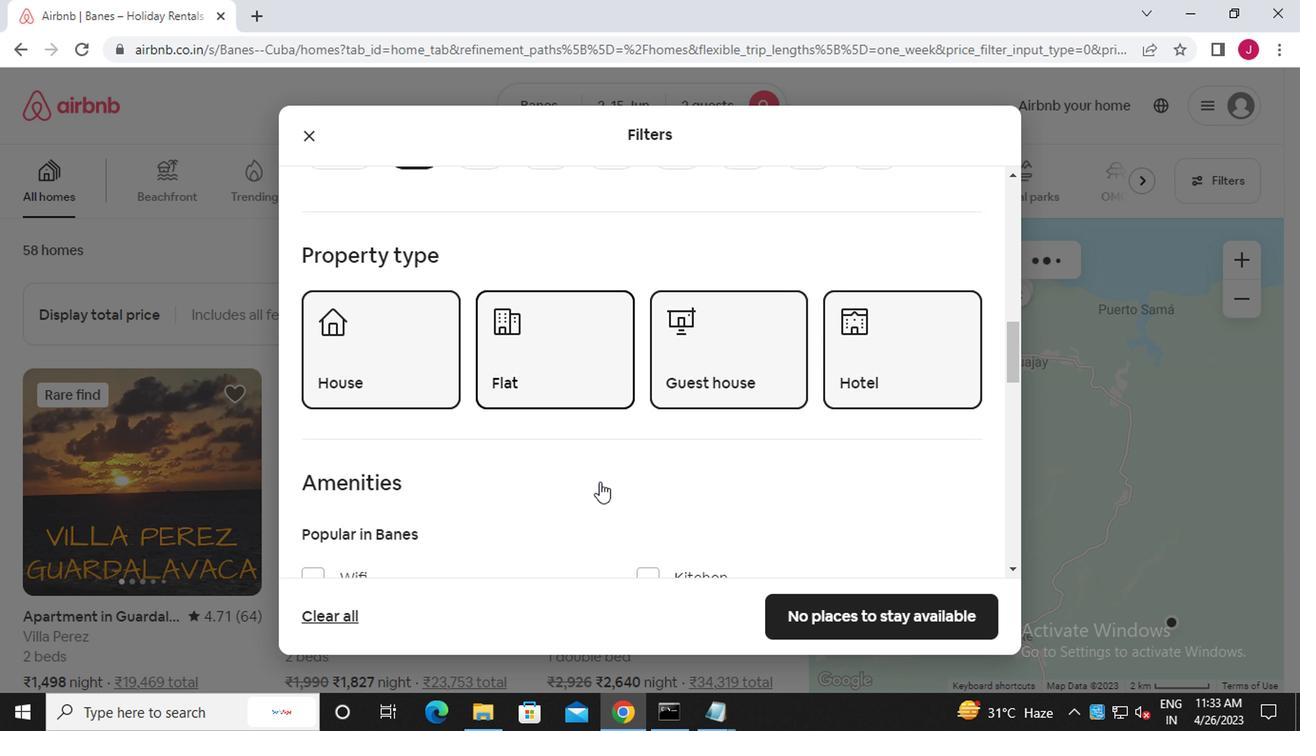 
Action: Mouse scrolled (595, 480) with delta (0, 0)
Screenshot: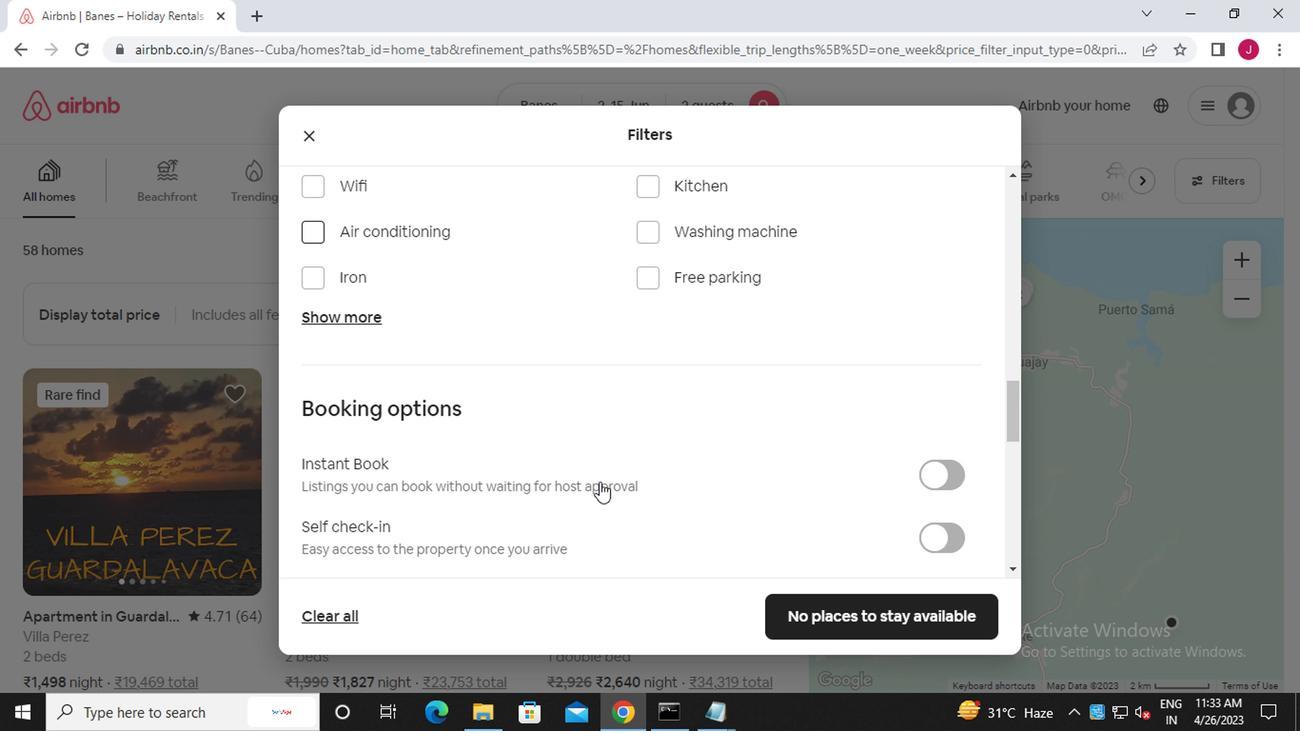 
Action: Mouse moved to (941, 438)
Screenshot: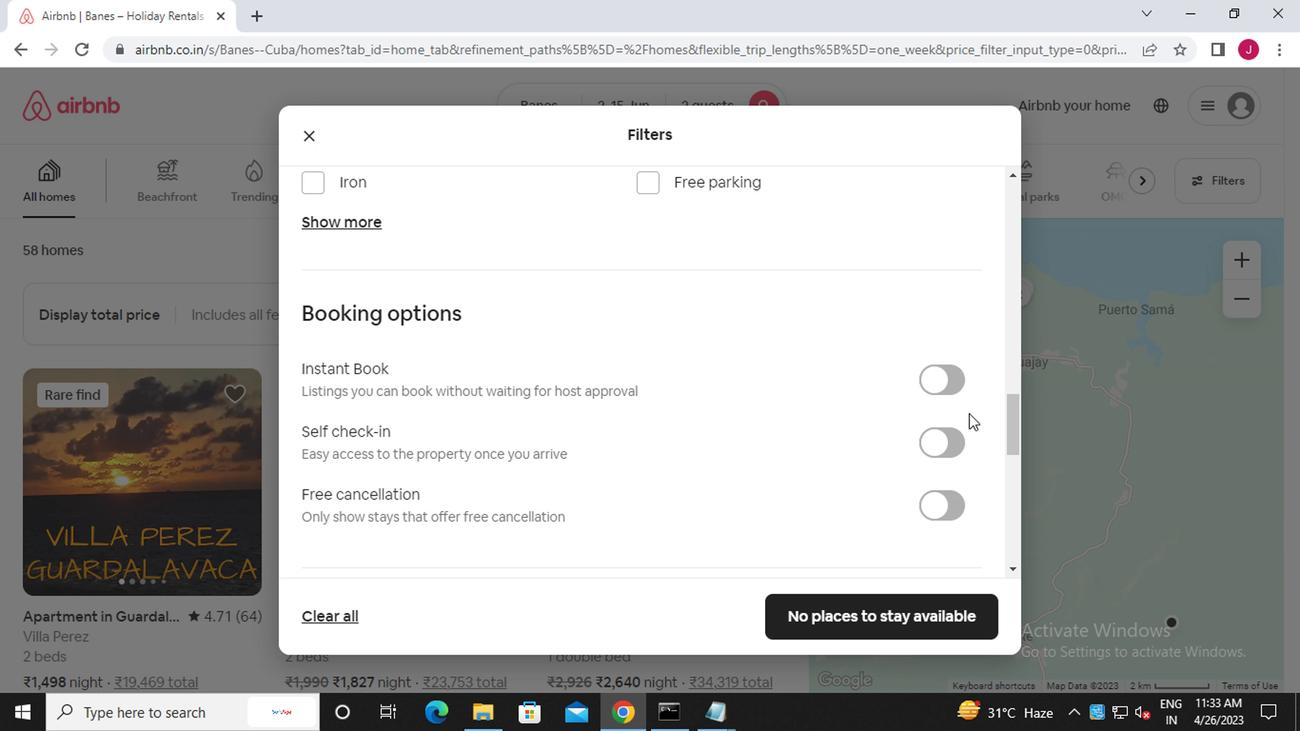 
Action: Mouse pressed left at (941, 438)
Screenshot: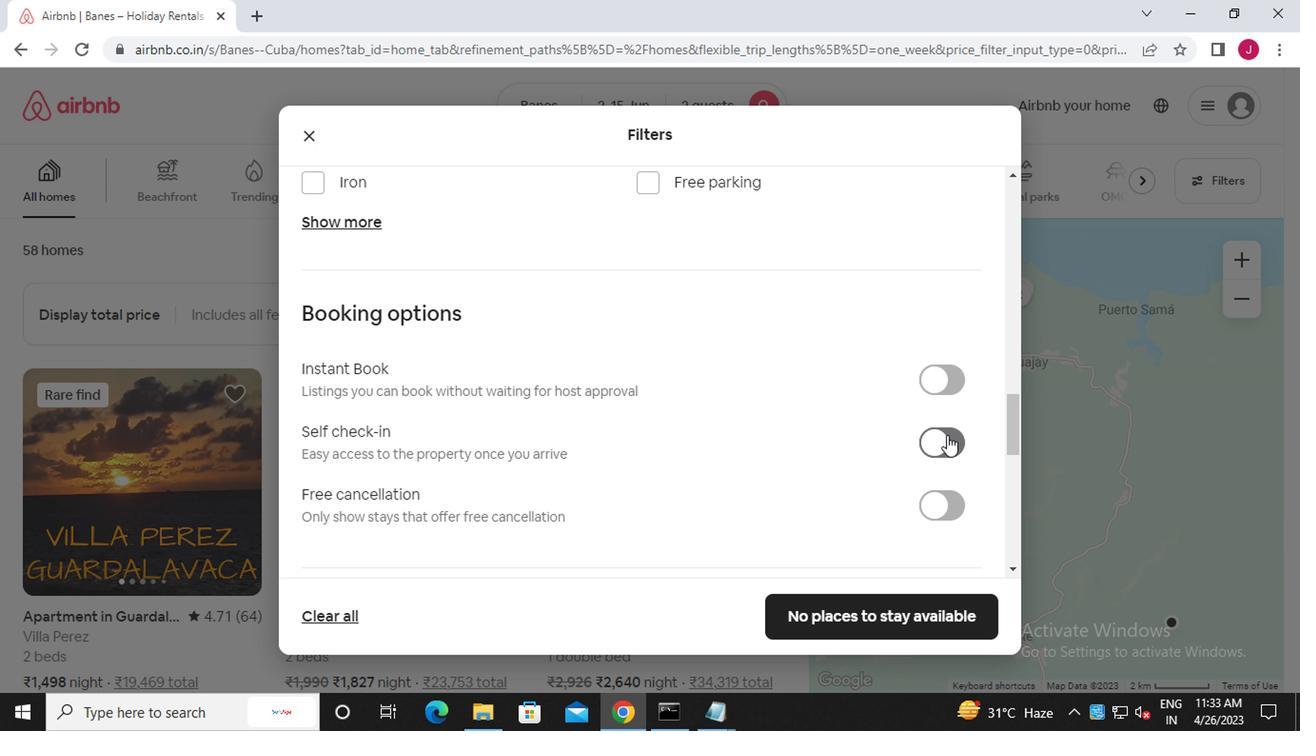 
Action: Mouse moved to (652, 484)
Screenshot: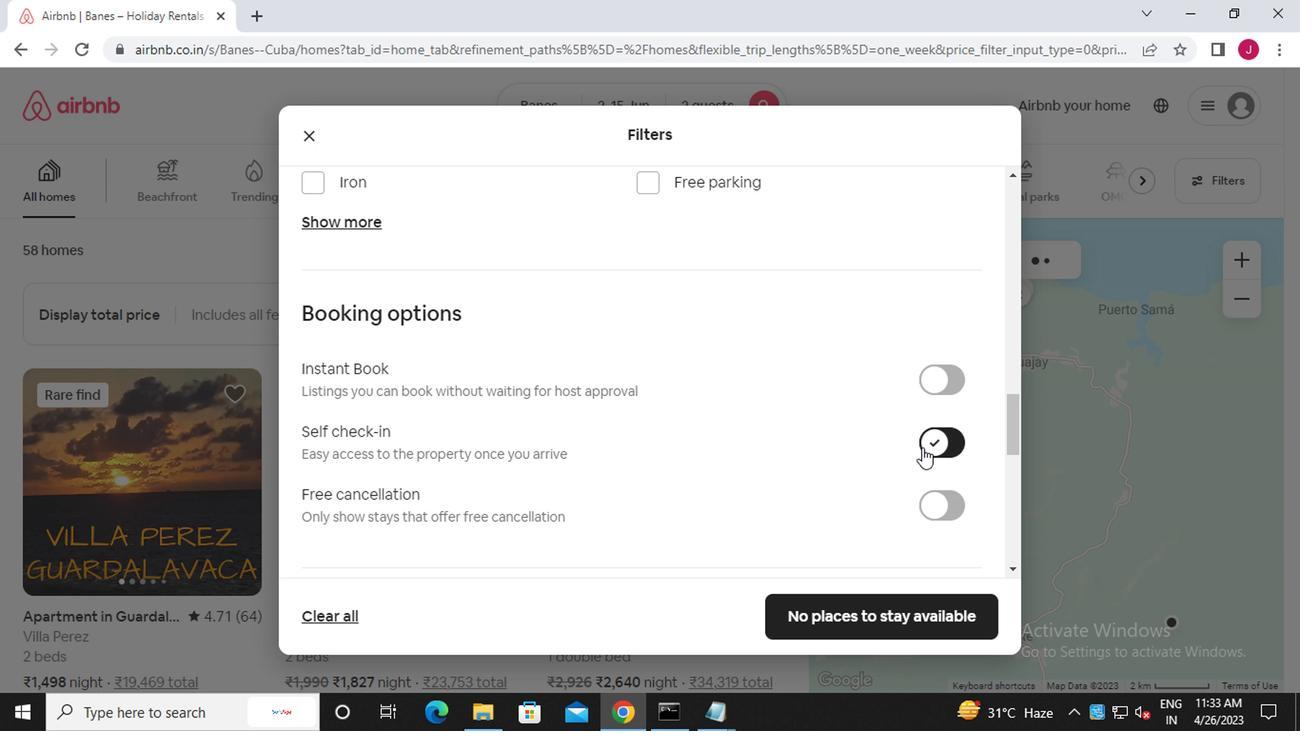 
Action: Mouse scrolled (652, 483) with delta (0, -1)
Screenshot: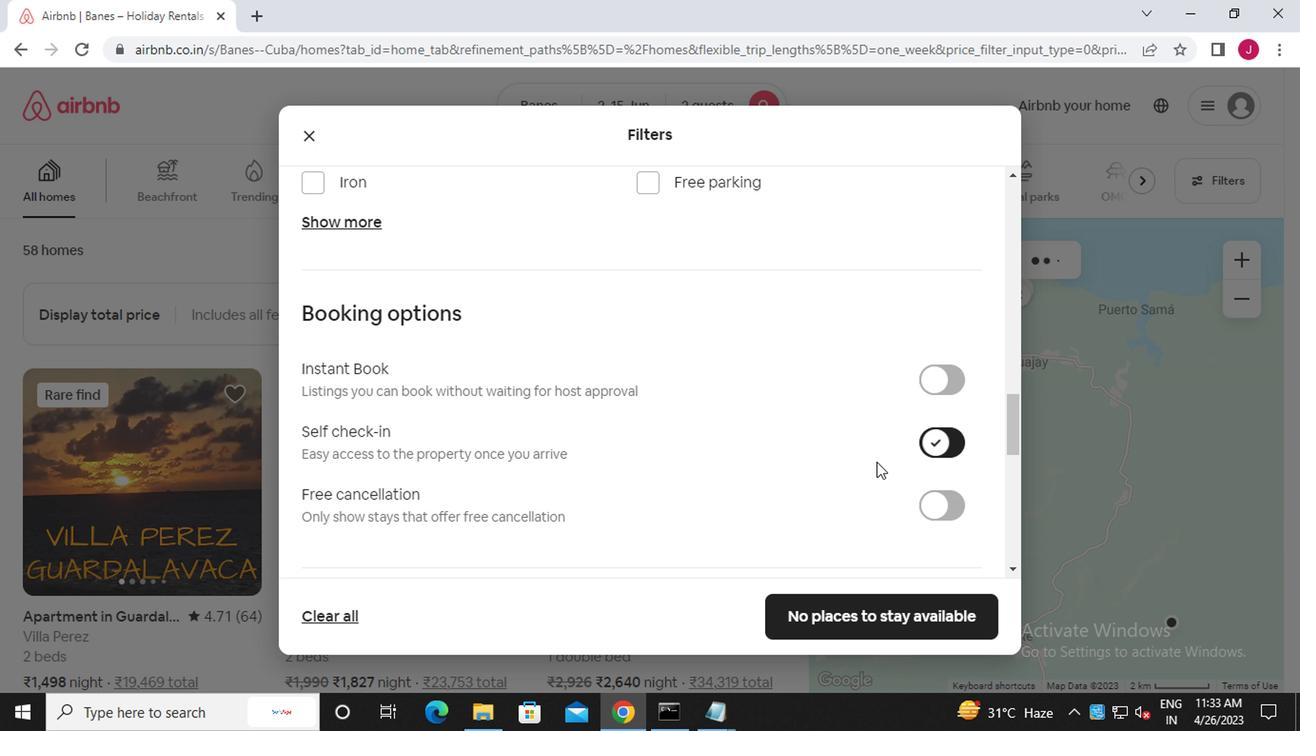 
Action: Mouse scrolled (652, 483) with delta (0, -1)
Screenshot: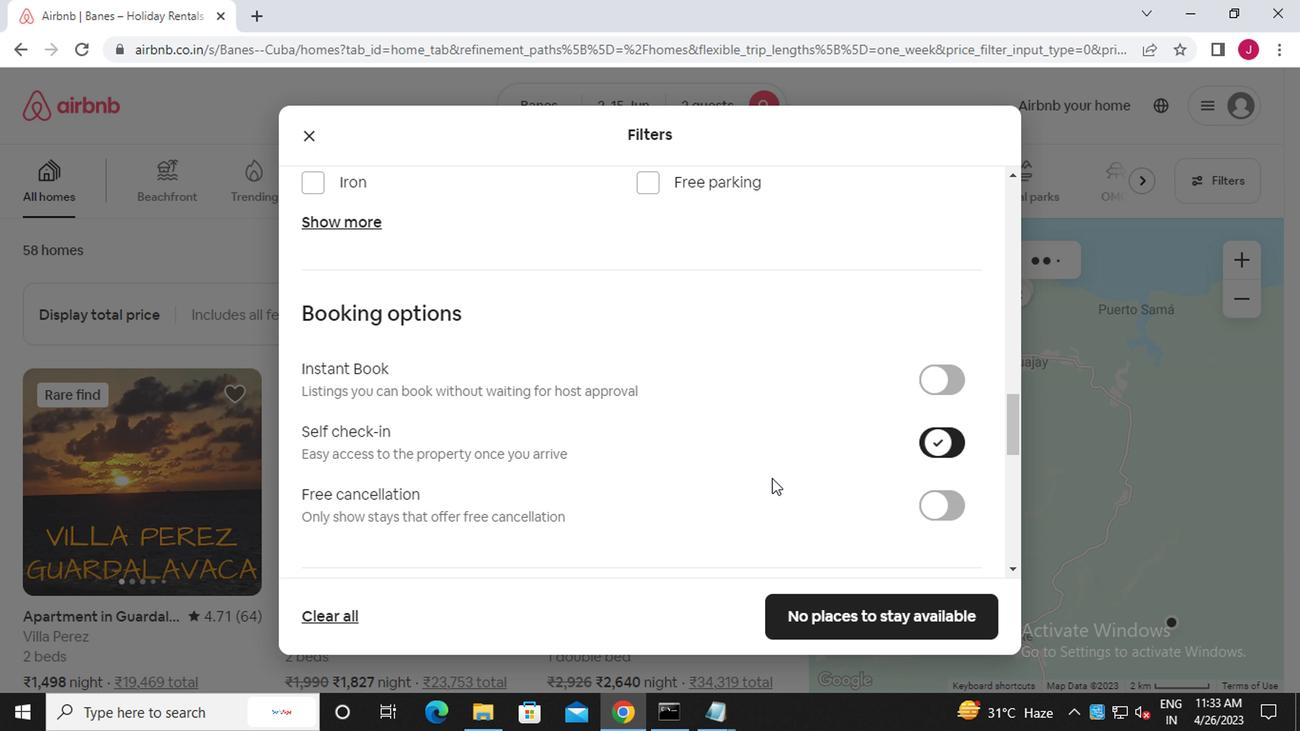 
Action: Mouse scrolled (652, 483) with delta (0, -1)
Screenshot: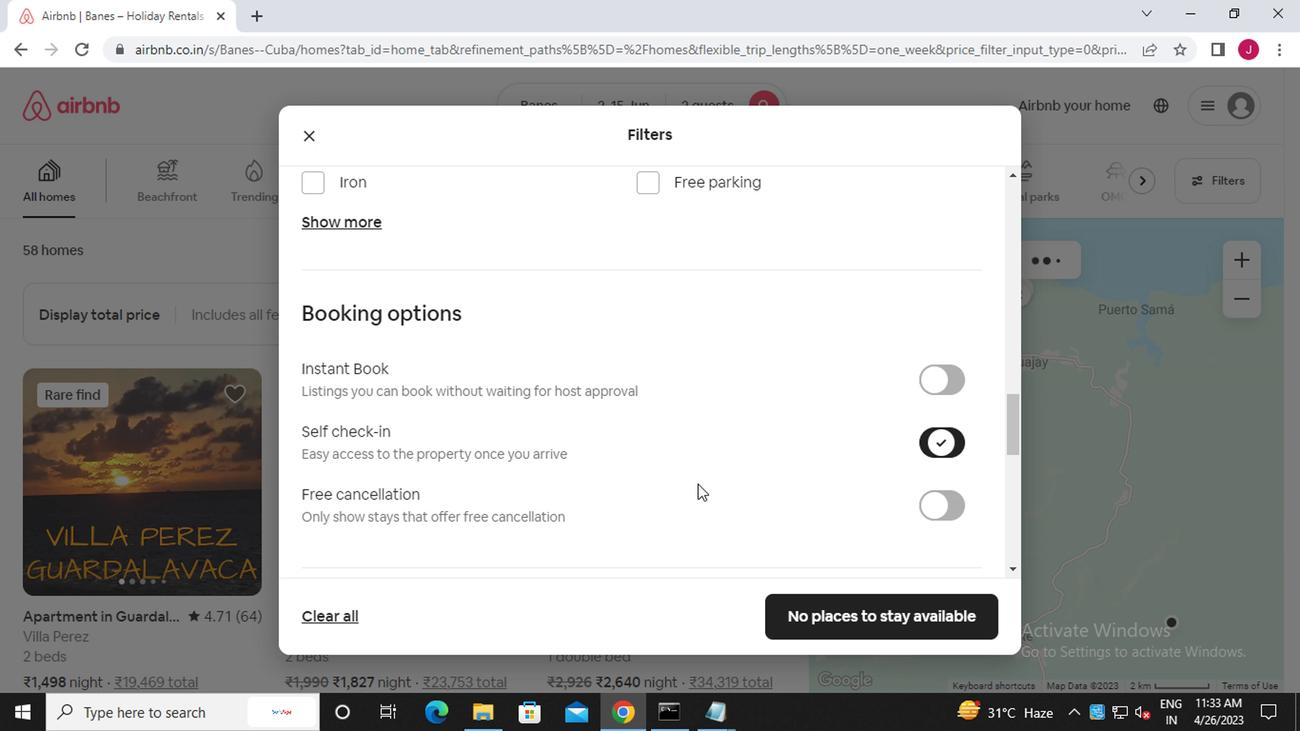 
Action: Mouse scrolled (652, 483) with delta (0, -1)
Screenshot: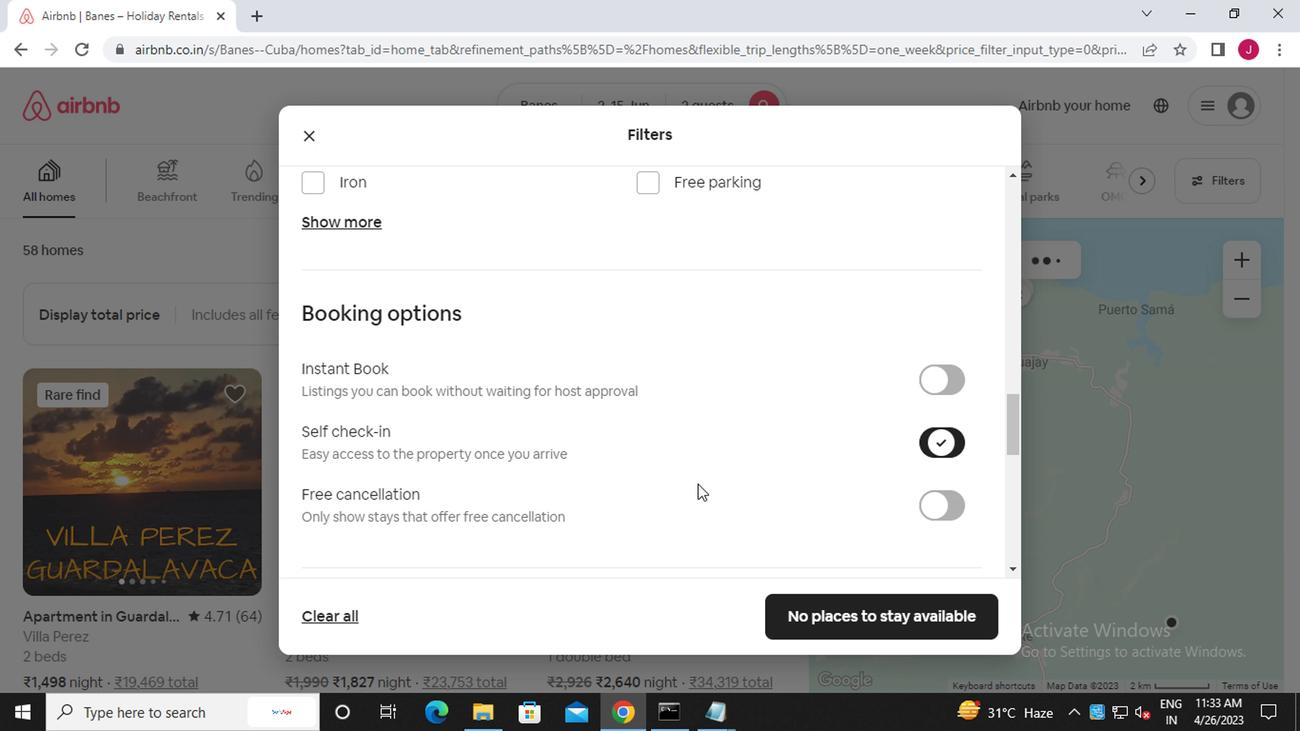 
Action: Mouse scrolled (652, 483) with delta (0, -1)
Screenshot: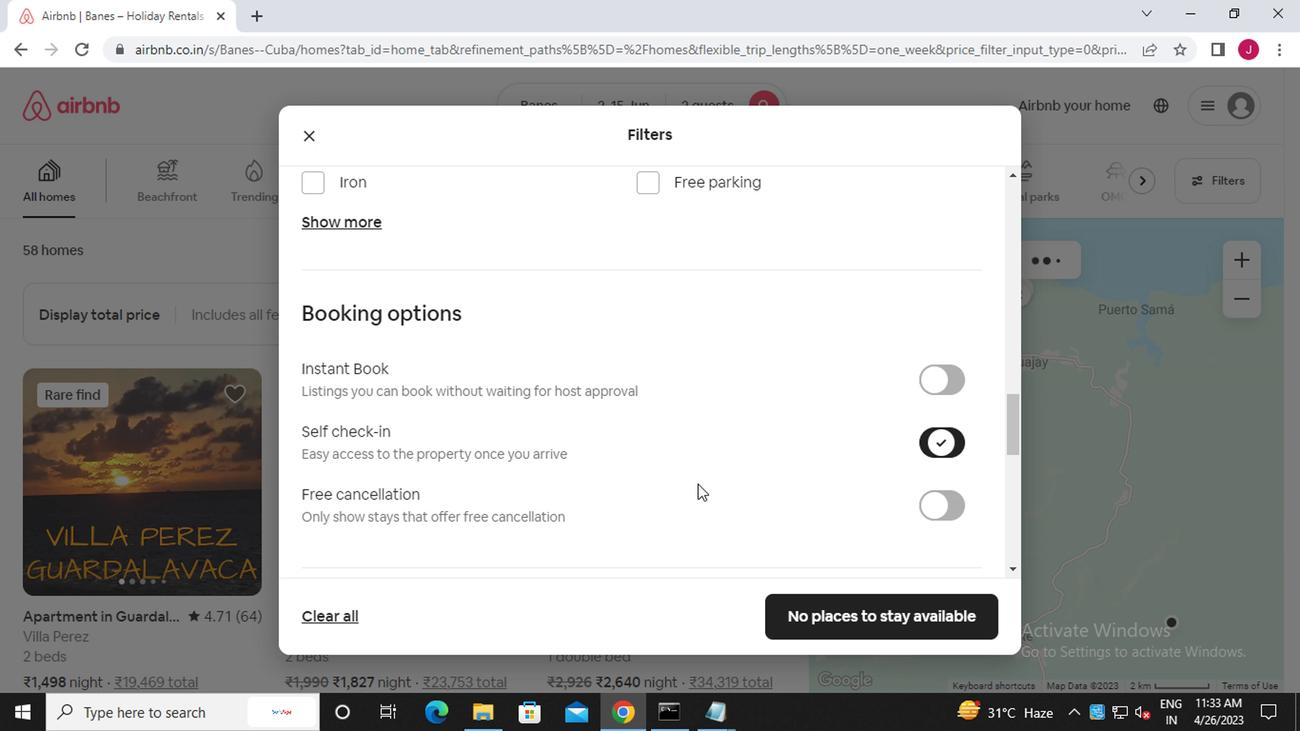 
Action: Mouse scrolled (652, 483) with delta (0, -1)
Screenshot: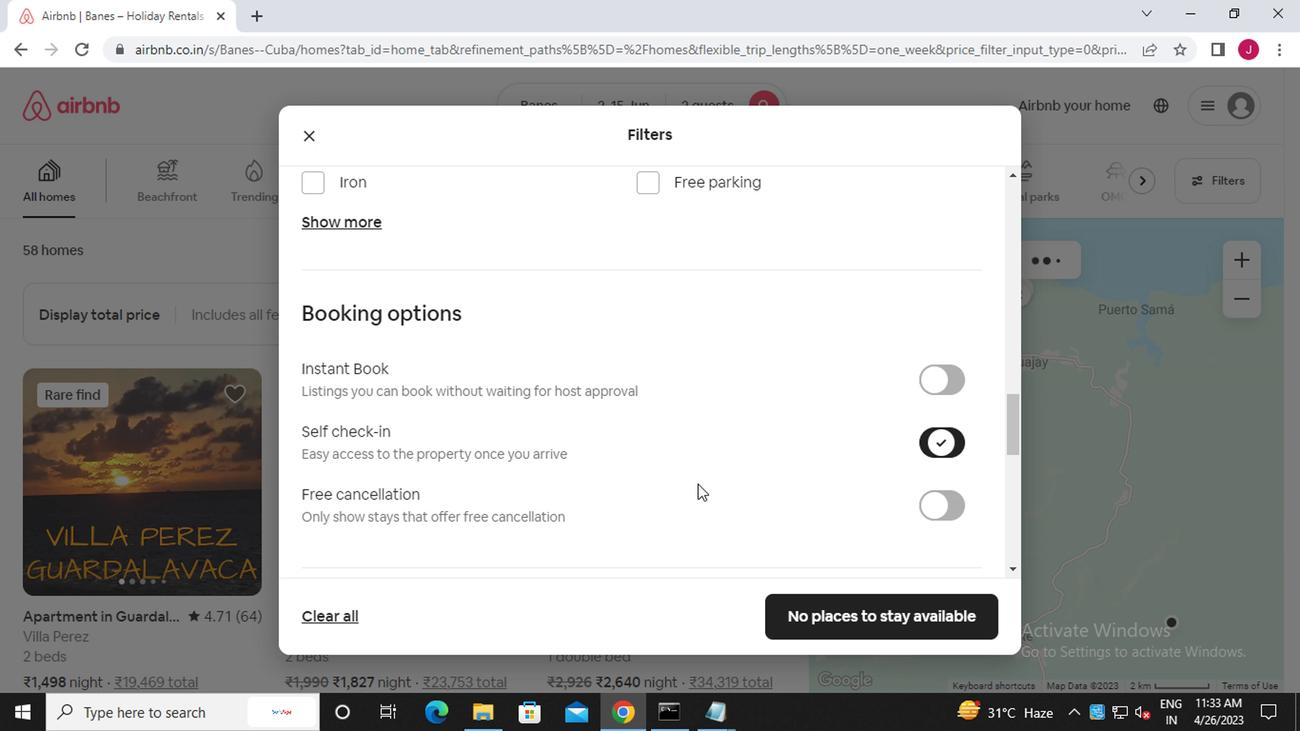 
Action: Mouse scrolled (652, 483) with delta (0, -1)
Screenshot: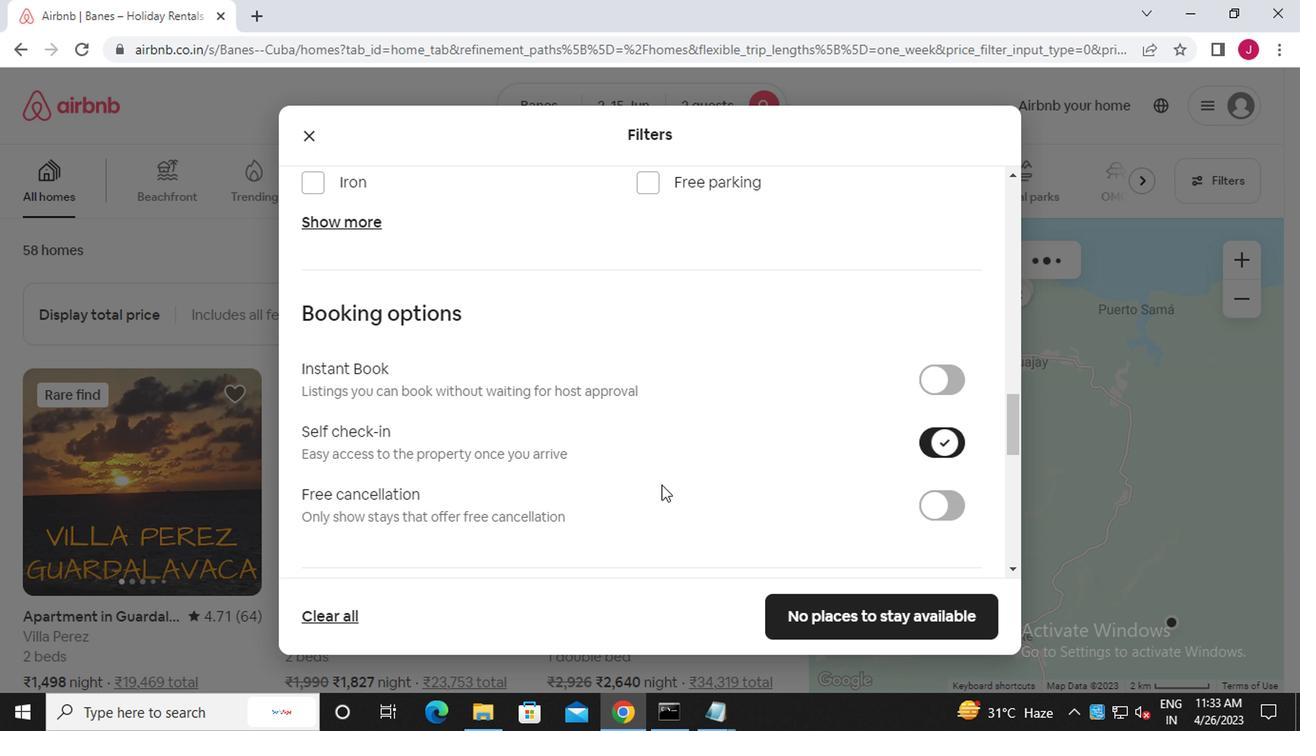 
Action: Mouse scrolled (652, 483) with delta (0, -1)
Screenshot: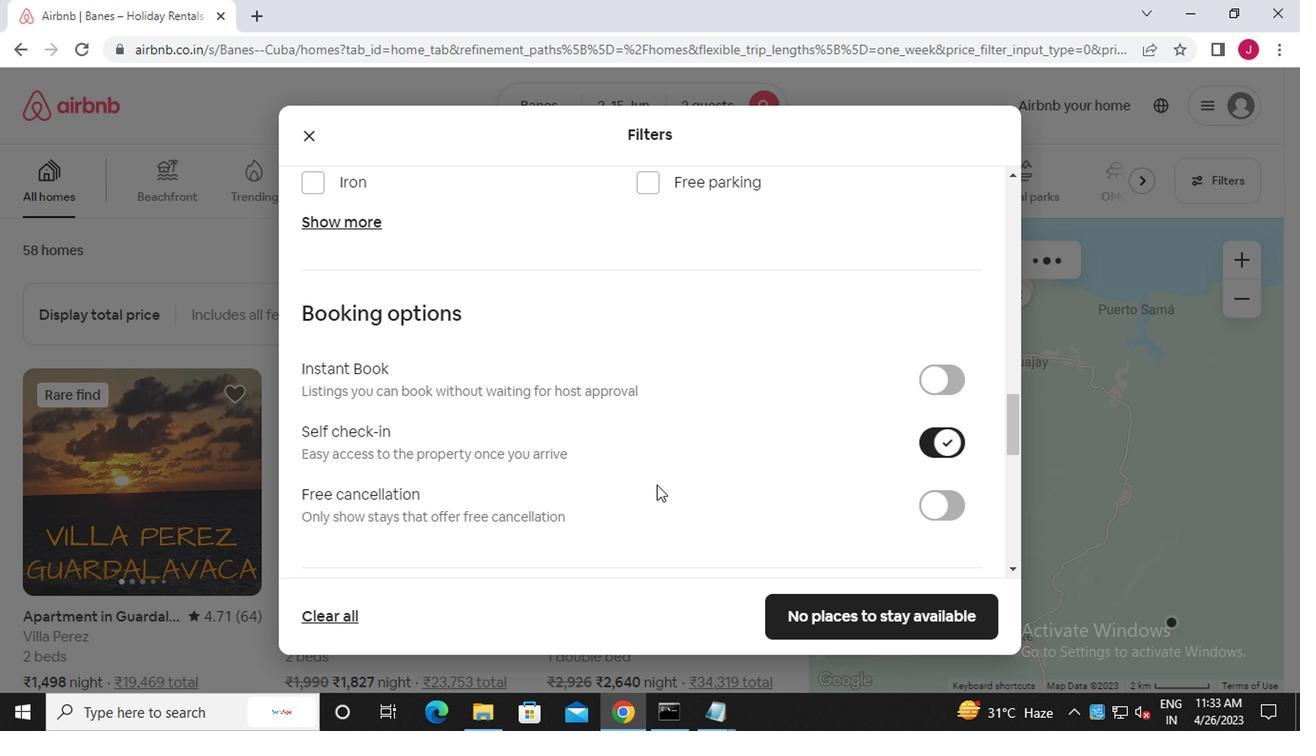 
Action: Mouse moved to (832, 622)
Screenshot: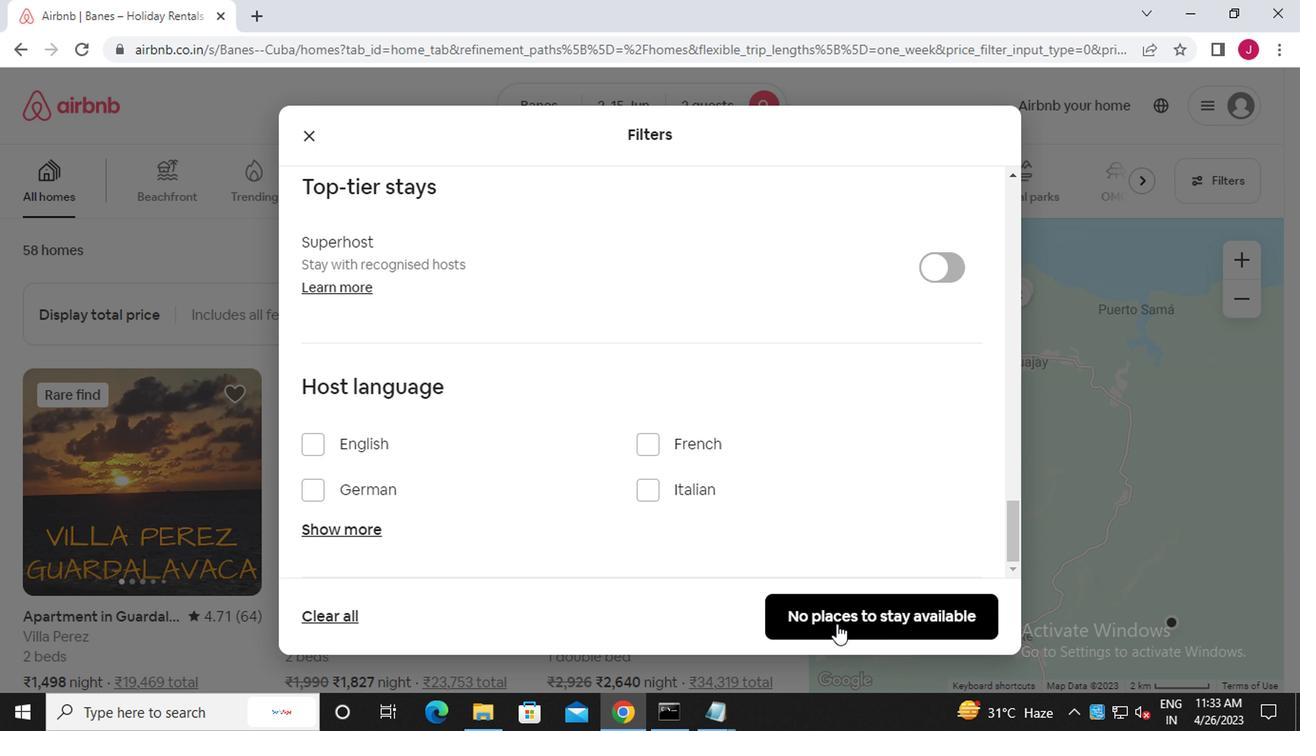 
Action: Mouse pressed left at (832, 622)
Screenshot: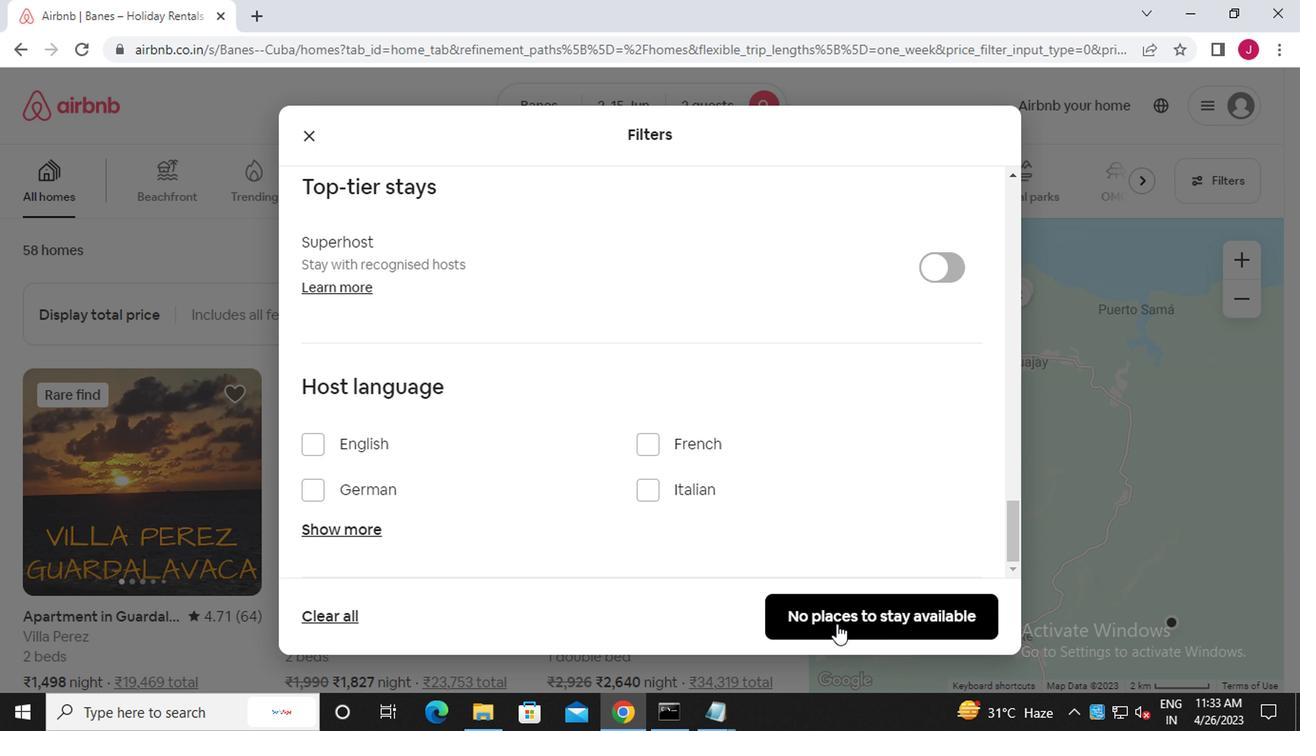 
Action: Mouse moved to (822, 600)
Screenshot: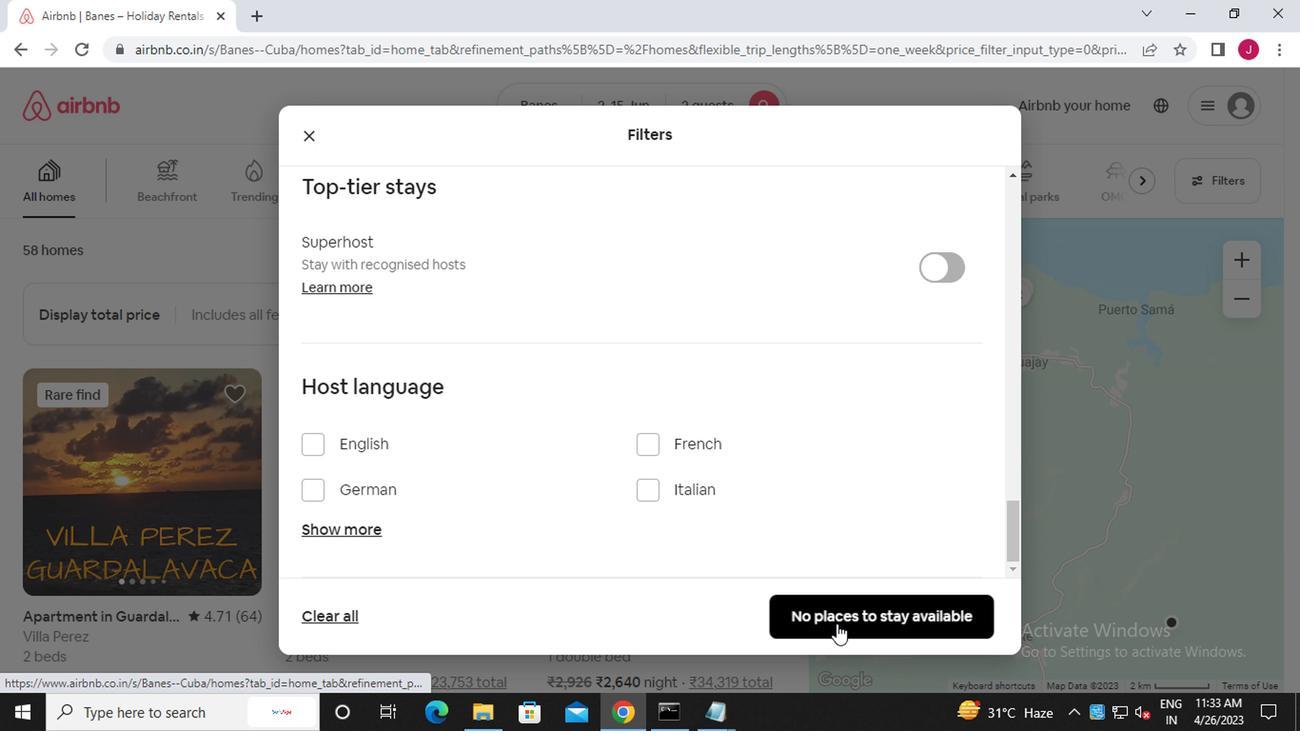 
